 Task: For heading Use Comfortaa with yellow colour & bold.  font size for heading22,  'Change the font style of data to'Comfortaa and font size to 14,  Change the alignment of both headline & data to Align center.  In the sheet   ExpReportsheetbook
Action: Mouse moved to (59, 168)
Screenshot: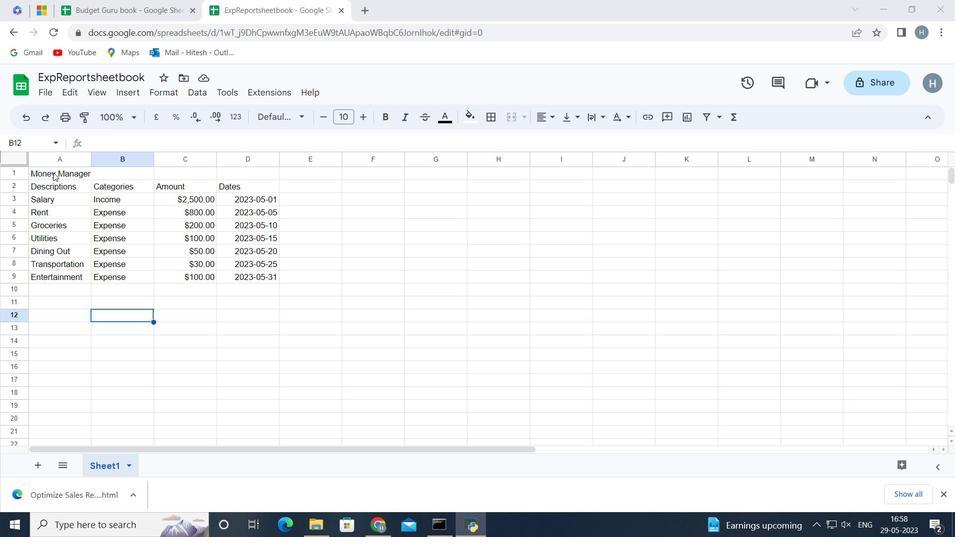
Action: Mouse pressed left at (59, 168)
Screenshot: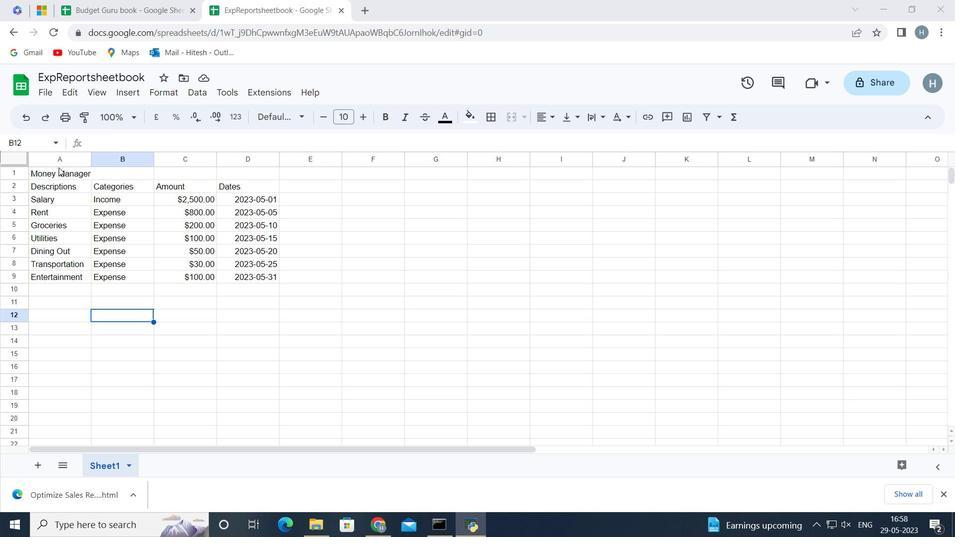 
Action: Mouse moved to (104, 170)
Screenshot: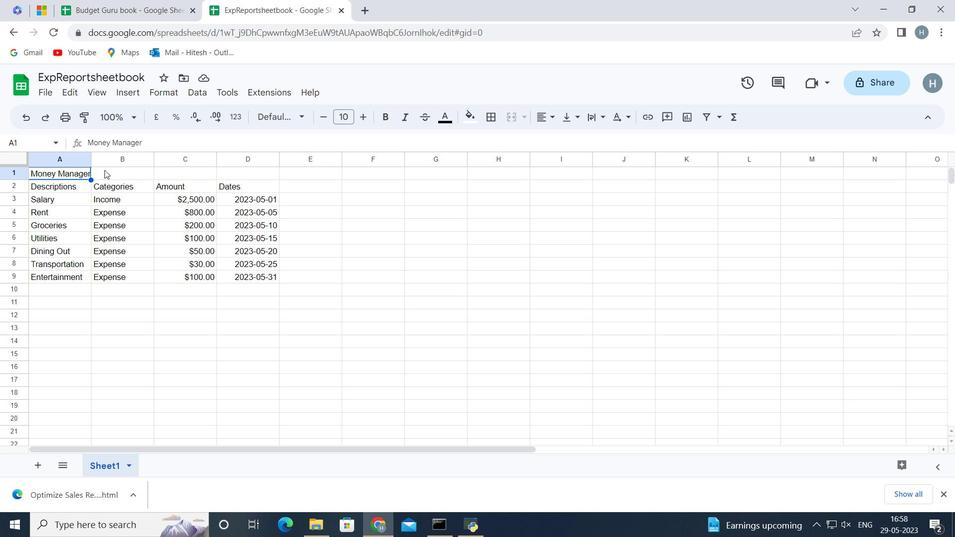 
Action: Key pressed <Key.shift><Key.right><Key.right><Key.right>
Screenshot: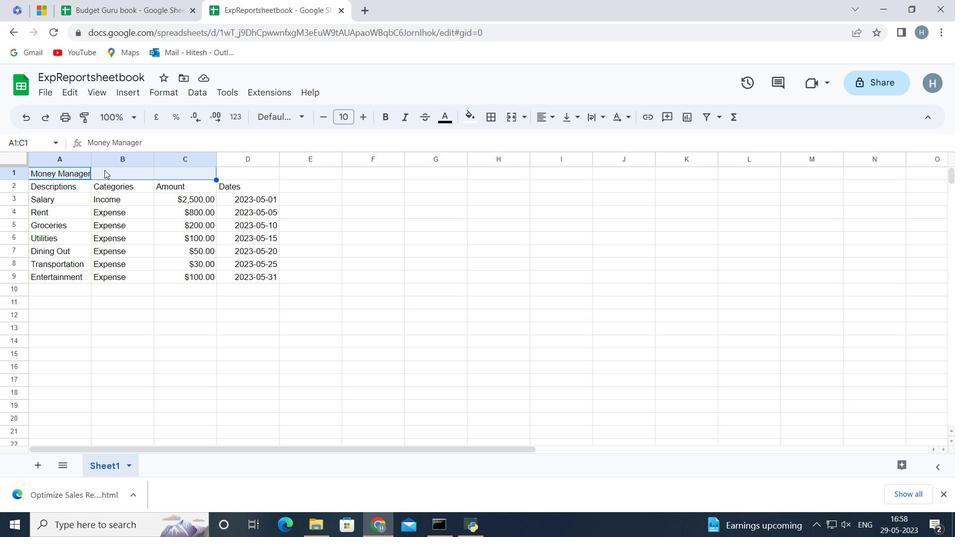 
Action: Mouse moved to (509, 118)
Screenshot: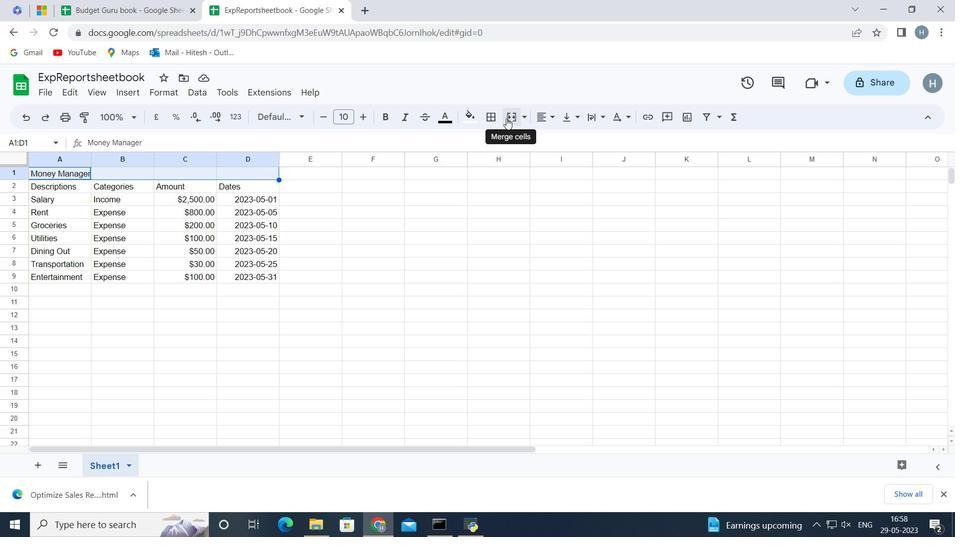 
Action: Mouse pressed left at (509, 118)
Screenshot: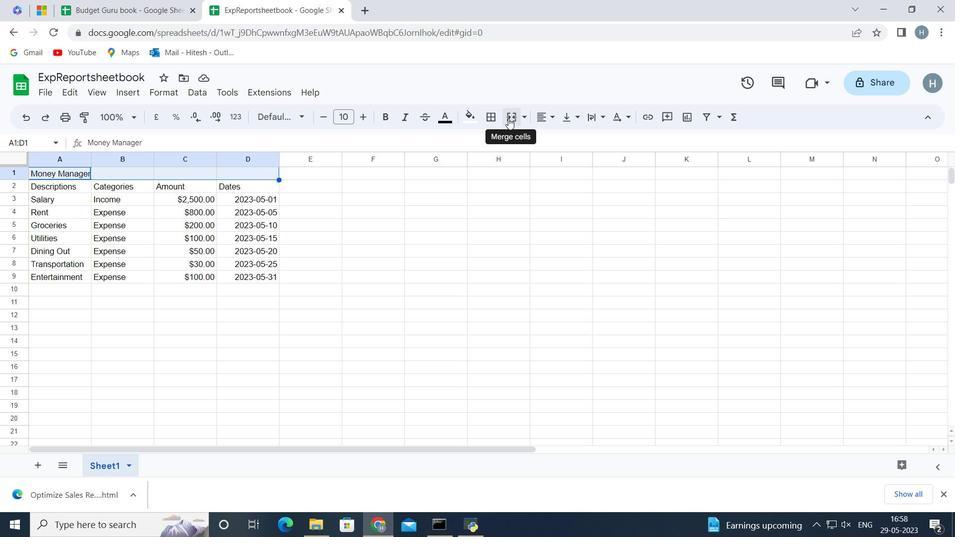 
Action: Mouse moved to (299, 117)
Screenshot: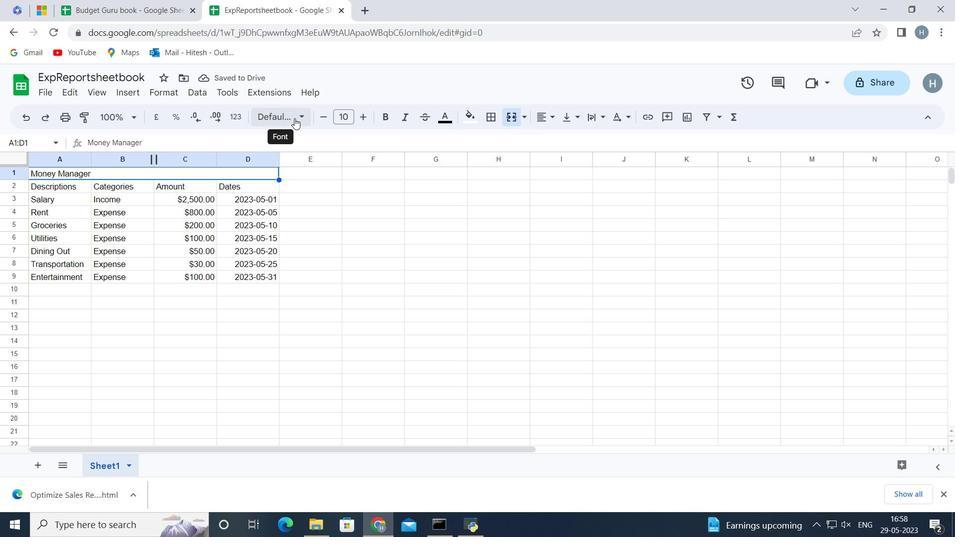 
Action: Mouse pressed left at (299, 117)
Screenshot: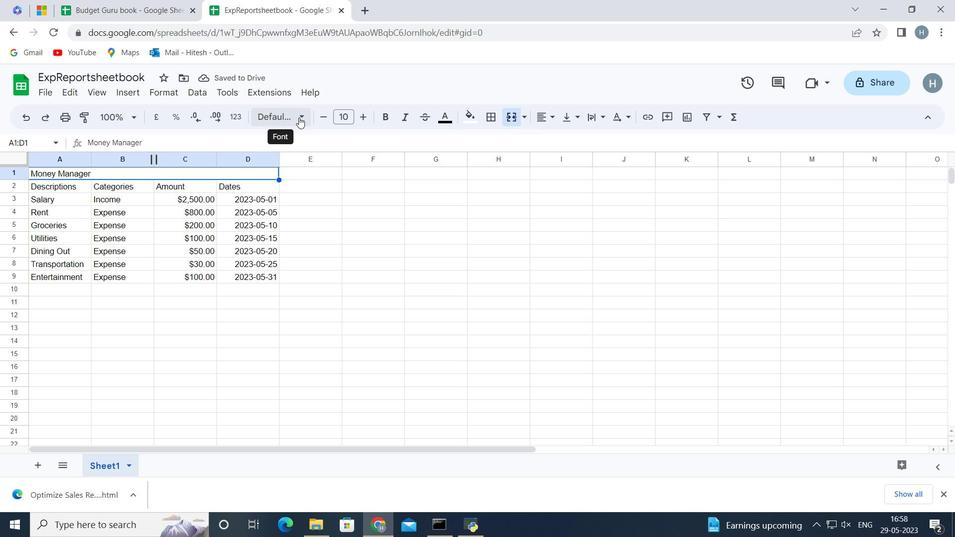 
Action: Mouse moved to (333, 406)
Screenshot: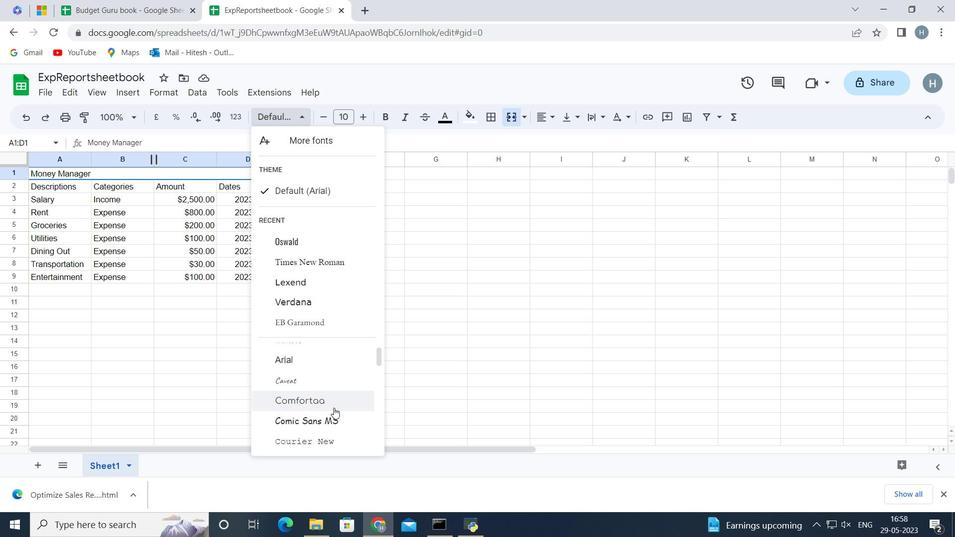 
Action: Mouse pressed left at (333, 406)
Screenshot: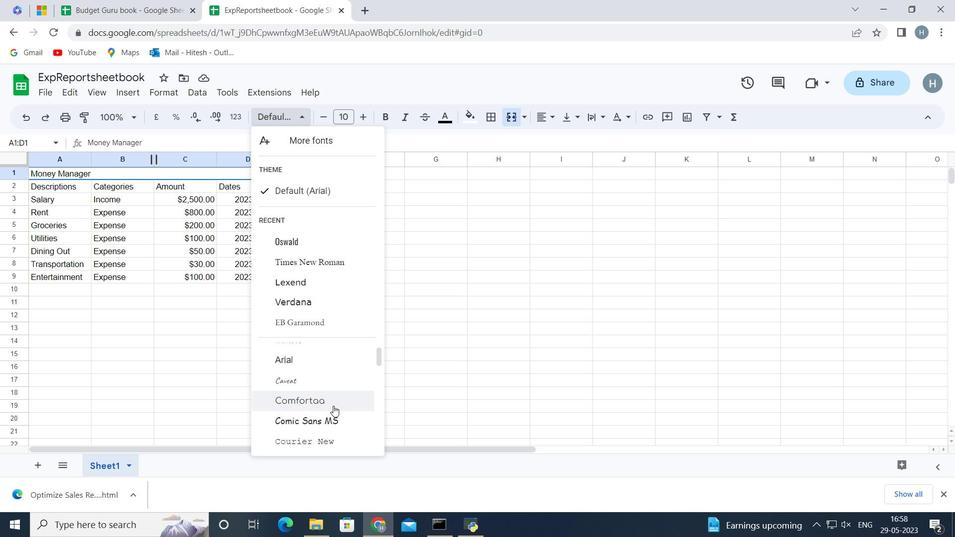 
Action: Mouse moved to (441, 118)
Screenshot: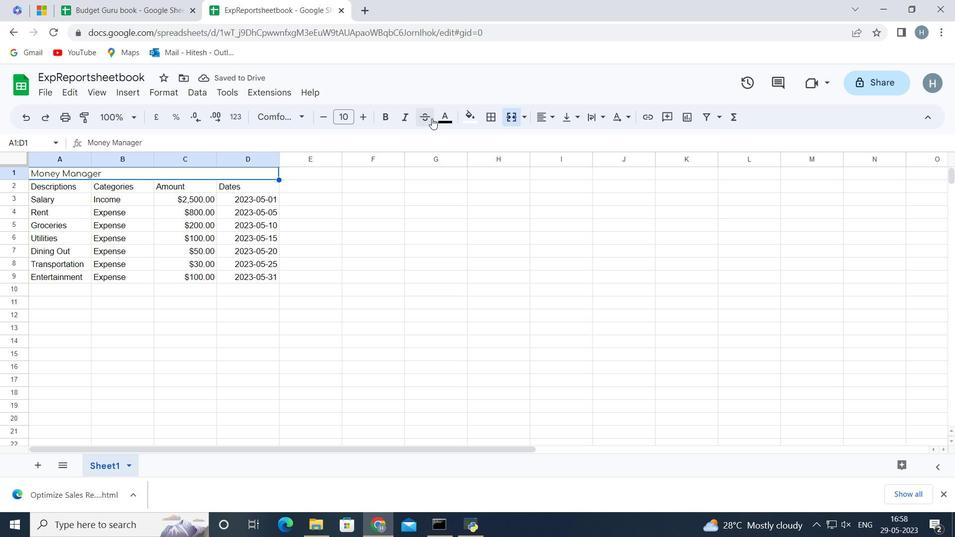 
Action: Mouse pressed left at (441, 118)
Screenshot: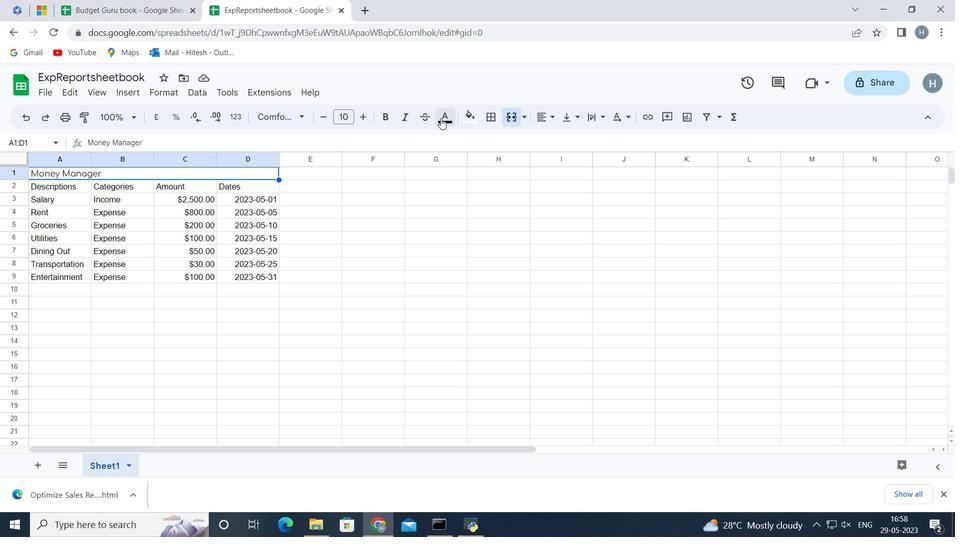 
Action: Mouse moved to (493, 174)
Screenshot: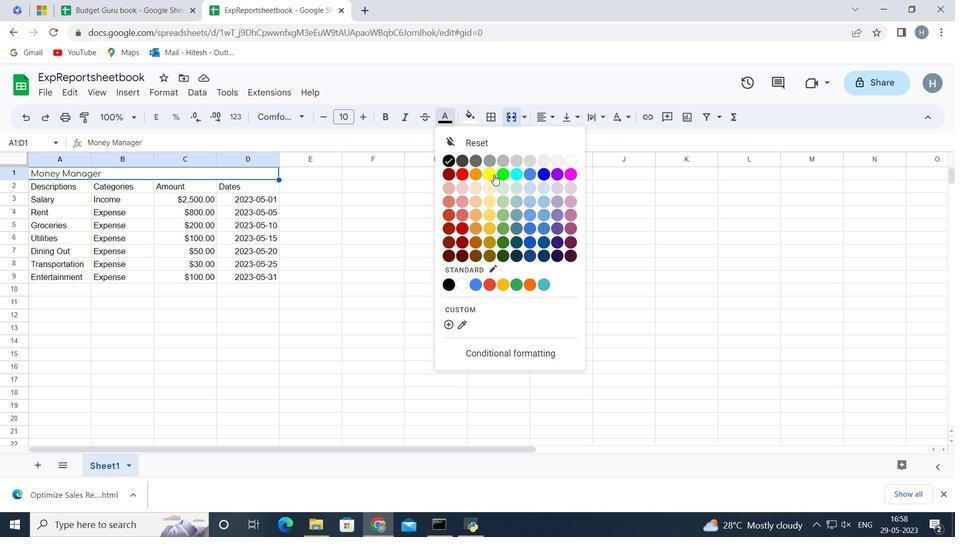 
Action: Mouse pressed left at (493, 174)
Screenshot: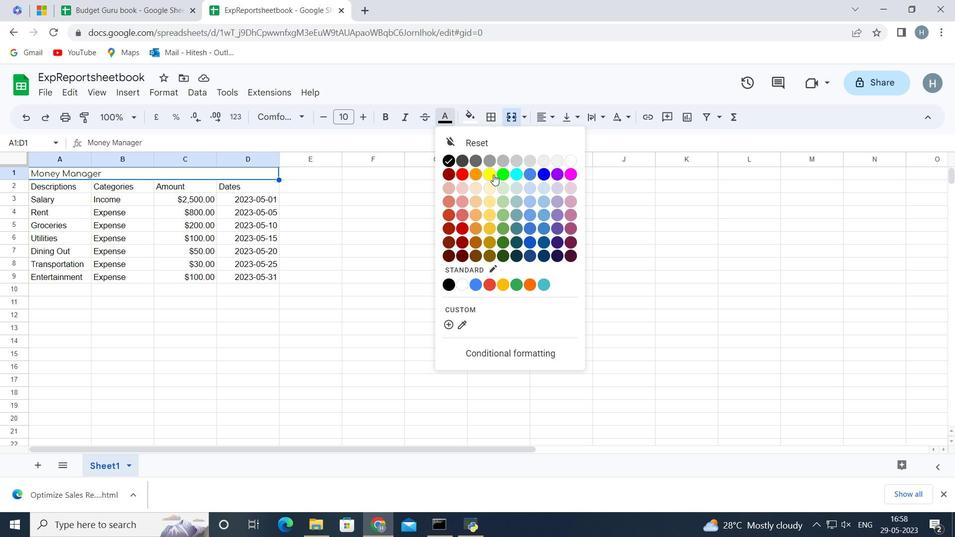 
Action: Mouse moved to (383, 115)
Screenshot: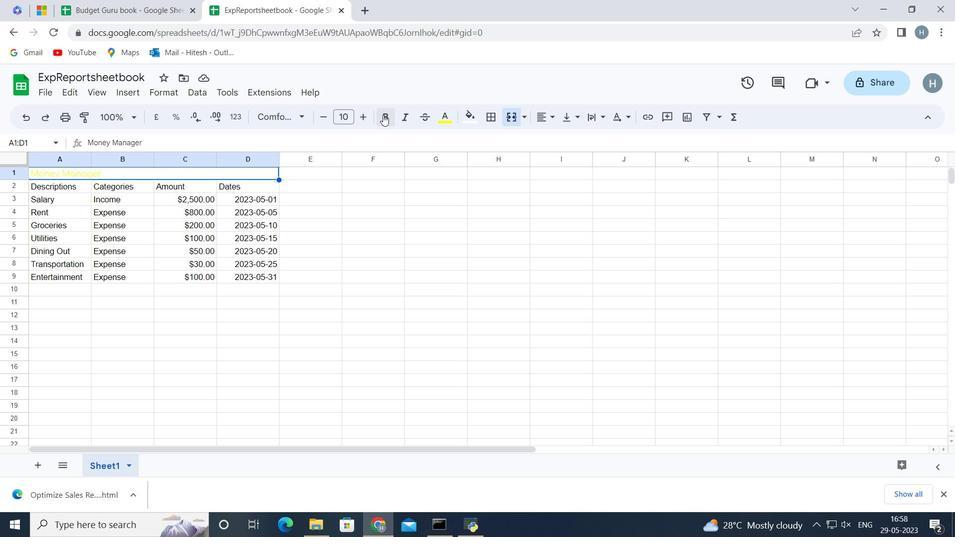 
Action: Mouse pressed left at (383, 115)
Screenshot: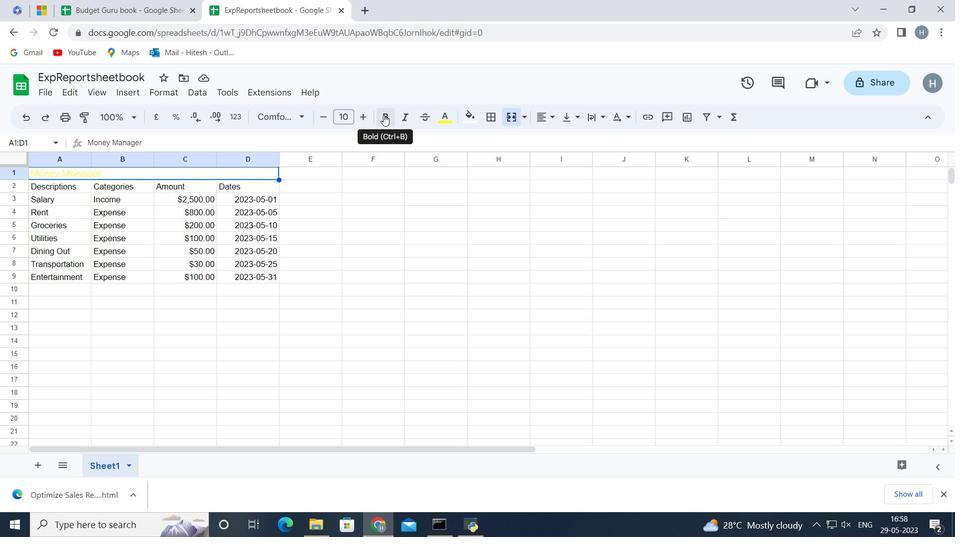 
Action: Mouse moved to (444, 118)
Screenshot: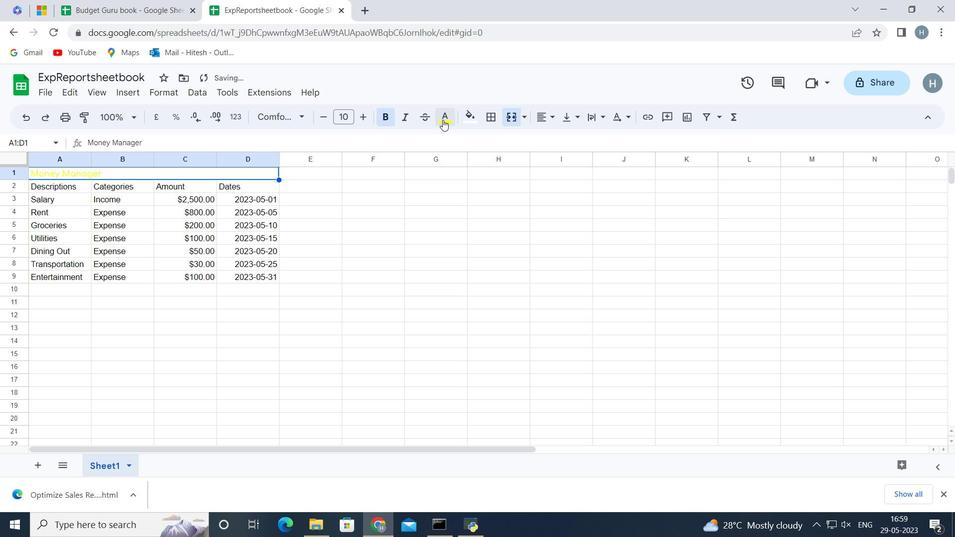 
Action: Mouse pressed left at (444, 118)
Screenshot: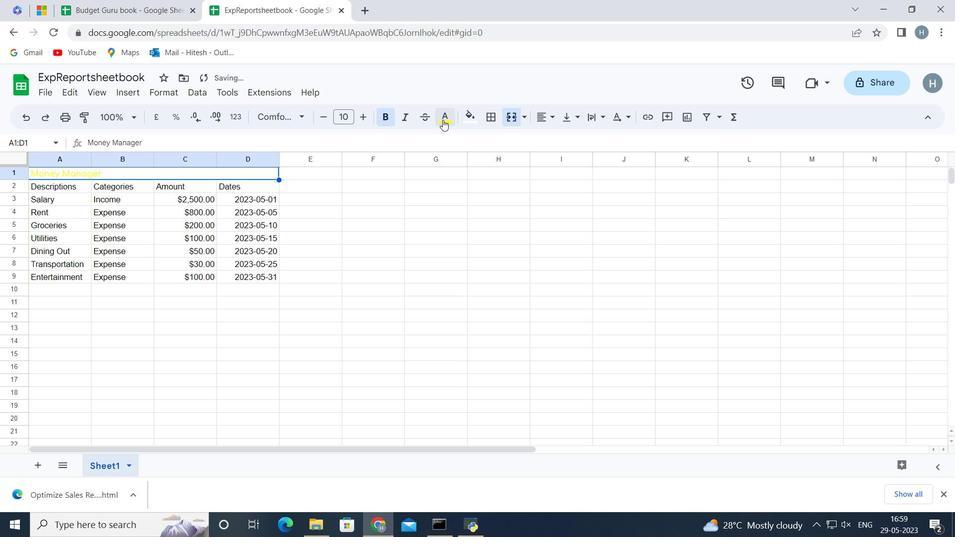 
Action: Mouse moved to (489, 199)
Screenshot: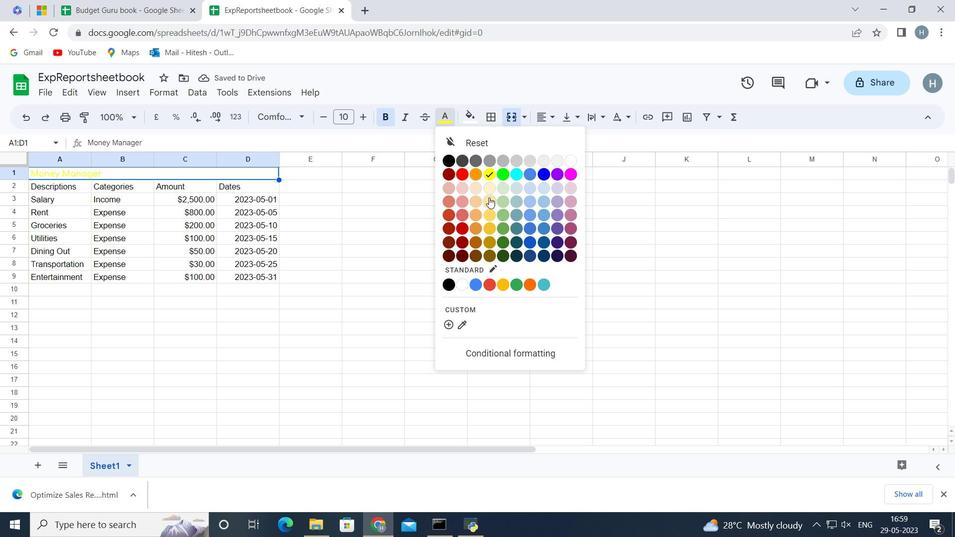 
Action: Mouse pressed left at (489, 199)
Screenshot: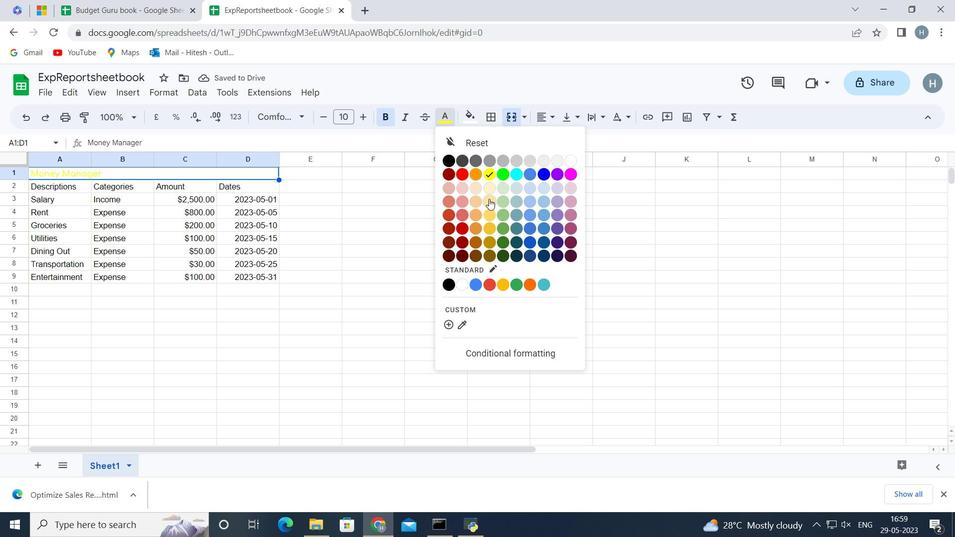 
Action: Mouse moved to (447, 123)
Screenshot: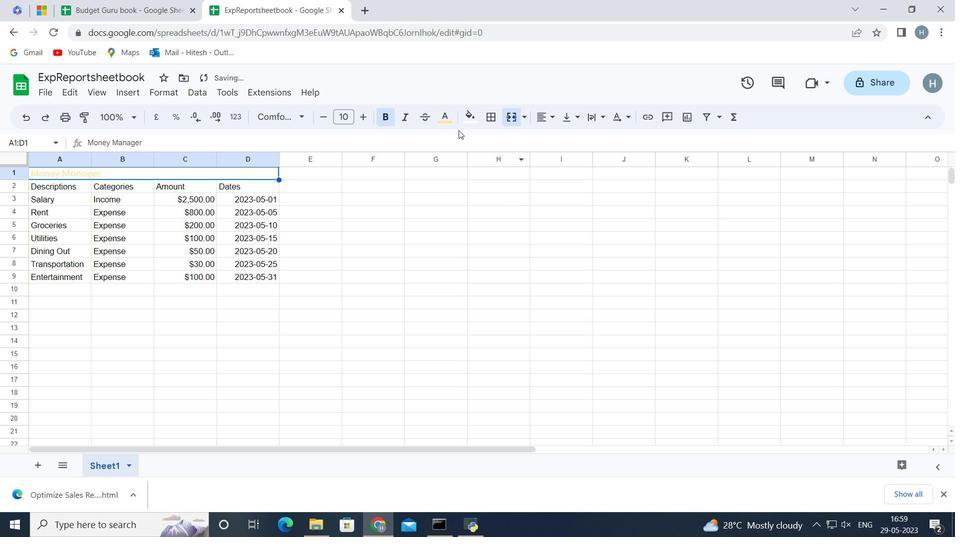 
Action: Mouse pressed left at (447, 123)
Screenshot: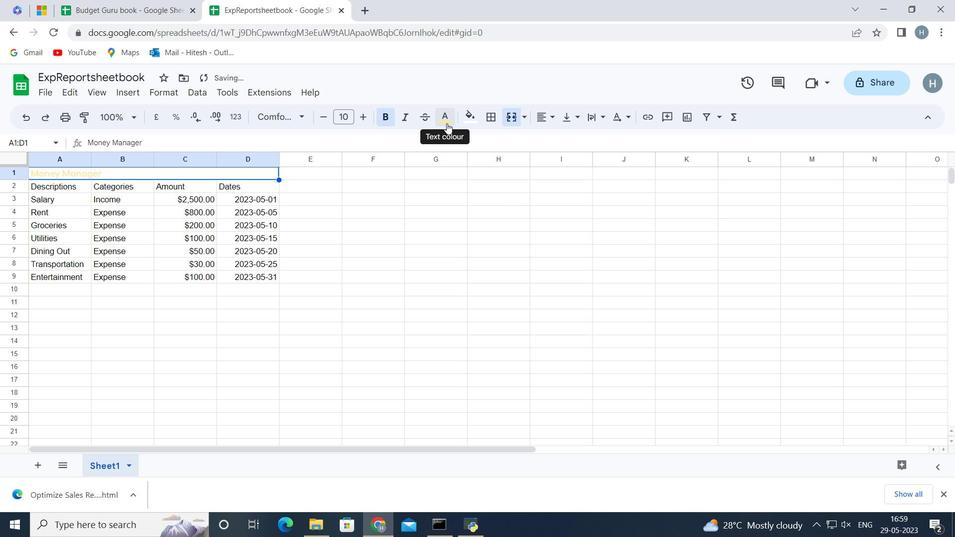 
Action: Mouse moved to (448, 116)
Screenshot: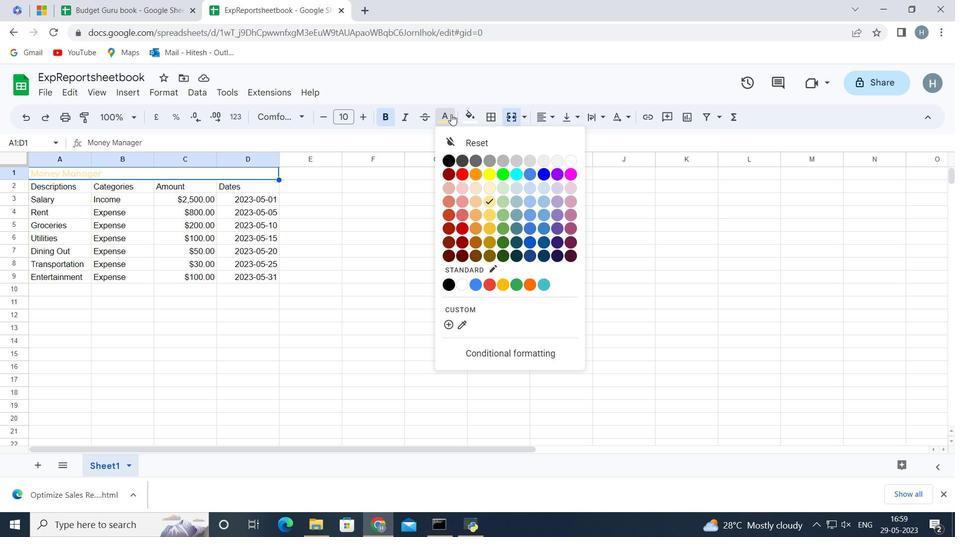 
Action: Mouse pressed left at (448, 116)
Screenshot: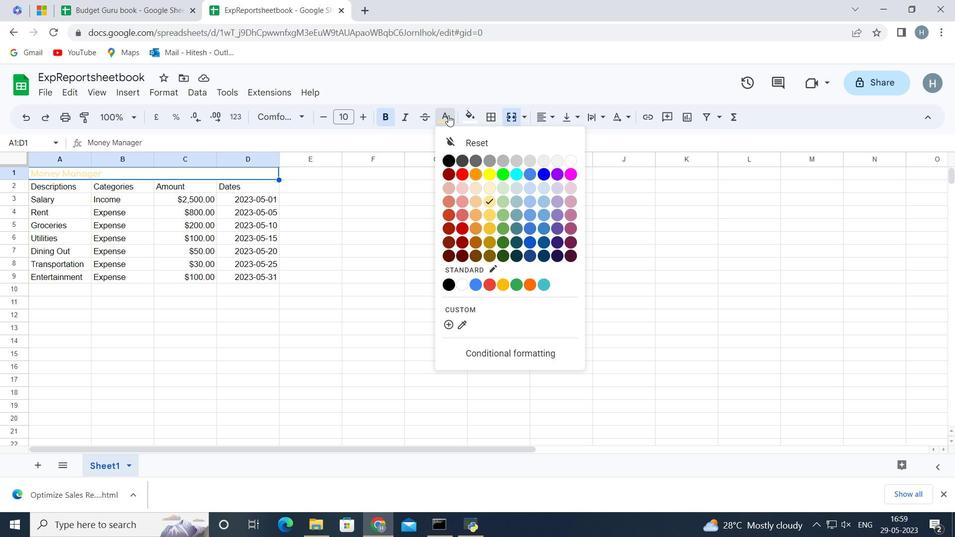 
Action: Mouse moved to (444, 113)
Screenshot: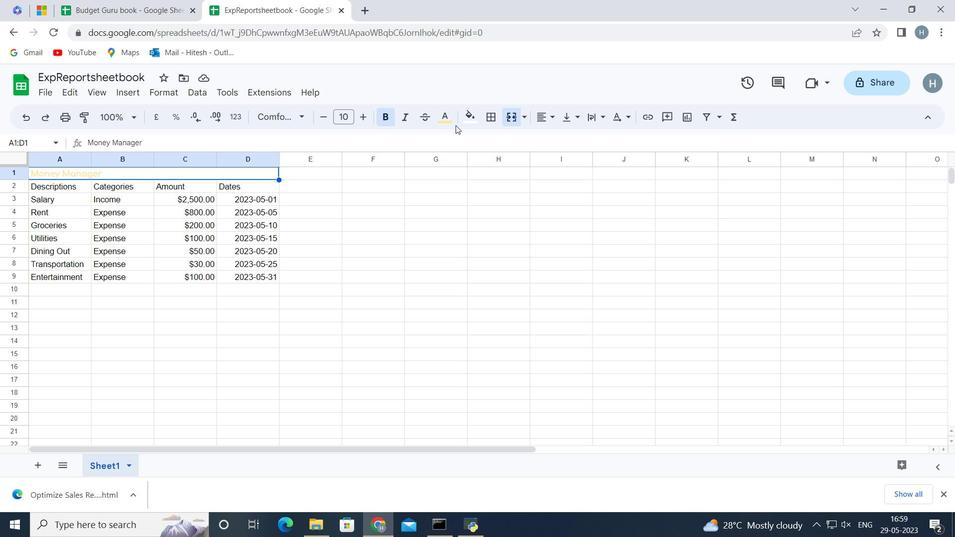 
Action: Mouse pressed left at (444, 113)
Screenshot: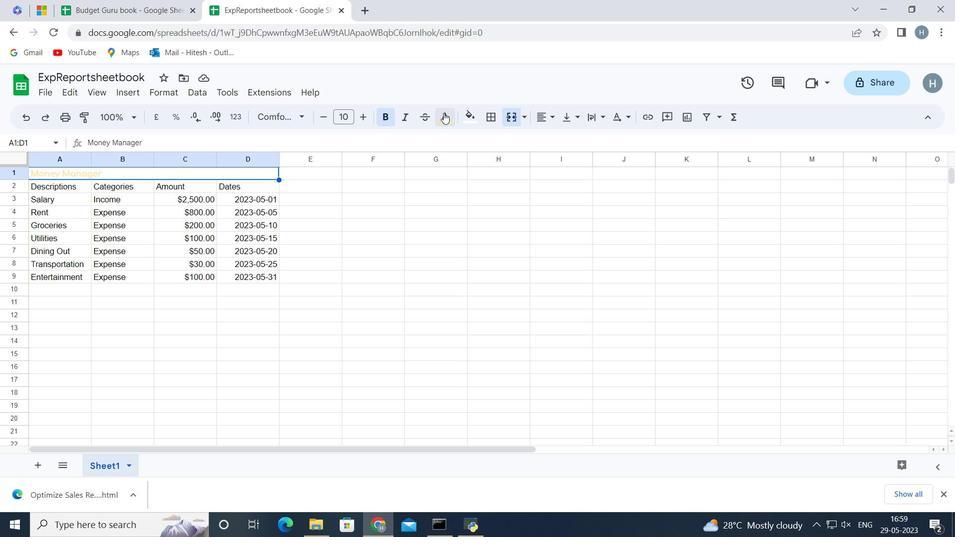 
Action: Mouse moved to (450, 159)
Screenshot: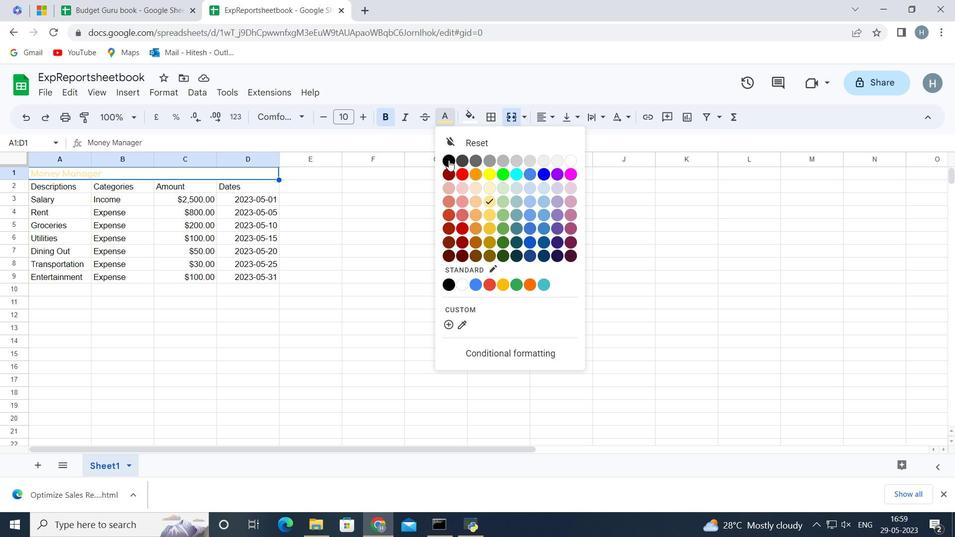 
Action: Mouse pressed left at (450, 159)
Screenshot: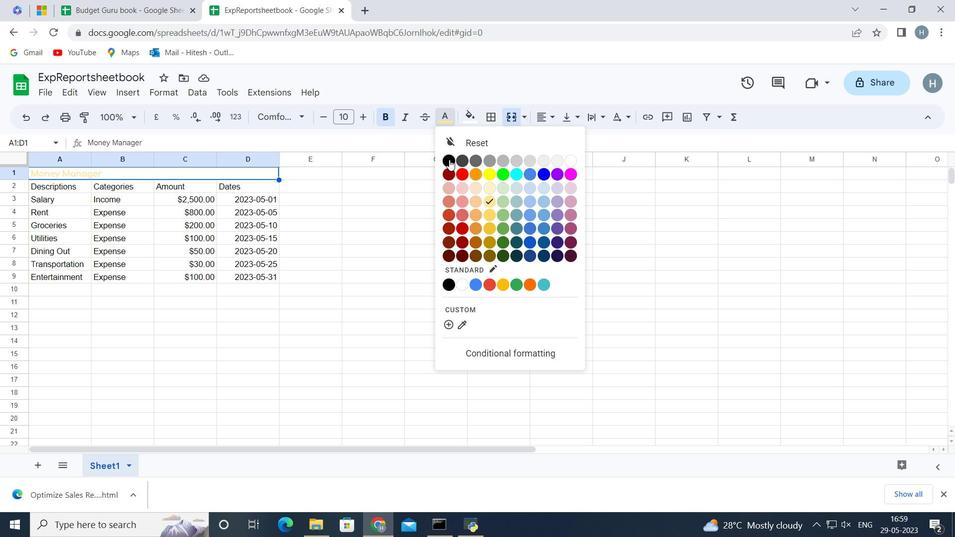 
Action: Mouse moved to (470, 123)
Screenshot: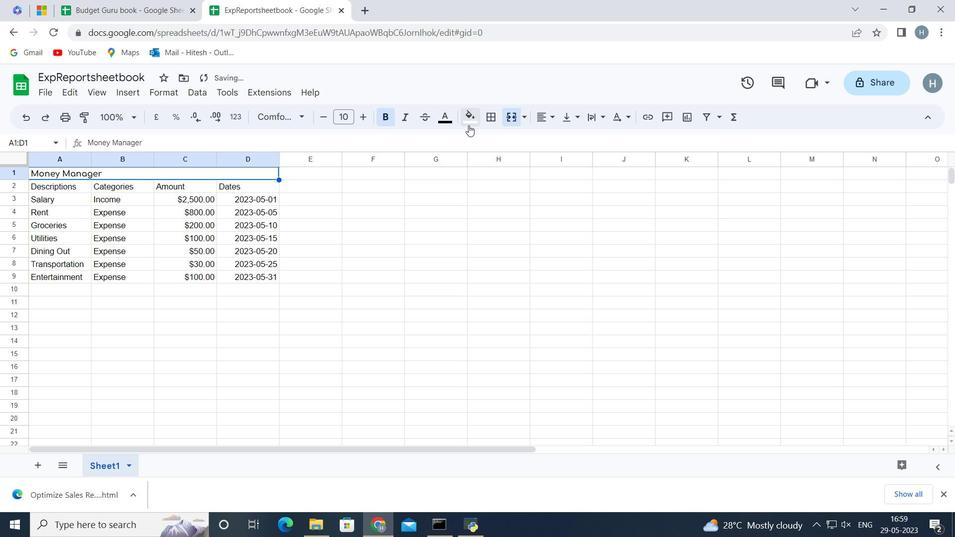 
Action: Mouse pressed left at (470, 123)
Screenshot: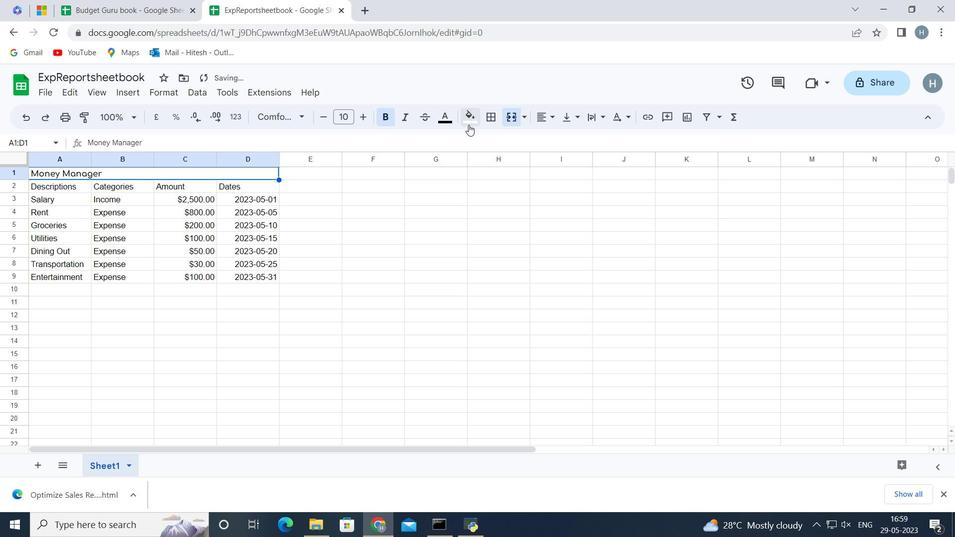 
Action: Mouse moved to (514, 176)
Screenshot: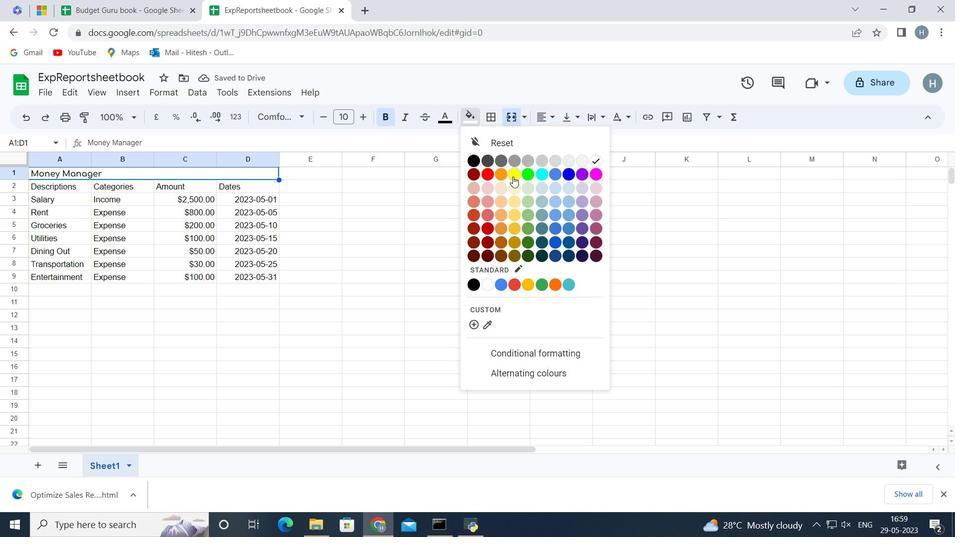 
Action: Mouse pressed left at (514, 176)
Screenshot: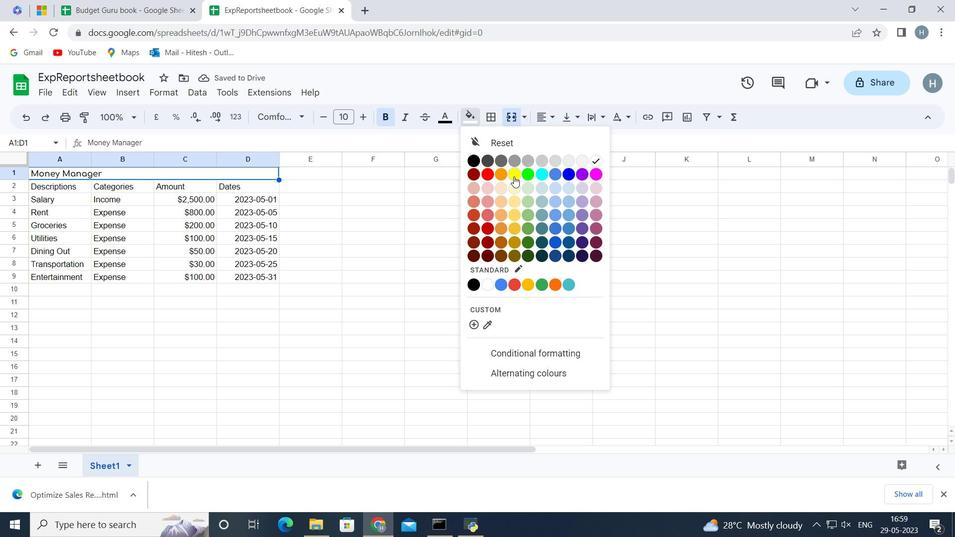 
Action: Mouse moved to (278, 301)
Screenshot: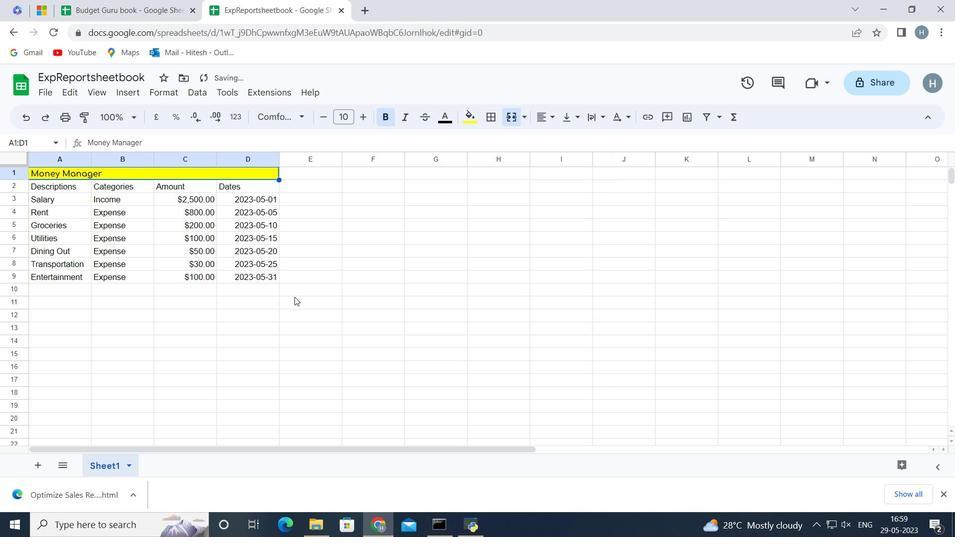 
Action: Mouse pressed left at (278, 301)
Screenshot: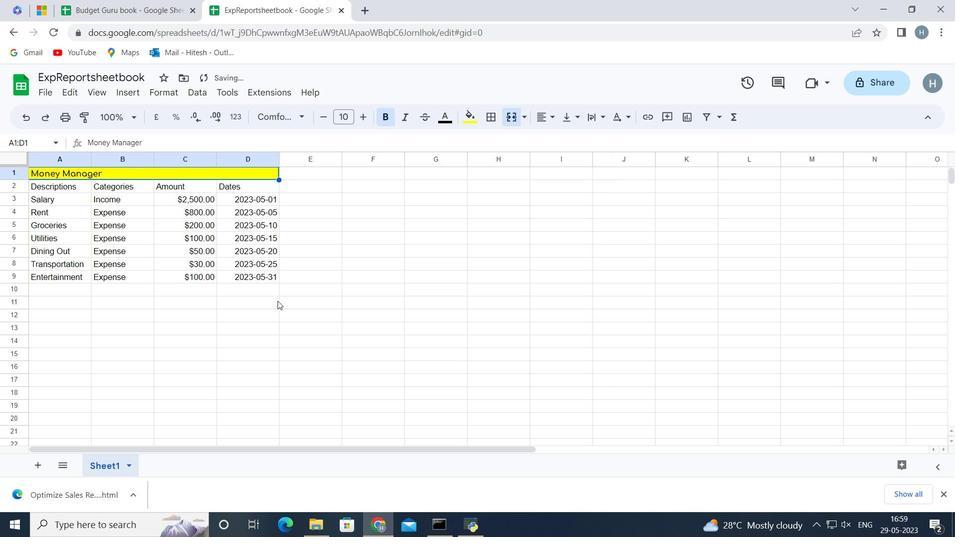 
Action: Mouse moved to (385, 121)
Screenshot: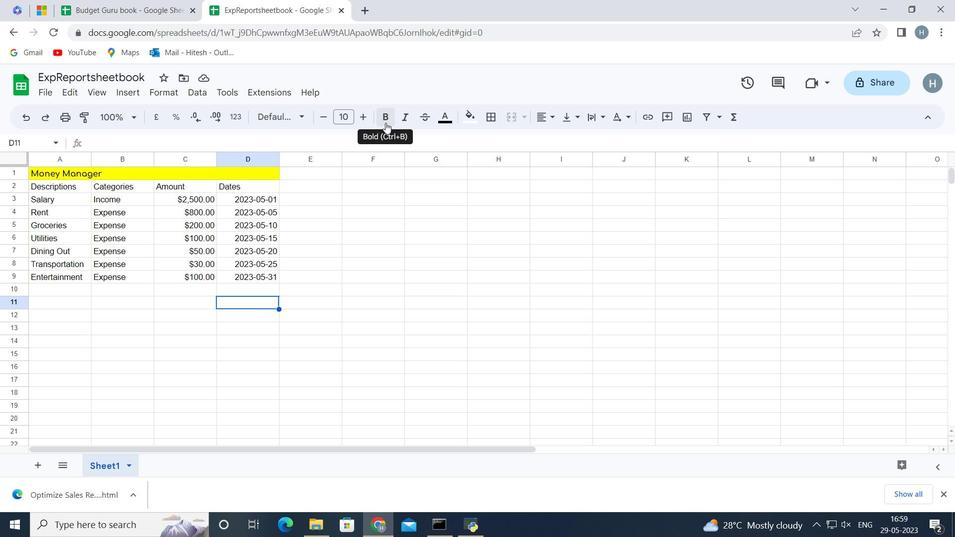 
Action: Mouse pressed left at (385, 121)
Screenshot: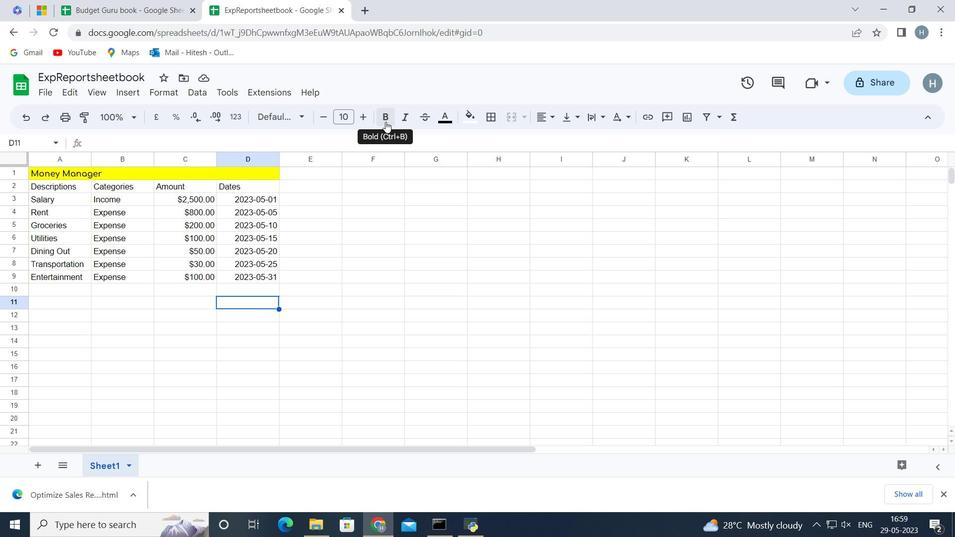 
Action: Mouse moved to (129, 165)
Screenshot: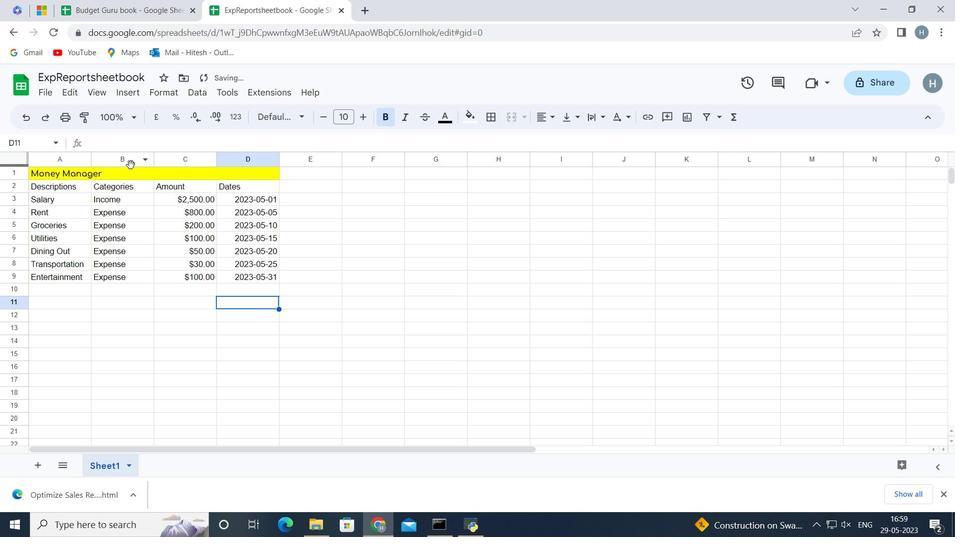 
Action: Mouse pressed left at (129, 165)
Screenshot: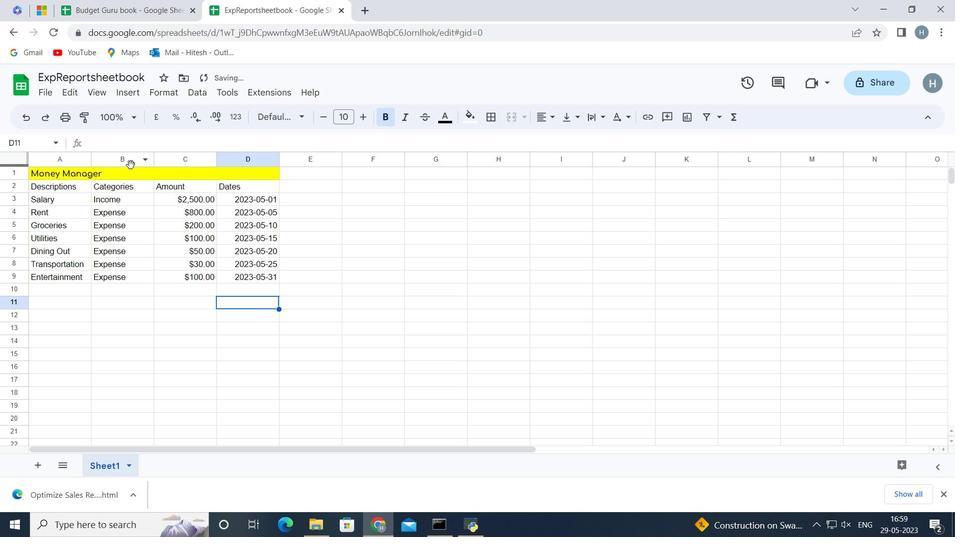 
Action: Mouse moved to (127, 171)
Screenshot: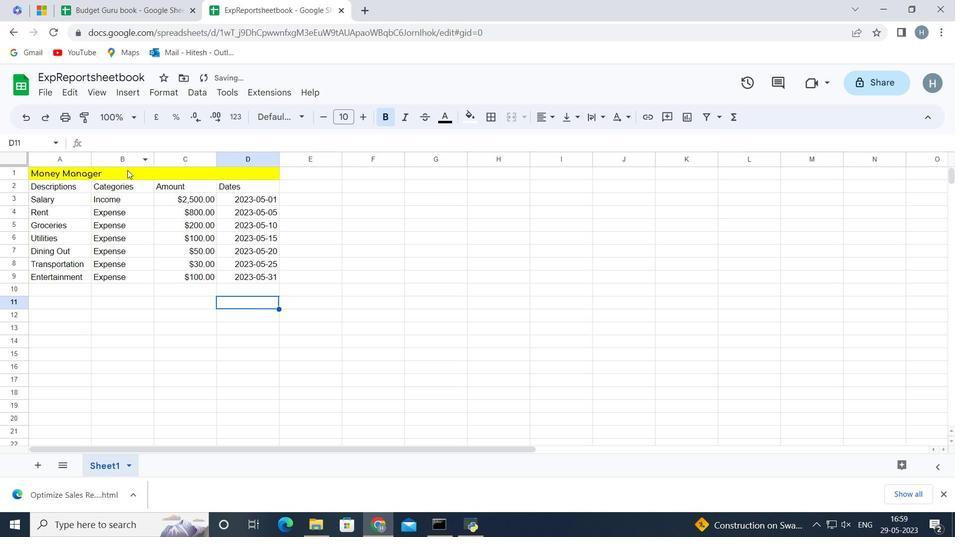 
Action: Mouse pressed left at (127, 171)
Screenshot: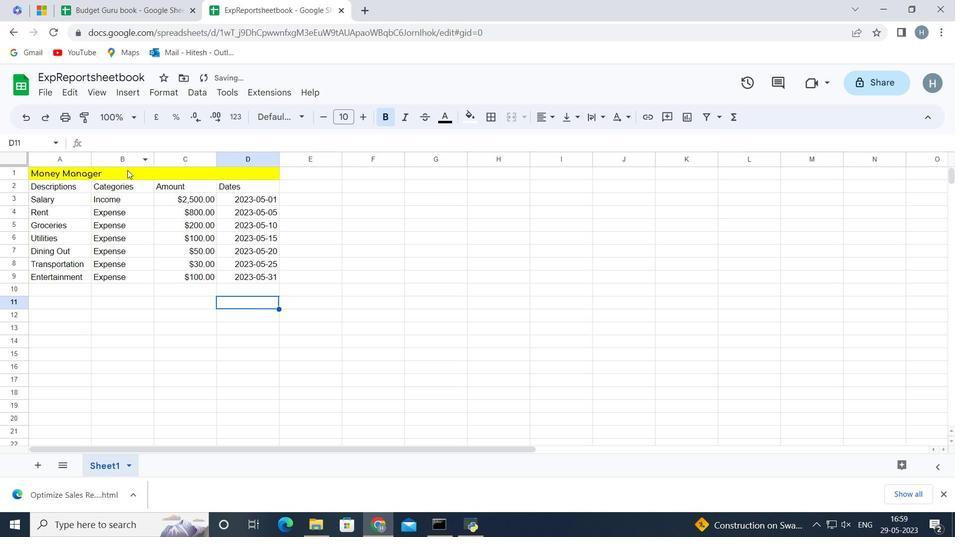 
Action: Mouse moved to (153, 141)
Screenshot: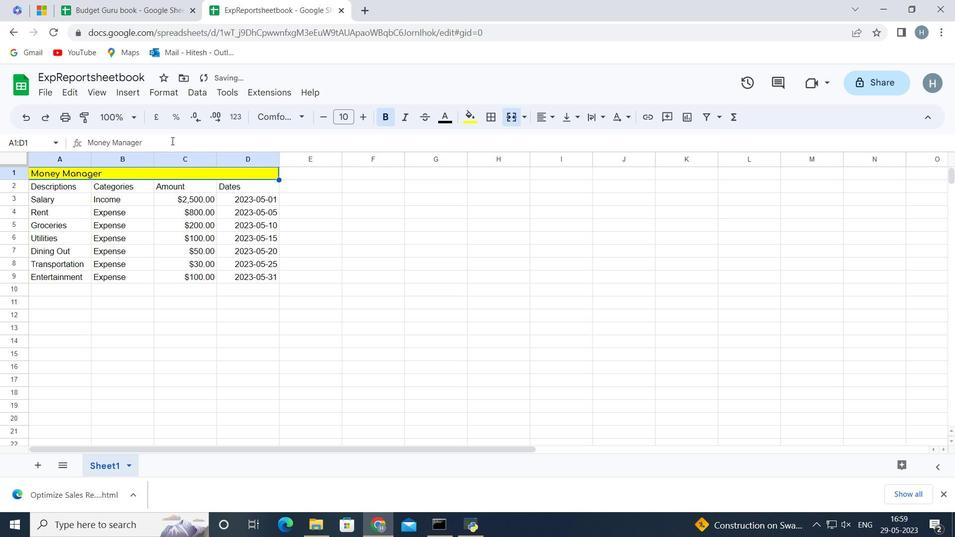 
Action: Mouse pressed left at (153, 141)
Screenshot: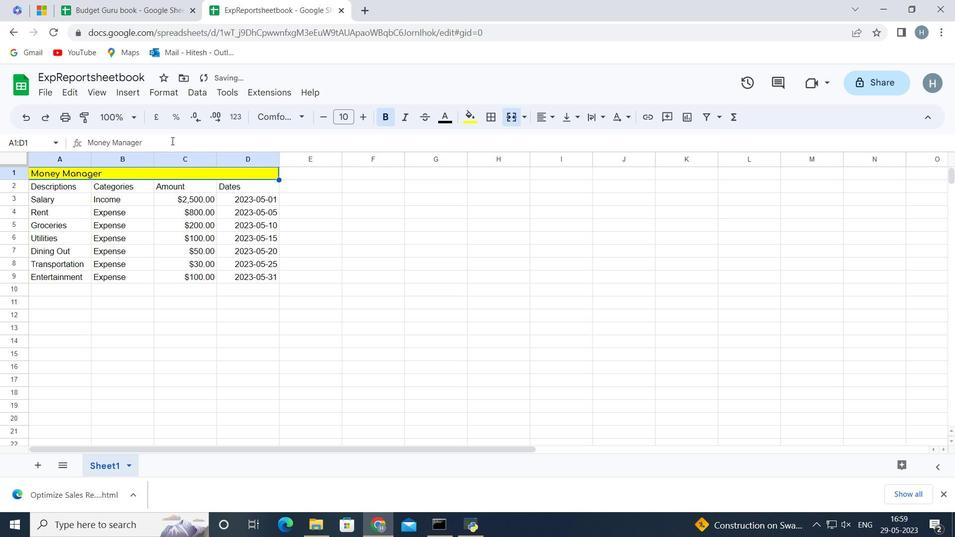 
Action: Mouse moved to (440, 121)
Screenshot: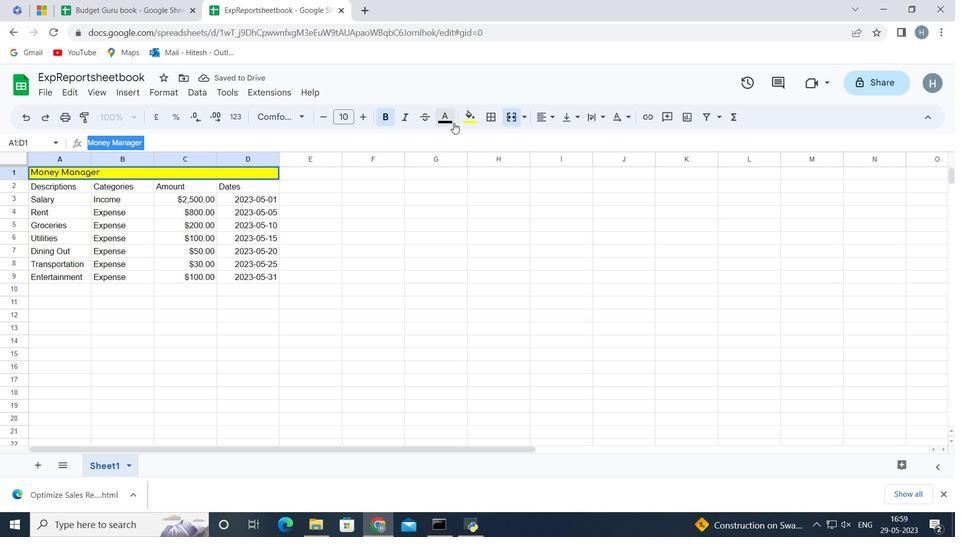 
Action: Mouse pressed left at (440, 121)
Screenshot: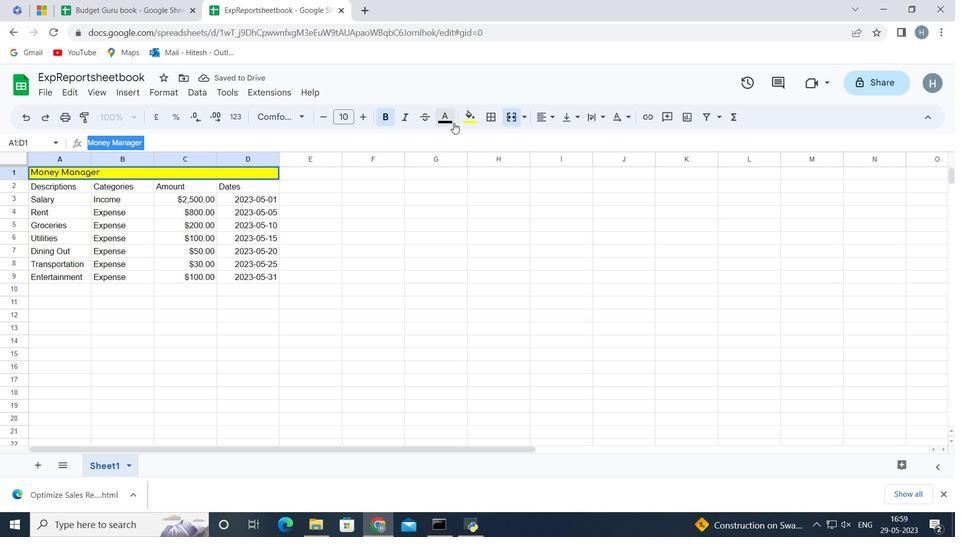 
Action: Mouse moved to (487, 171)
Screenshot: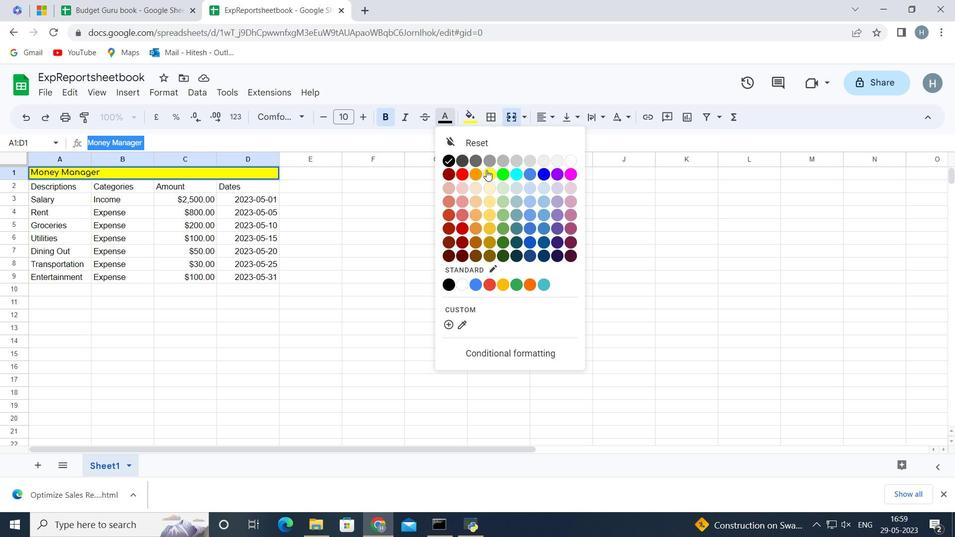 
Action: Mouse pressed left at (487, 171)
Screenshot: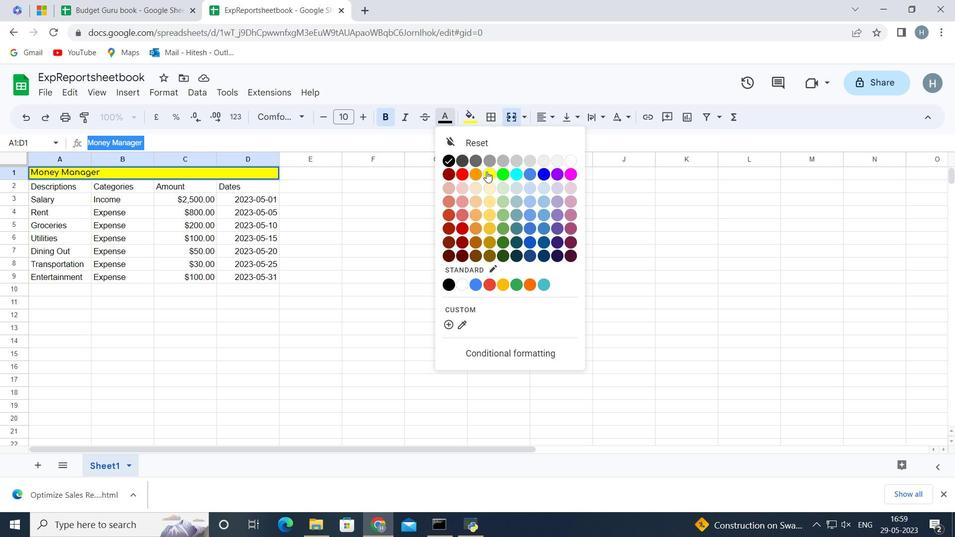 
Action: Mouse moved to (315, 318)
Screenshot: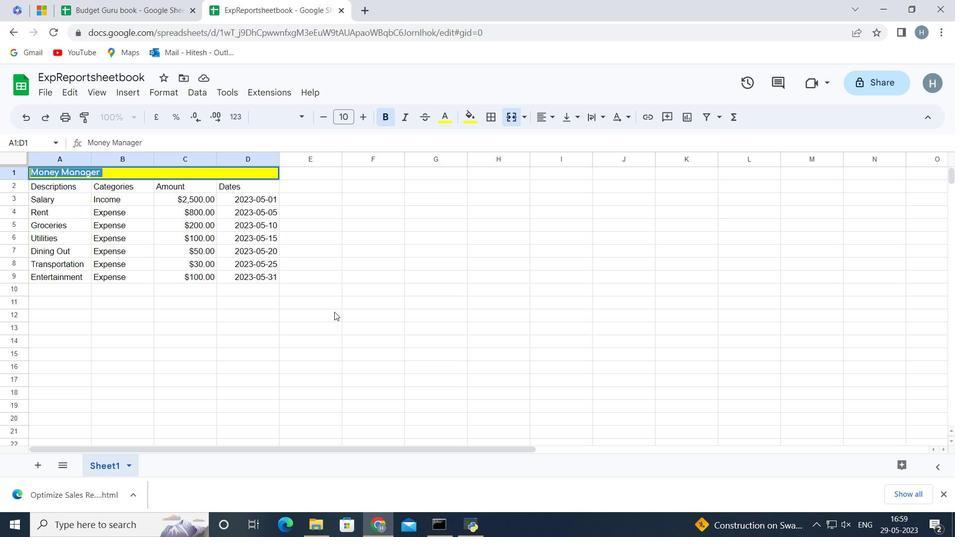 
Action: Mouse pressed left at (315, 318)
Screenshot: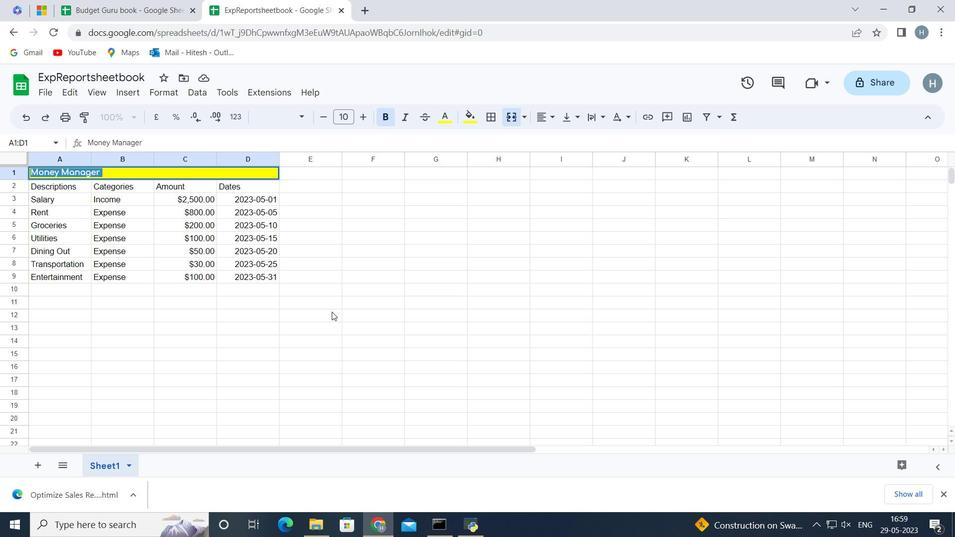 
Action: Mouse moved to (467, 124)
Screenshot: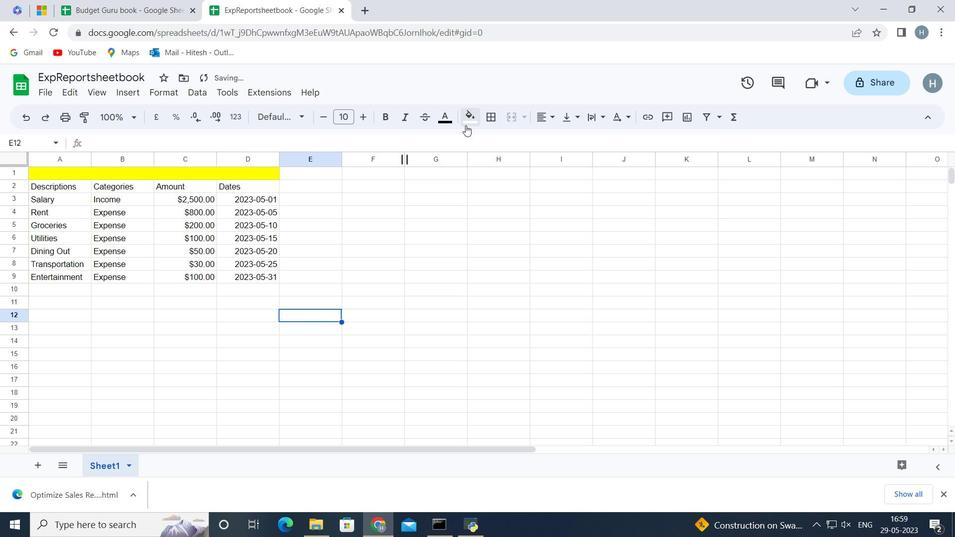 
Action: Mouse pressed left at (467, 124)
Screenshot: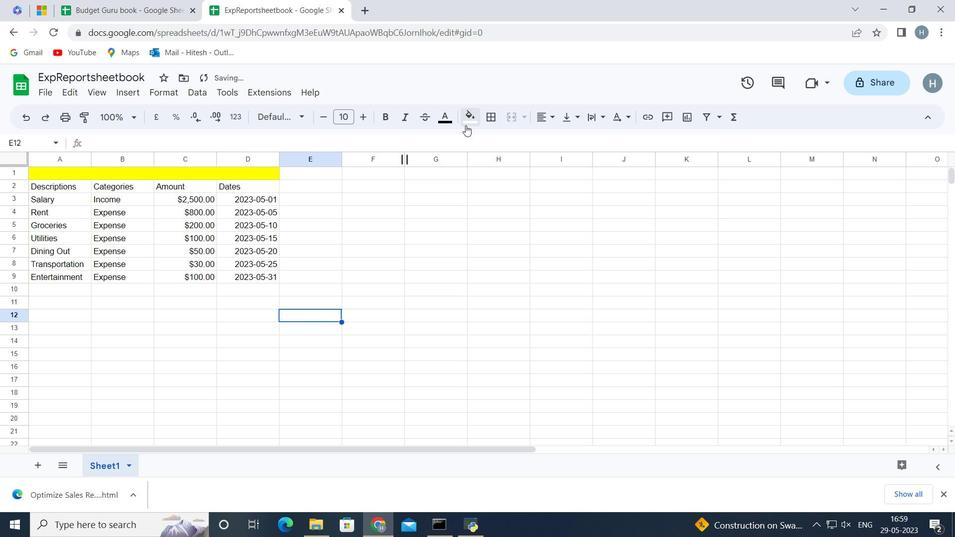 
Action: Mouse moved to (596, 162)
Screenshot: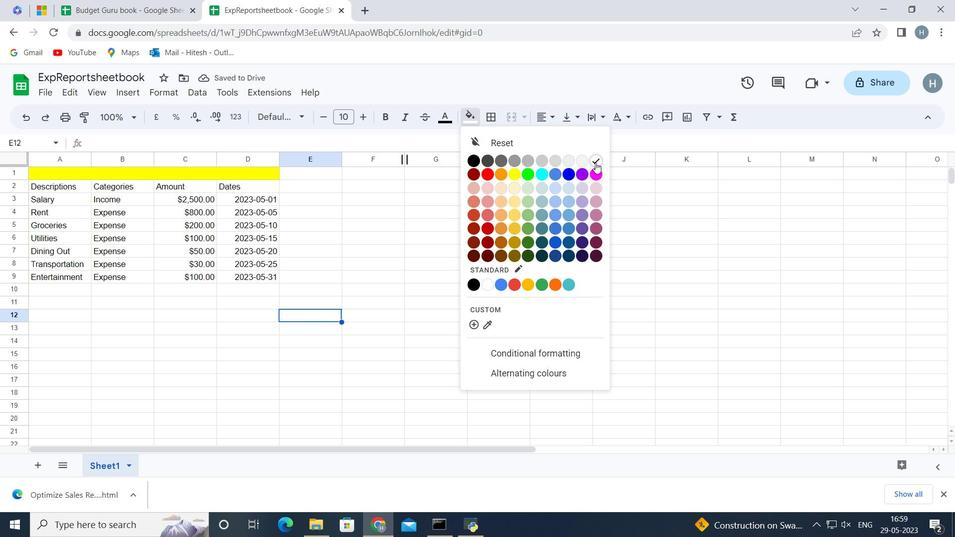 
Action: Mouse pressed left at (596, 162)
Screenshot: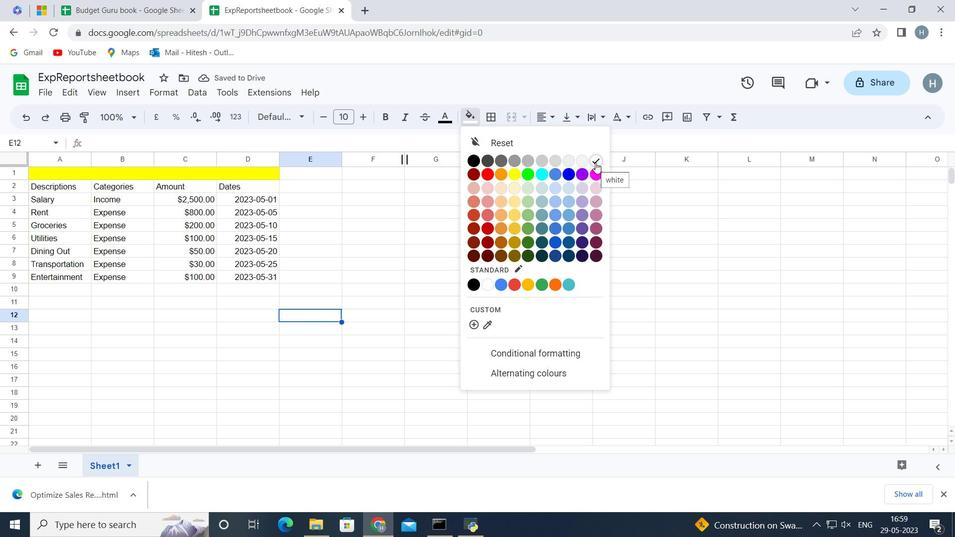 
Action: Mouse moved to (449, 118)
Screenshot: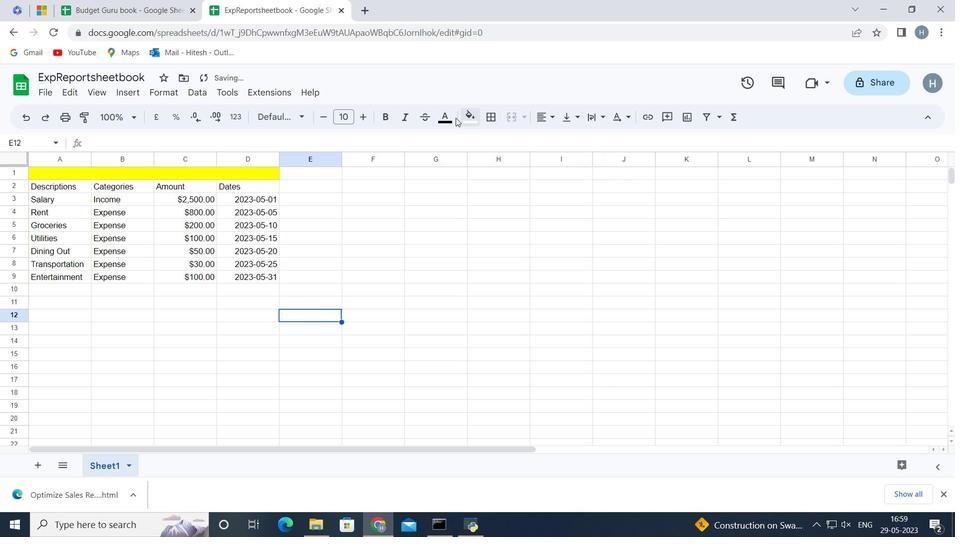 
Action: Mouse pressed left at (449, 118)
Screenshot: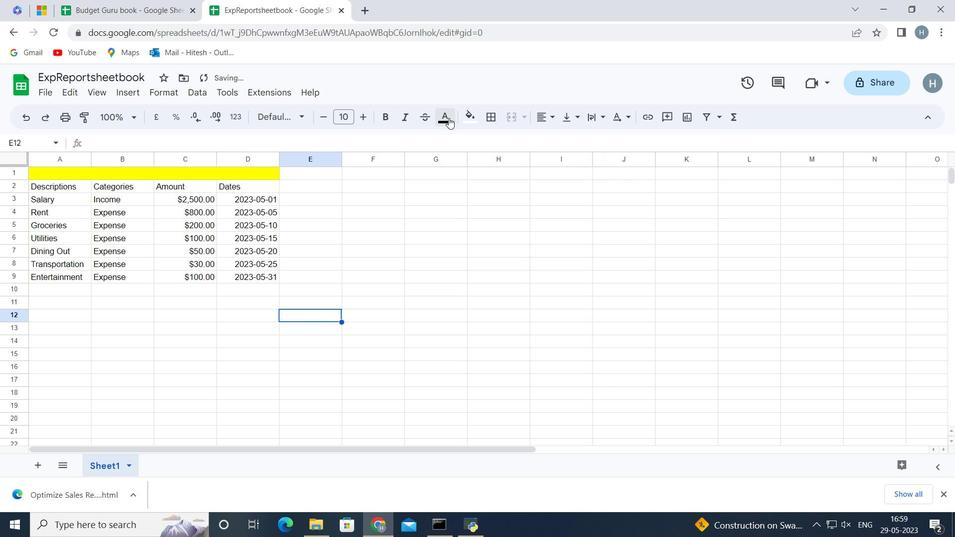 
Action: Mouse moved to (490, 172)
Screenshot: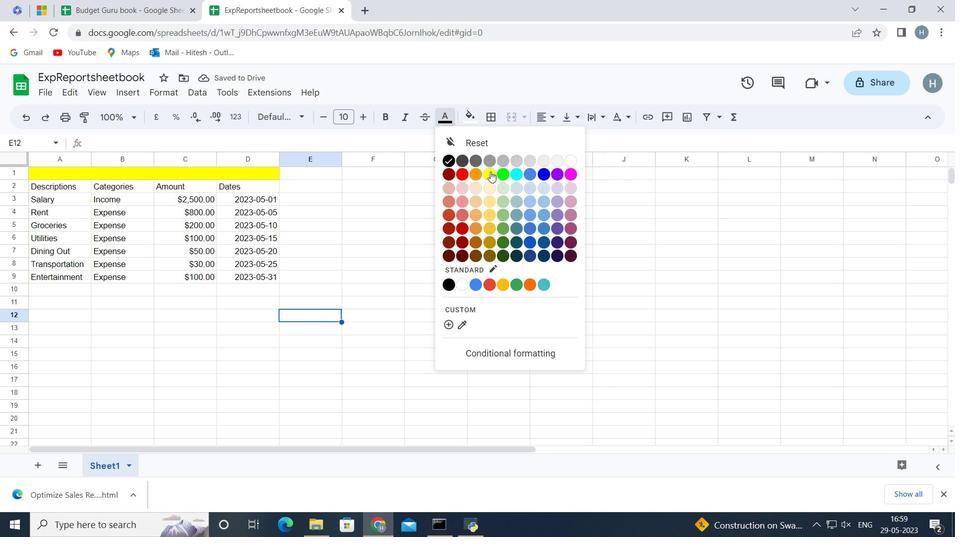 
Action: Mouse pressed left at (490, 172)
Screenshot: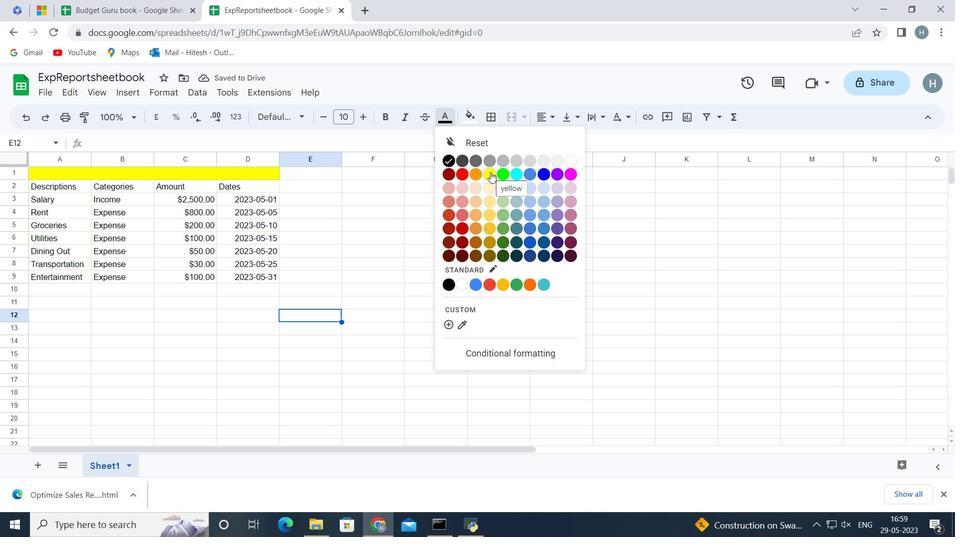 
Action: Mouse moved to (474, 123)
Screenshot: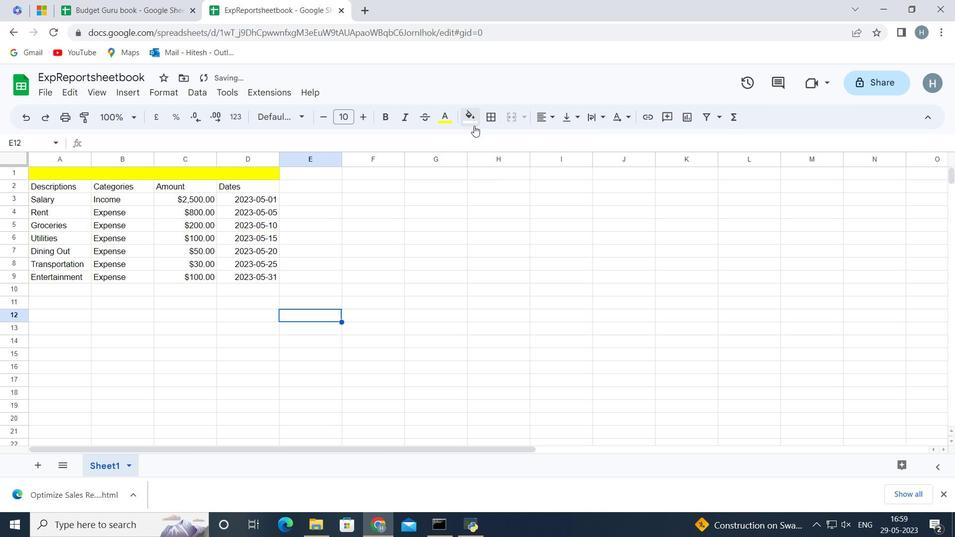 
Action: Mouse pressed left at (474, 123)
Screenshot: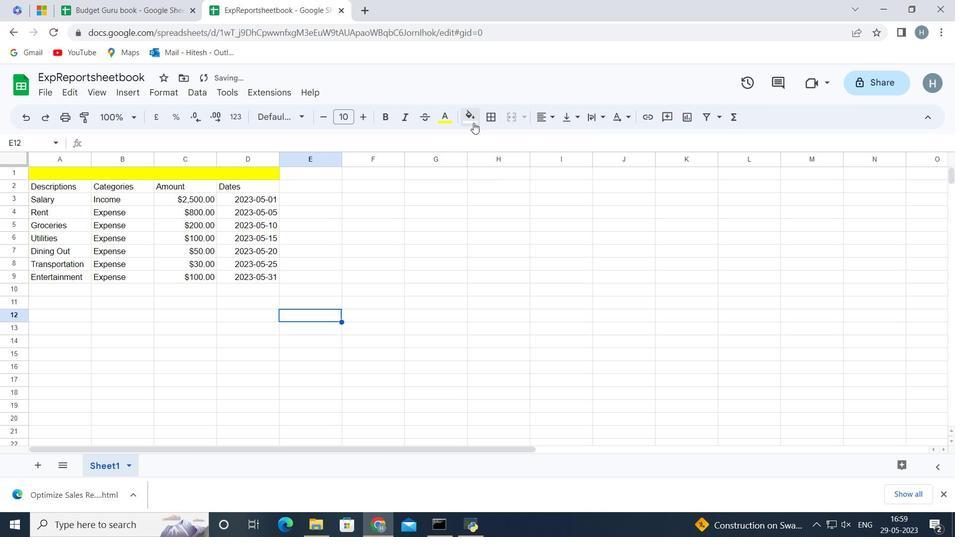 
Action: Mouse moved to (475, 160)
Screenshot: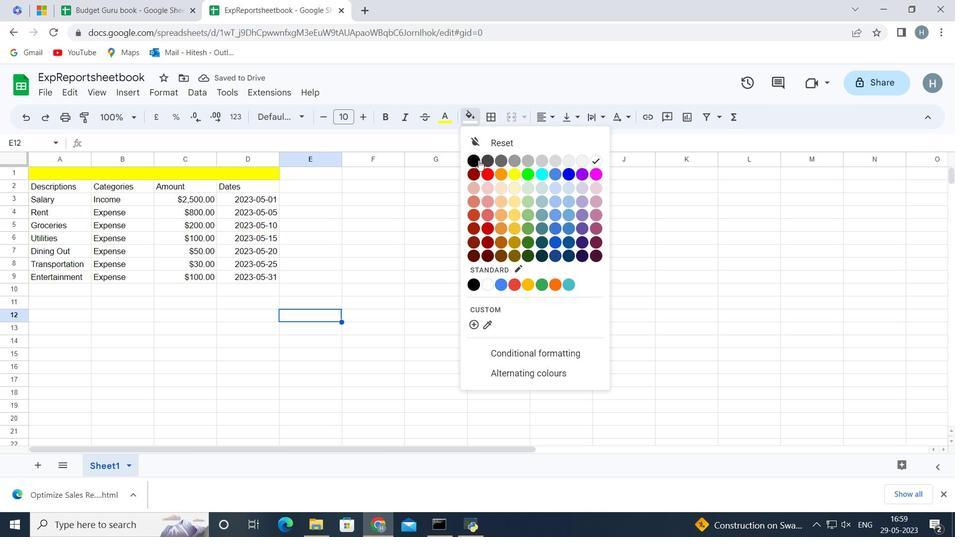 
Action: Mouse pressed left at (475, 160)
Screenshot: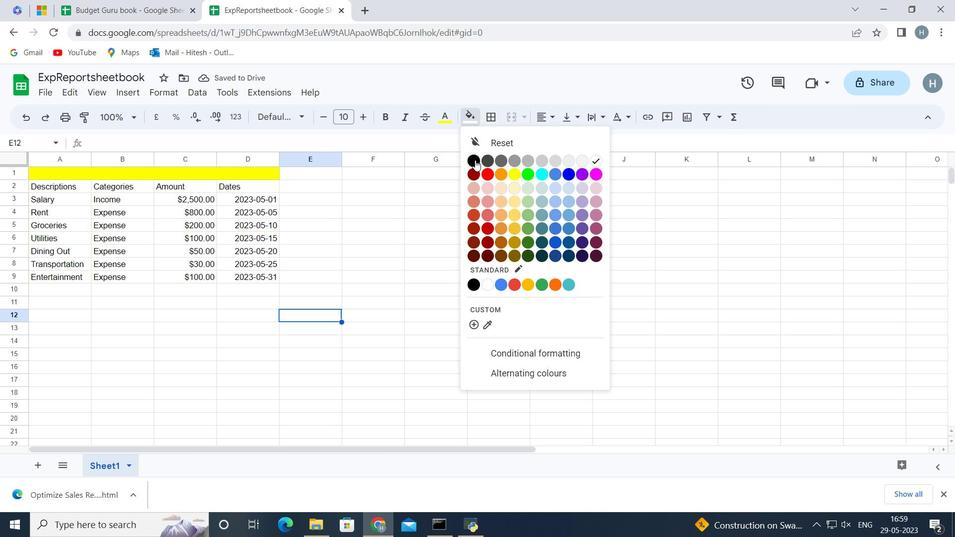 
Action: Mouse moved to (421, 259)
Screenshot: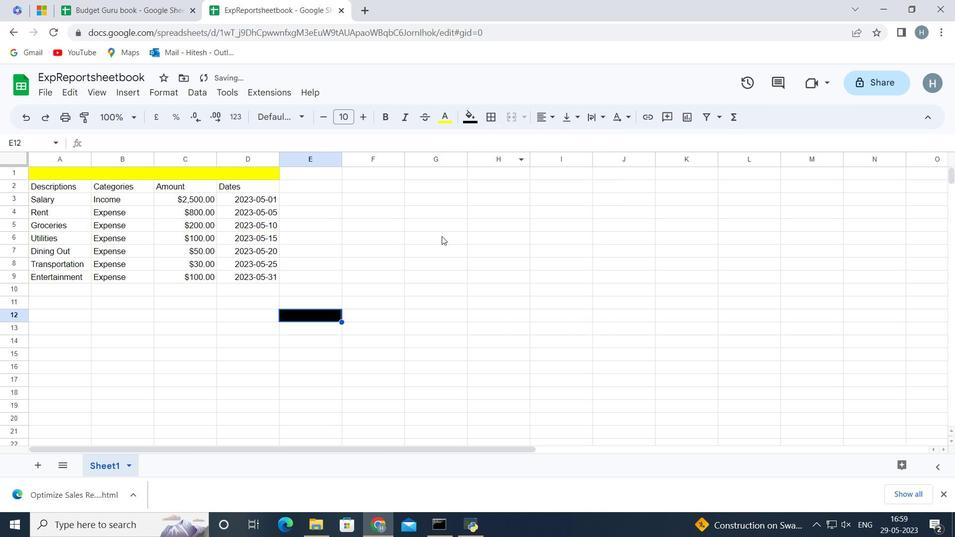 
Action: Mouse pressed left at (421, 259)
Screenshot: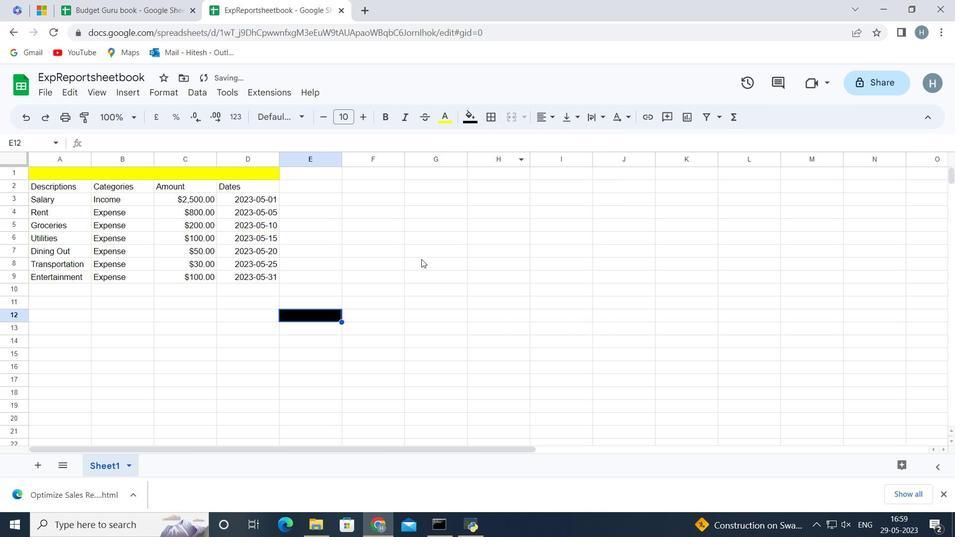 
Action: Mouse moved to (194, 163)
Screenshot: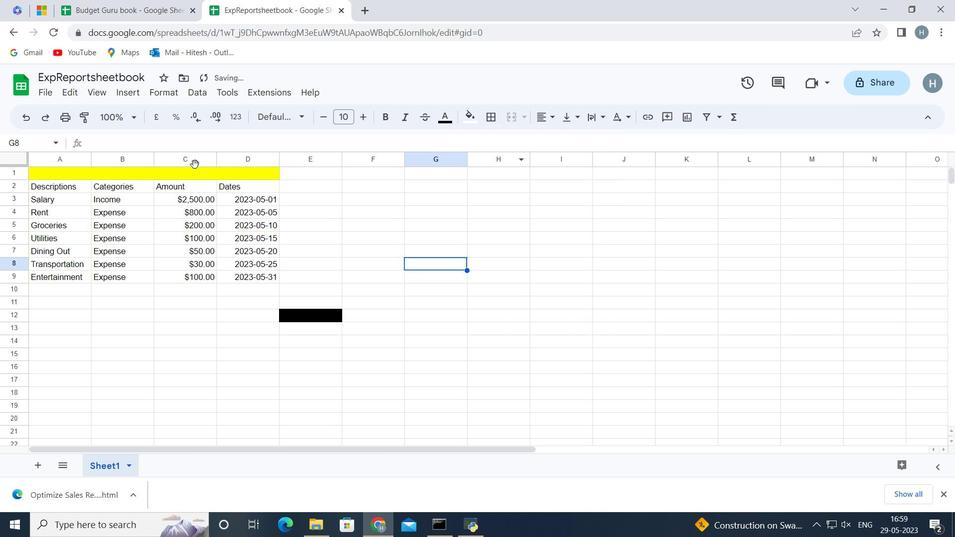 
Action: Mouse pressed left at (194, 163)
Screenshot: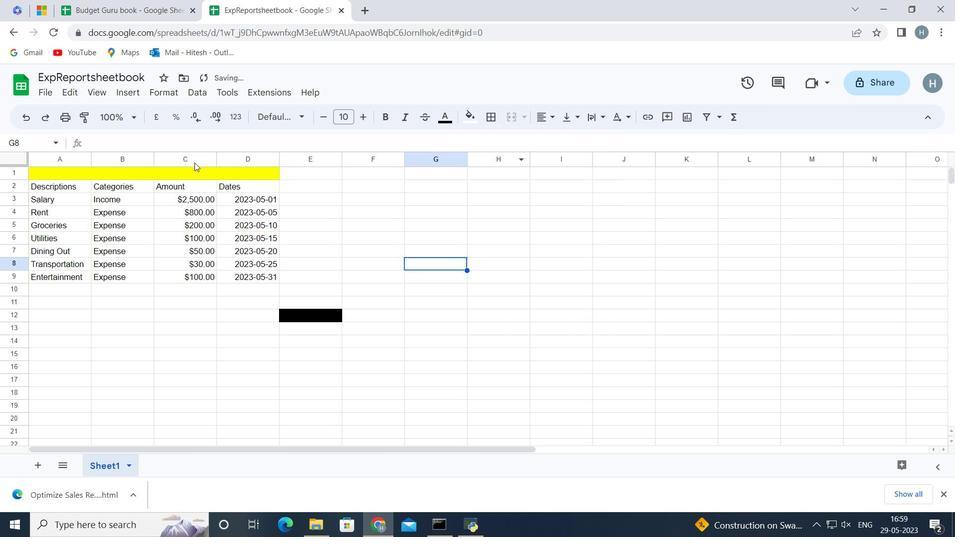 
Action: Mouse moved to (32, 174)
Screenshot: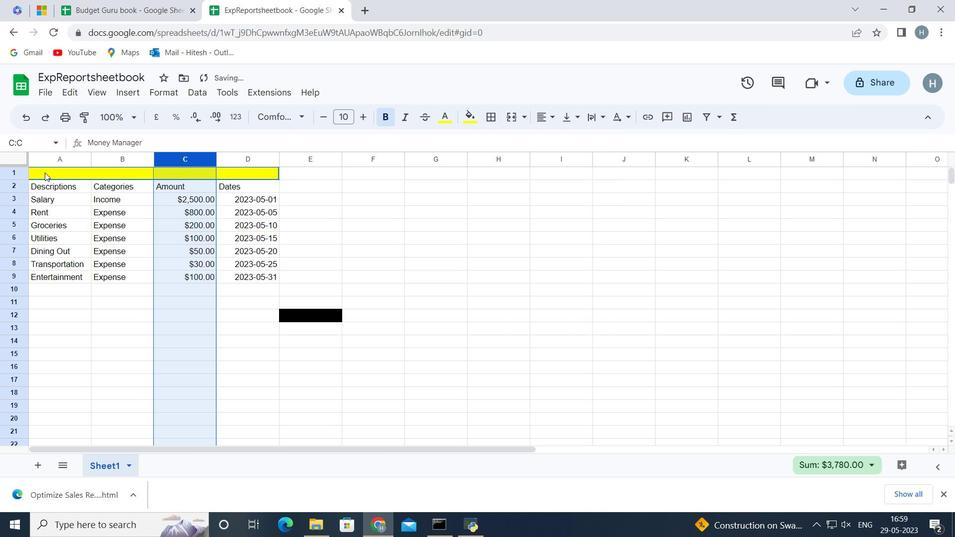 
Action: Mouse pressed left at (32, 174)
Screenshot: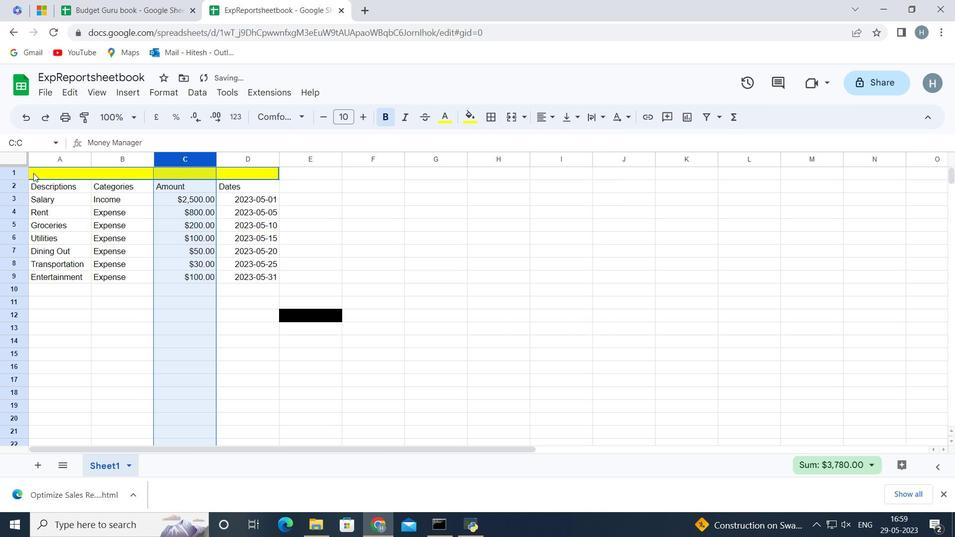 
Action: Mouse moved to (467, 123)
Screenshot: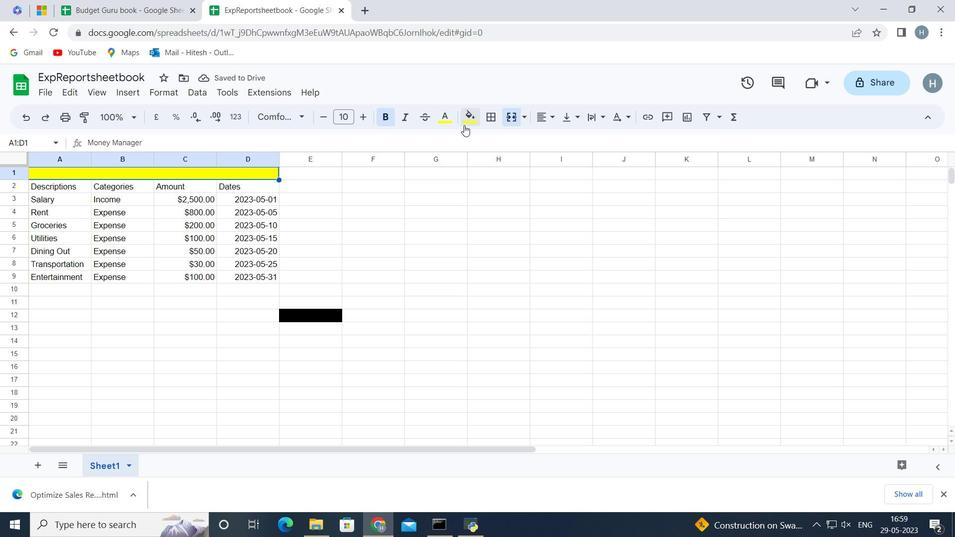 
Action: Mouse pressed left at (467, 123)
Screenshot: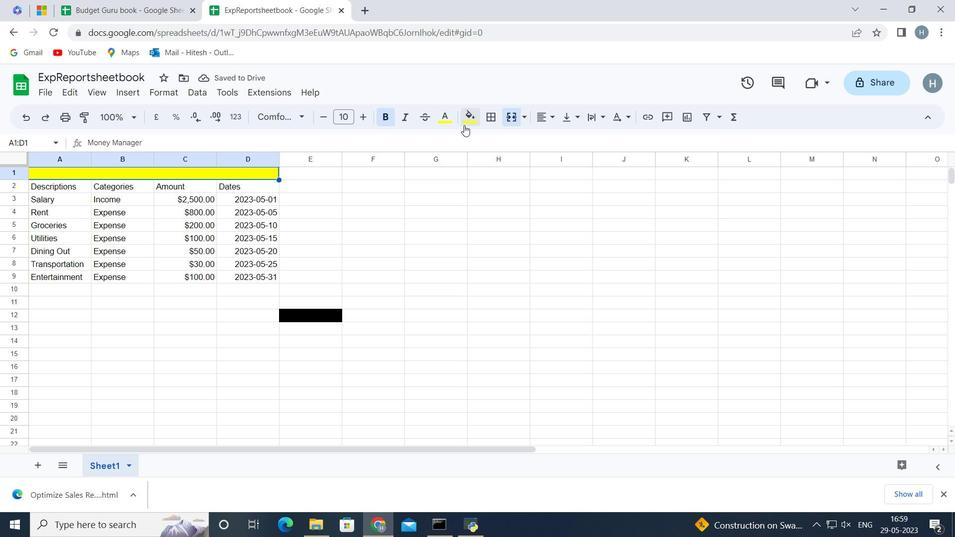 
Action: Mouse moved to (597, 158)
Screenshot: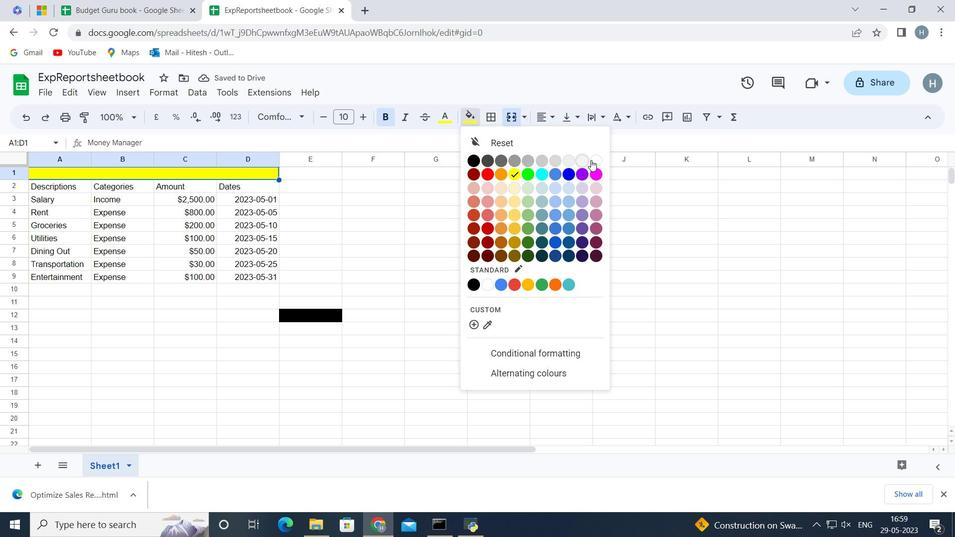 
Action: Mouse pressed left at (597, 158)
Screenshot: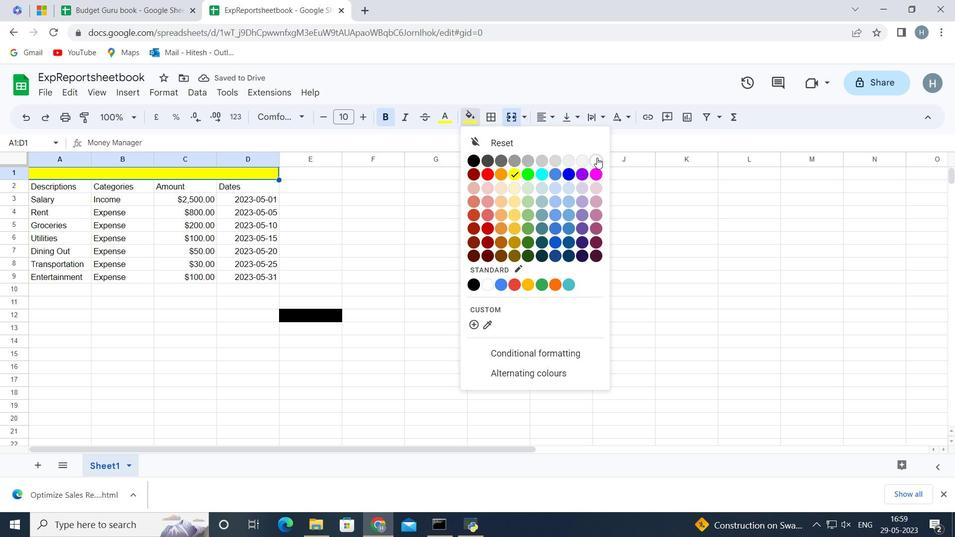 
Action: Mouse moved to (448, 119)
Screenshot: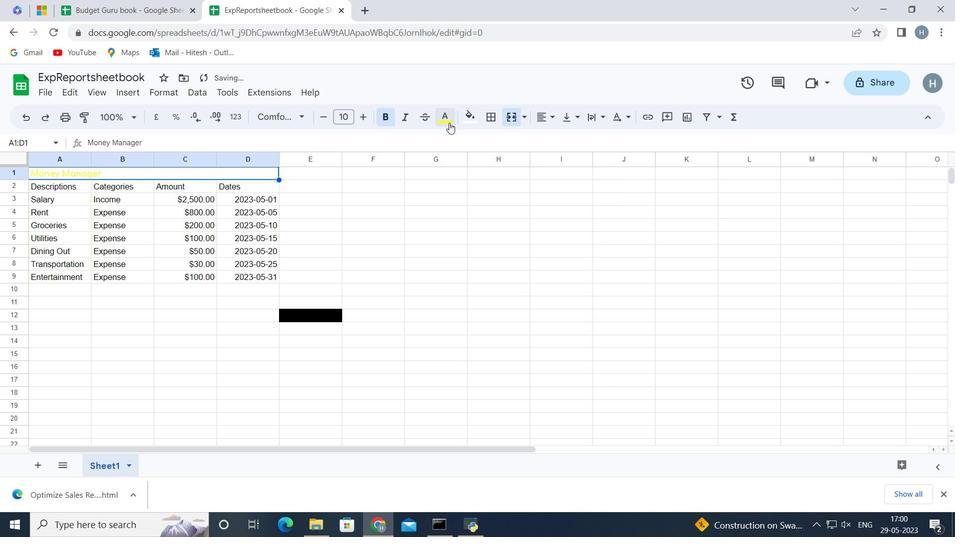 
Action: Mouse pressed left at (448, 119)
Screenshot: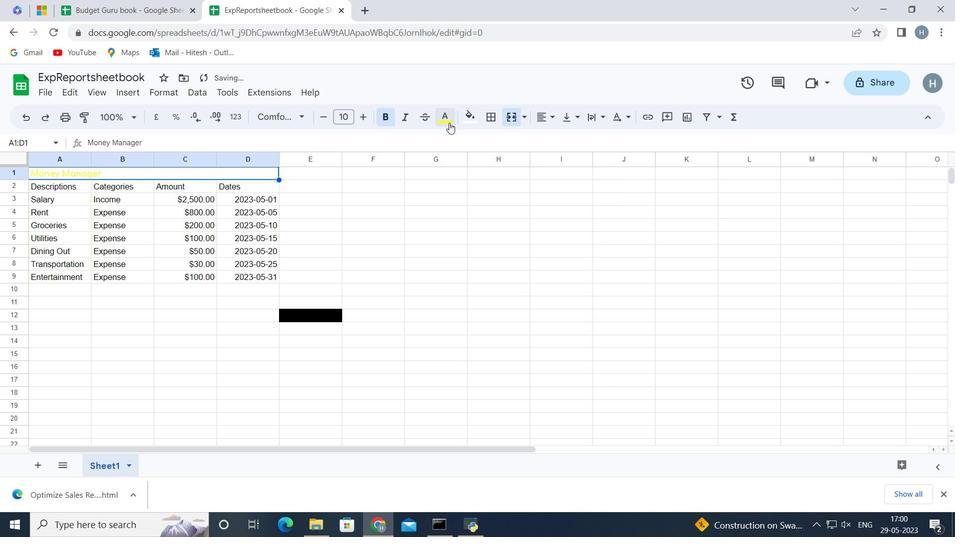 
Action: Mouse moved to (417, 189)
Screenshot: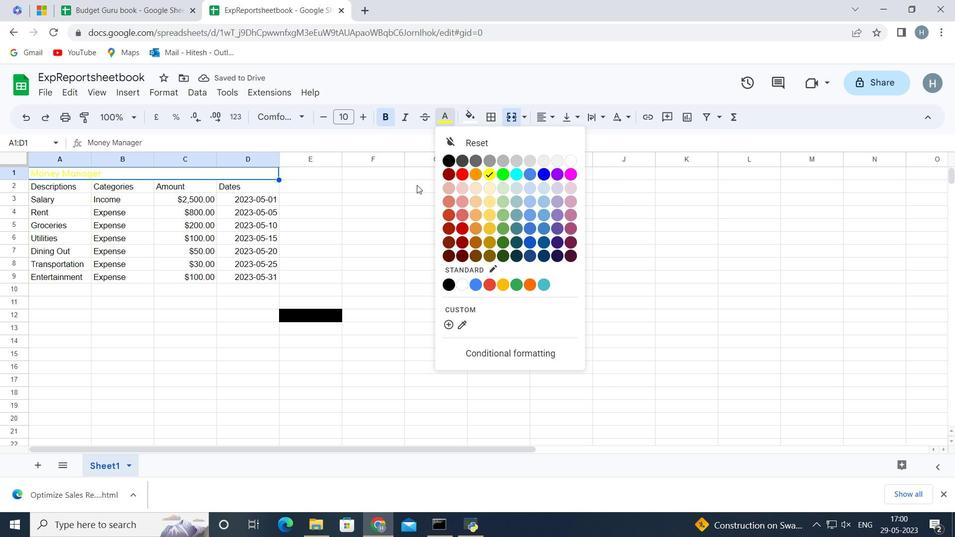 
Action: Mouse pressed left at (417, 189)
Screenshot: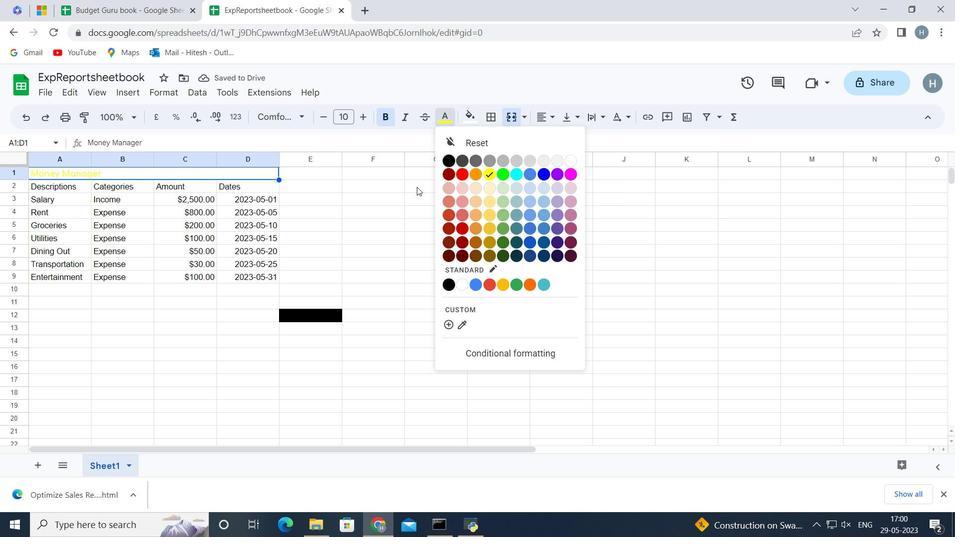 
Action: Mouse moved to (319, 312)
Screenshot: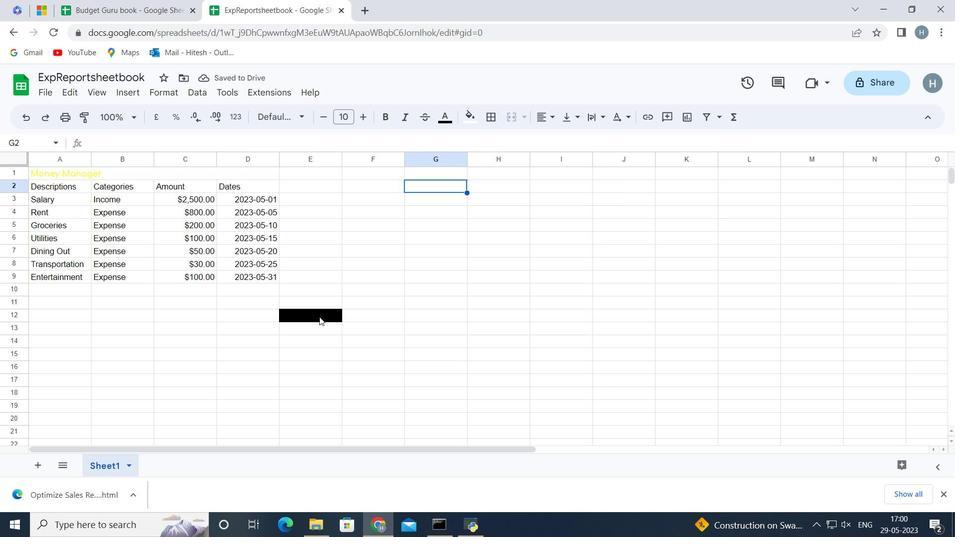 
Action: Mouse pressed left at (319, 312)
Screenshot: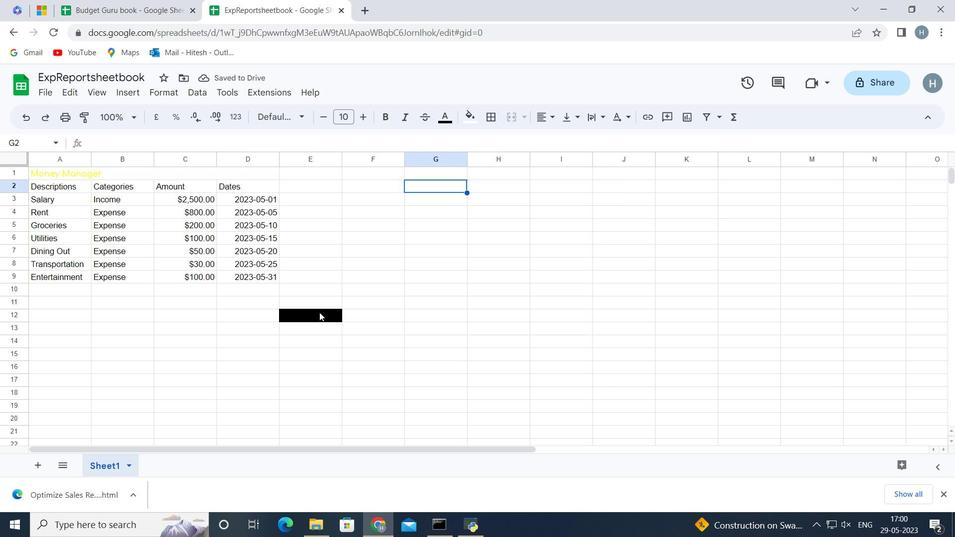 
Action: Mouse moved to (323, 298)
Screenshot: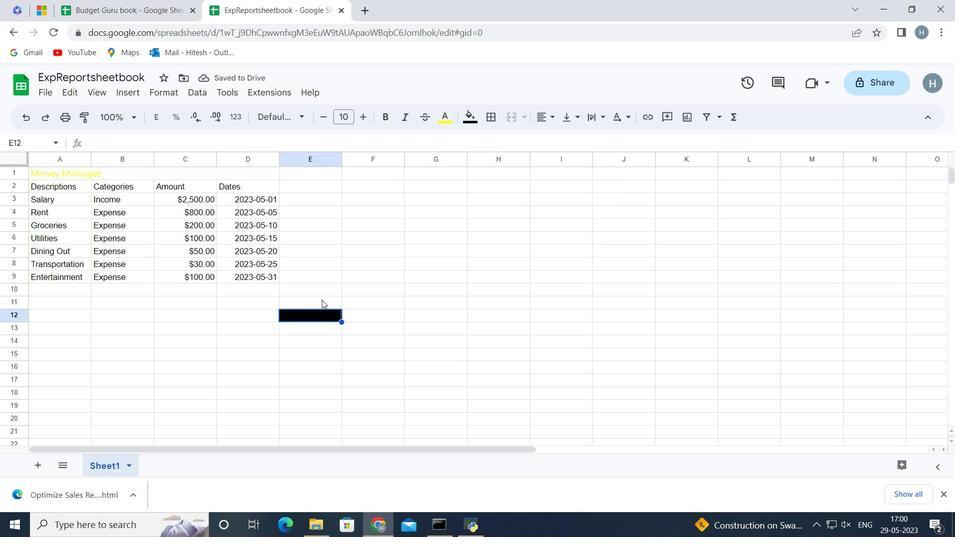
Action: Key pressed <Key.delete>
Screenshot: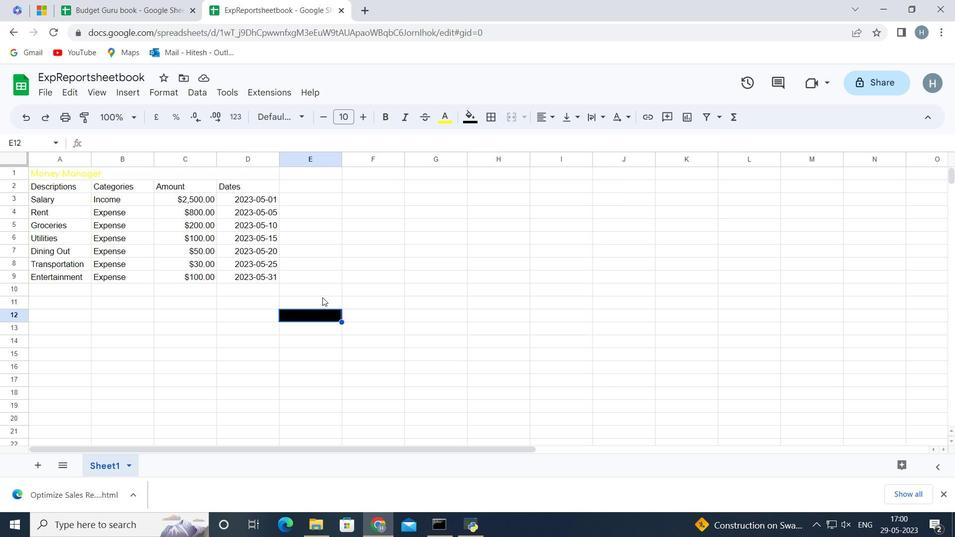 
Action: Mouse moved to (394, 350)
Screenshot: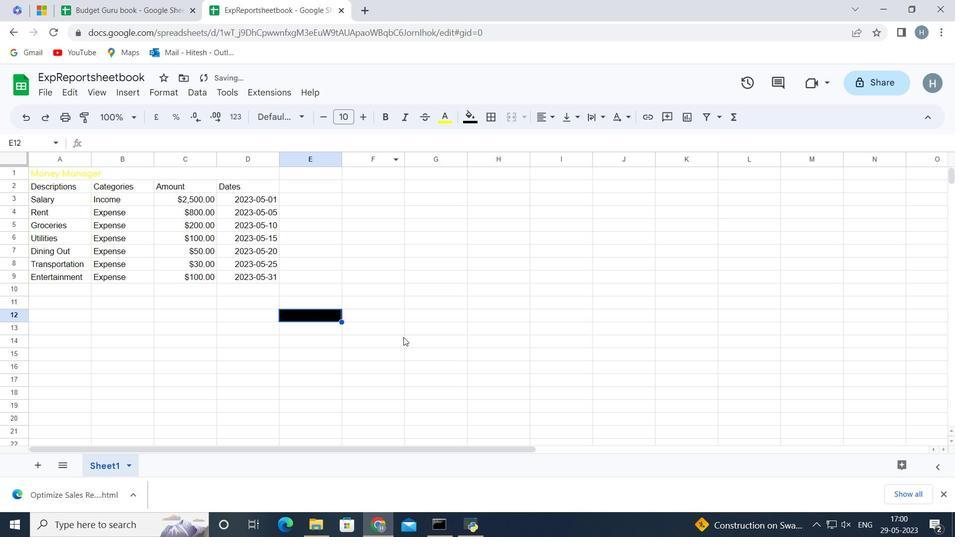 
Action: Key pressed <Key.delete>
Screenshot: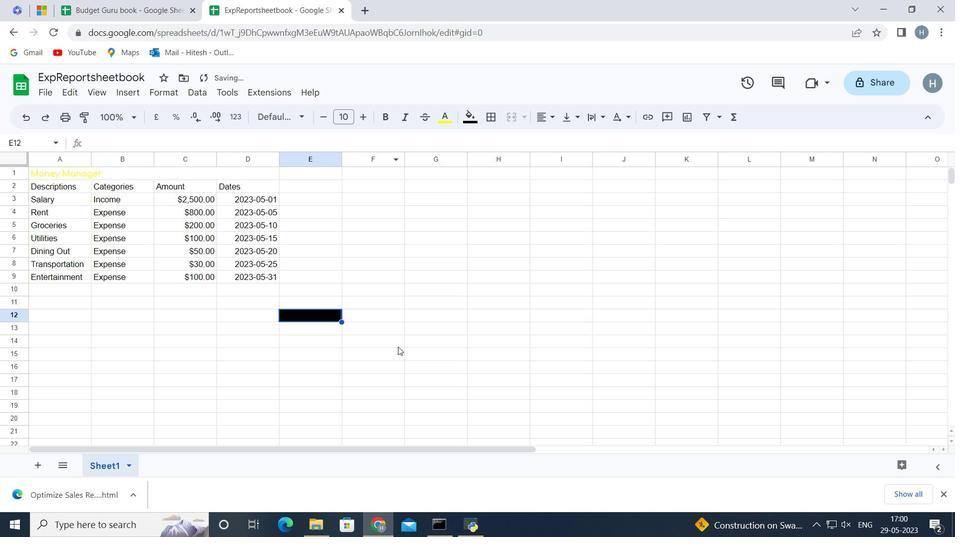 
Action: Mouse moved to (474, 119)
Screenshot: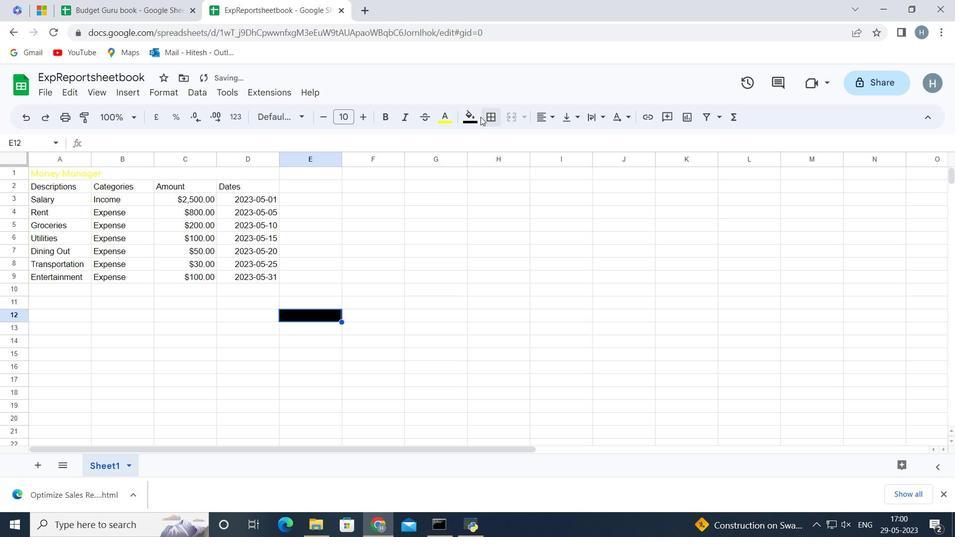 
Action: Mouse pressed left at (474, 119)
Screenshot: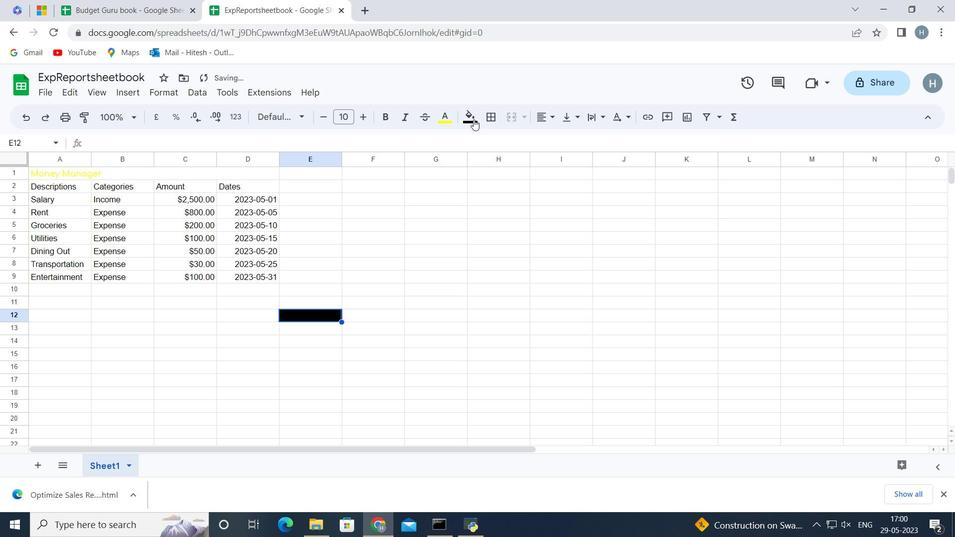 
Action: Mouse moved to (594, 161)
Screenshot: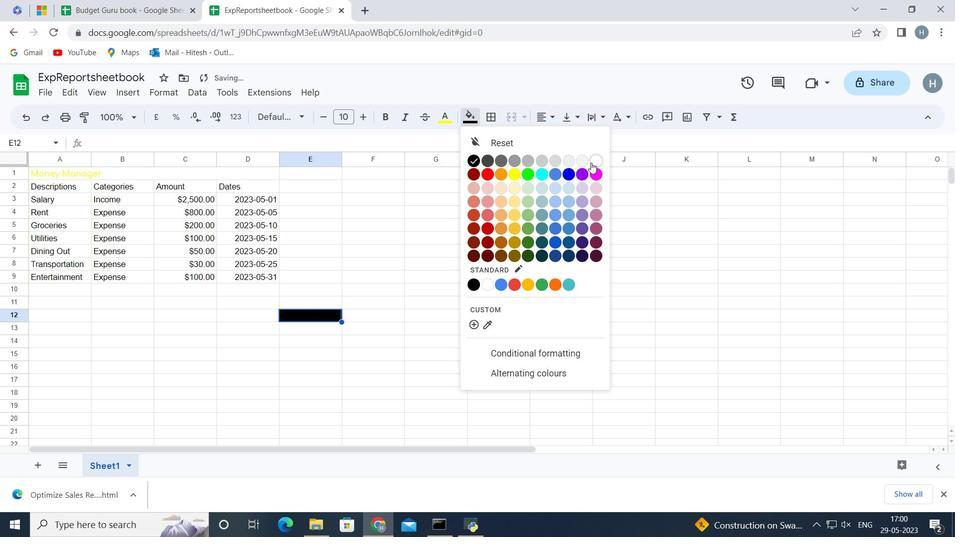 
Action: Mouse pressed left at (594, 161)
Screenshot: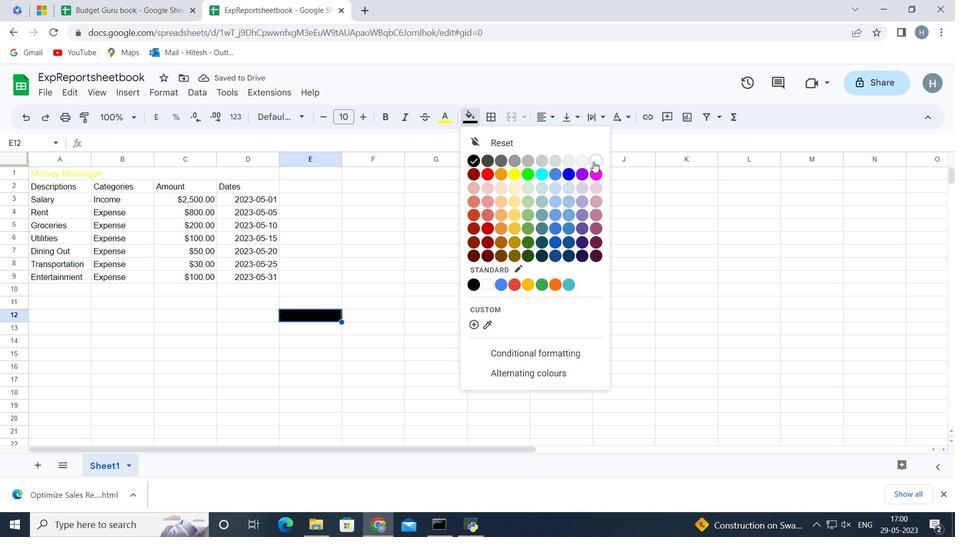 
Action: Mouse moved to (407, 394)
Screenshot: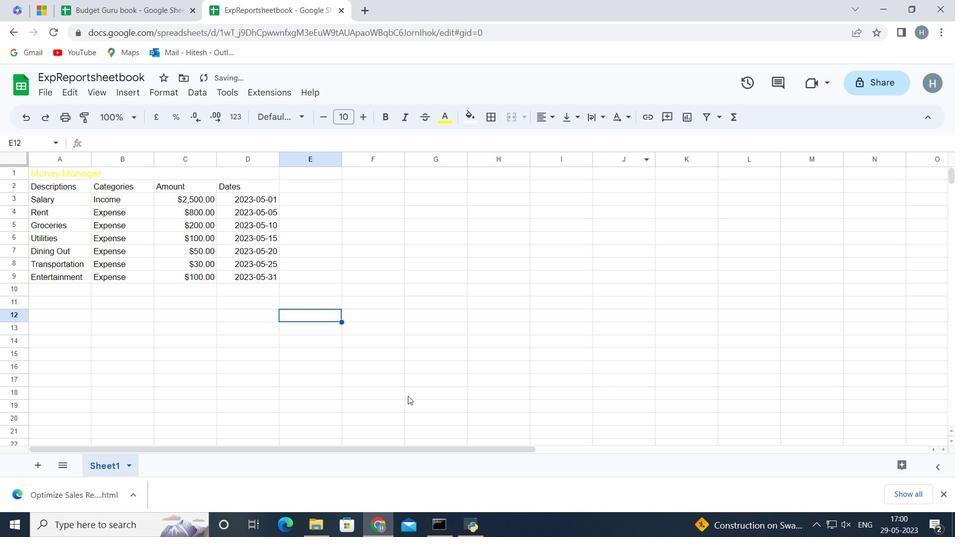 
Action: Mouse pressed left at (407, 394)
Screenshot: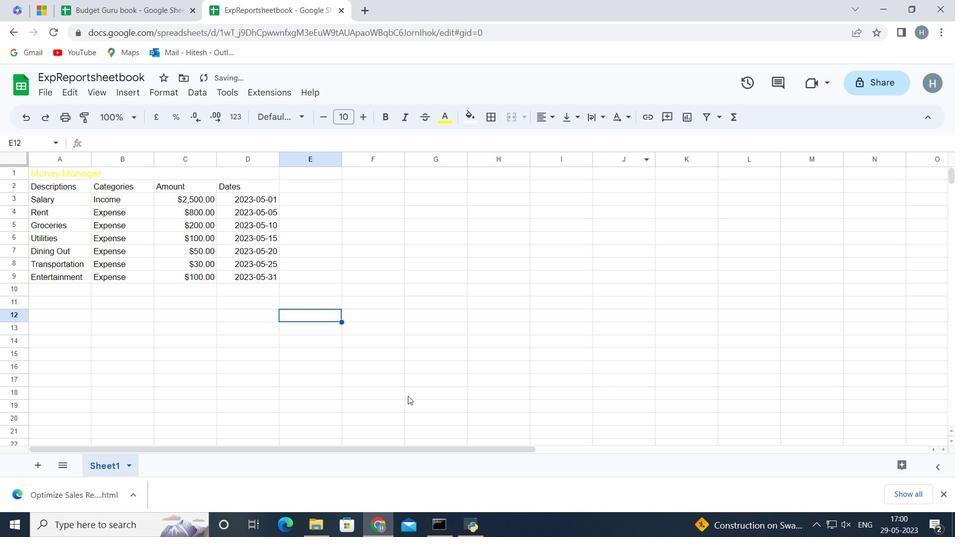 
Action: Mouse moved to (59, 168)
Screenshot: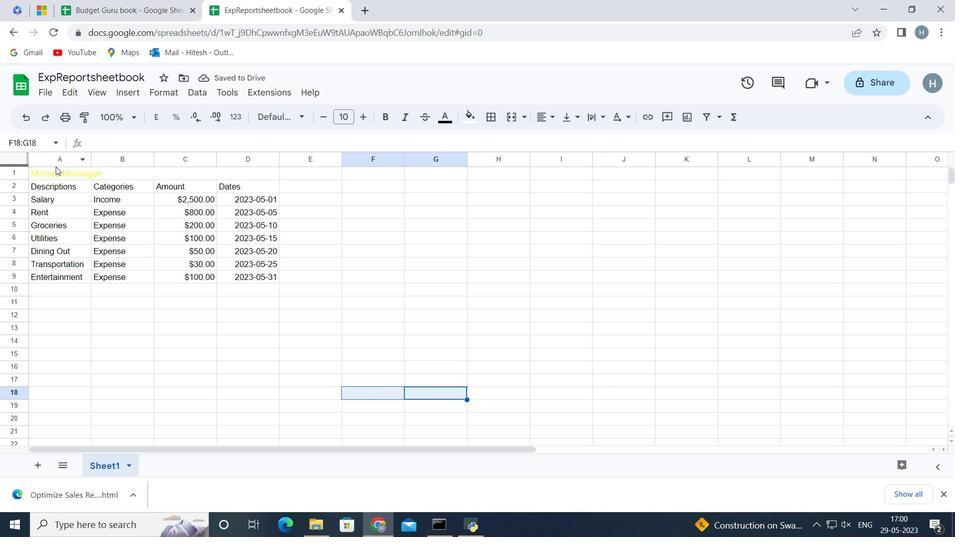 
Action: Mouse pressed left at (59, 168)
Screenshot: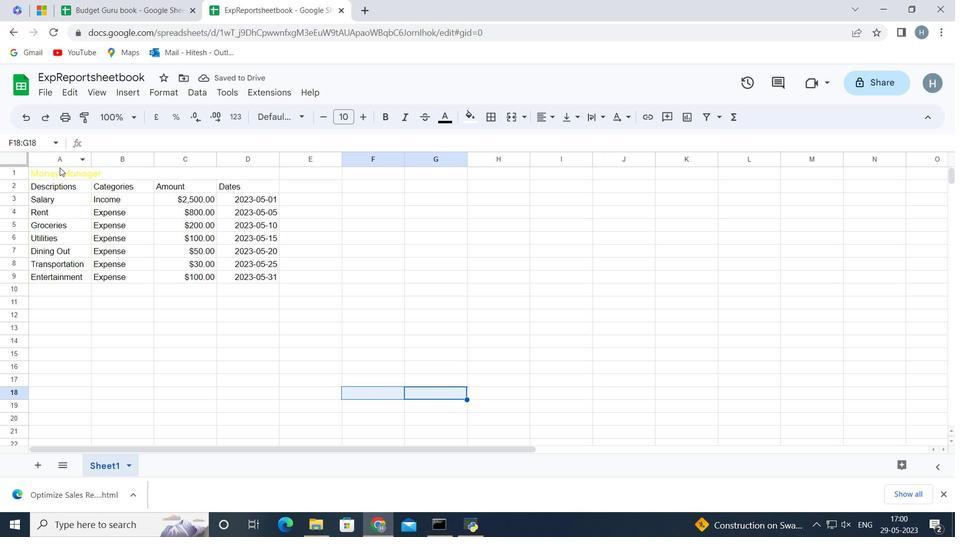 
Action: Mouse moved to (358, 117)
Screenshot: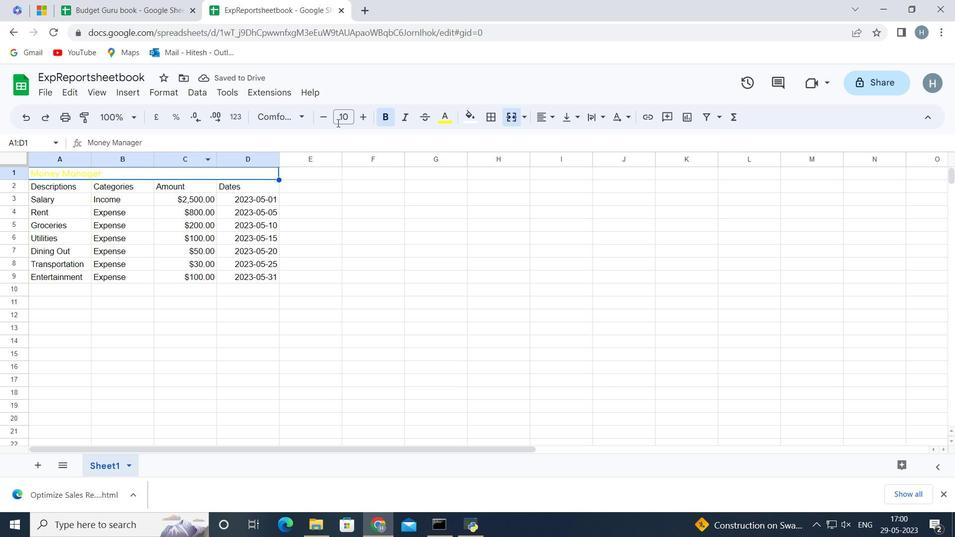 
Action: Mouse pressed left at (358, 117)
Screenshot: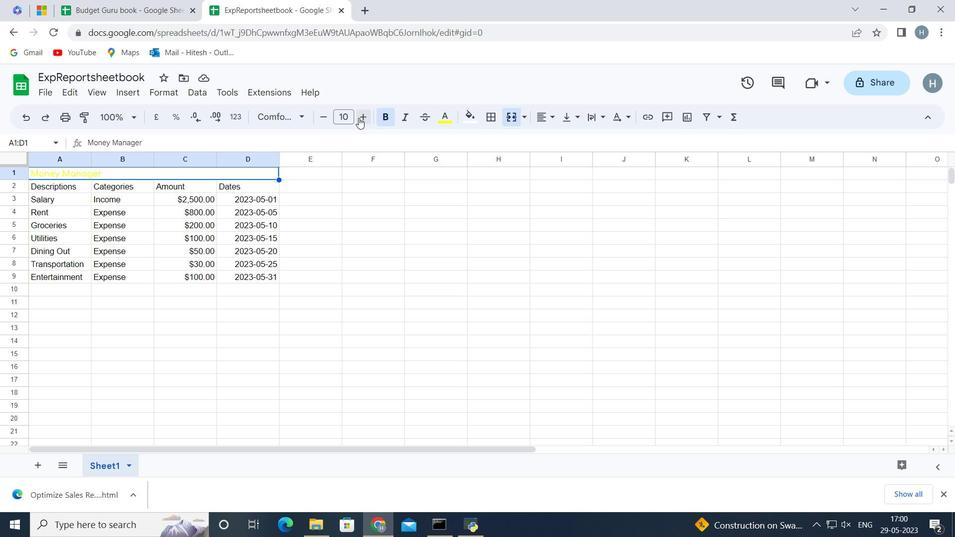 
Action: Mouse pressed left at (358, 117)
Screenshot: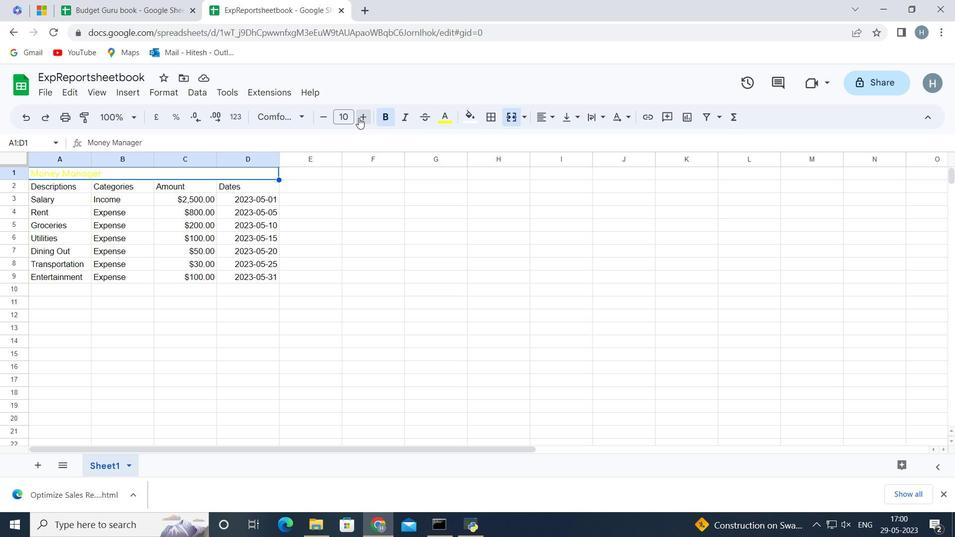 
Action: Mouse pressed left at (358, 117)
Screenshot: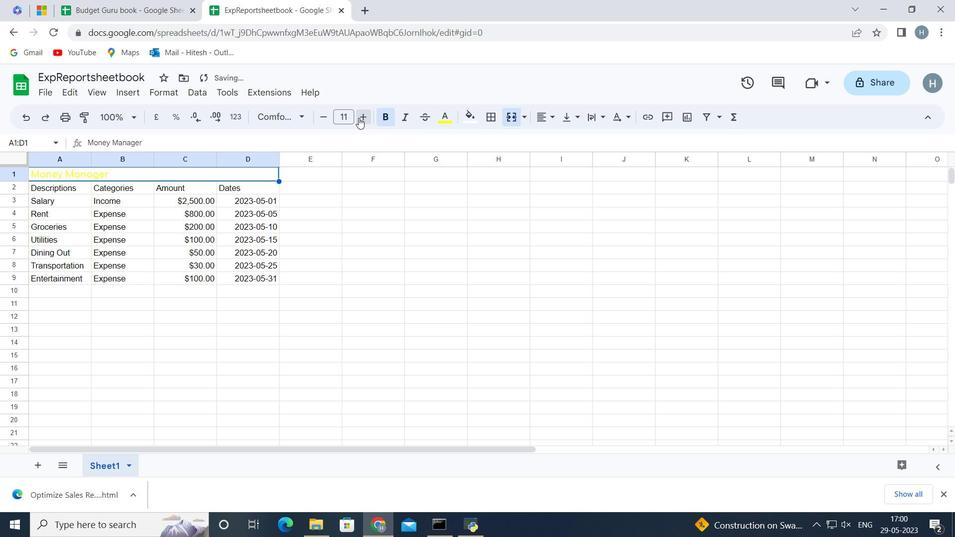 
Action: Mouse pressed left at (358, 117)
Screenshot: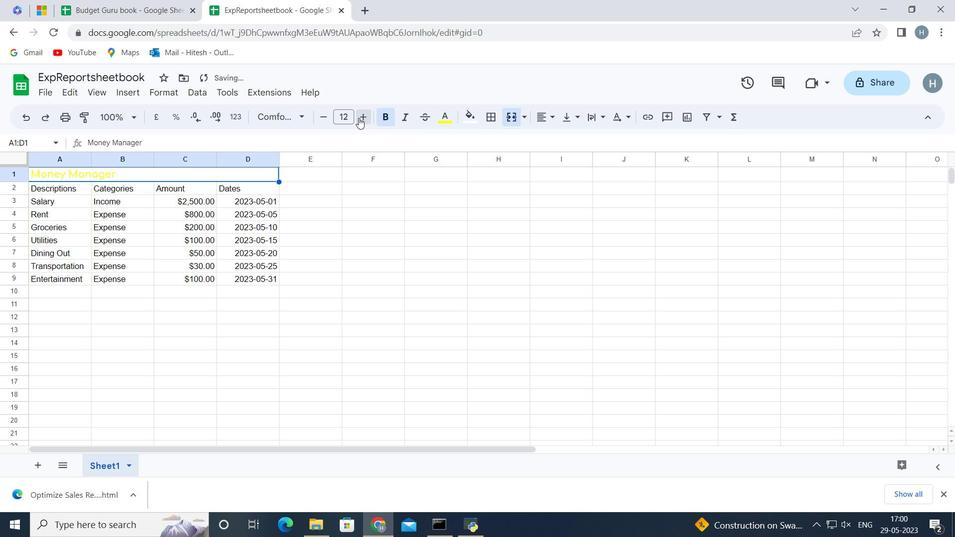 
Action: Mouse pressed left at (358, 117)
Screenshot: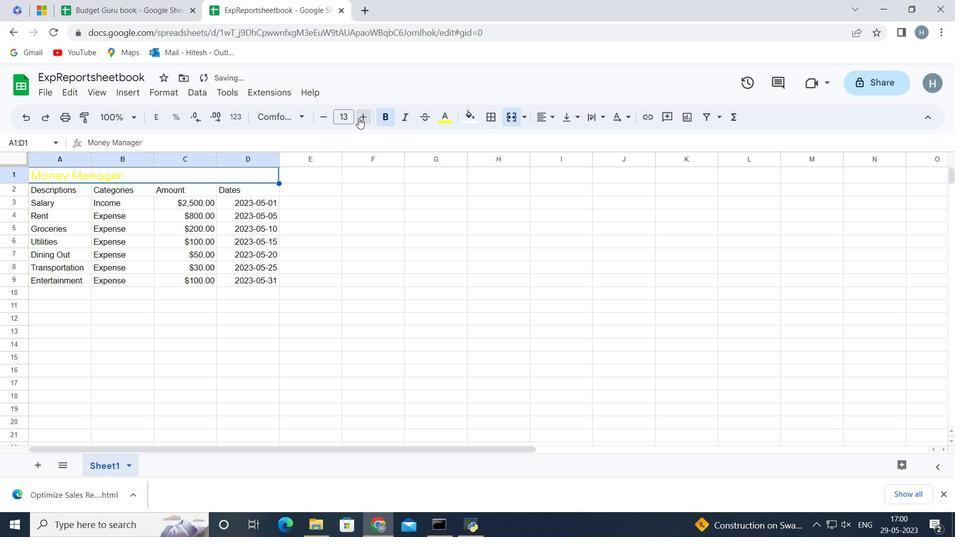 
Action: Mouse pressed left at (358, 117)
Screenshot: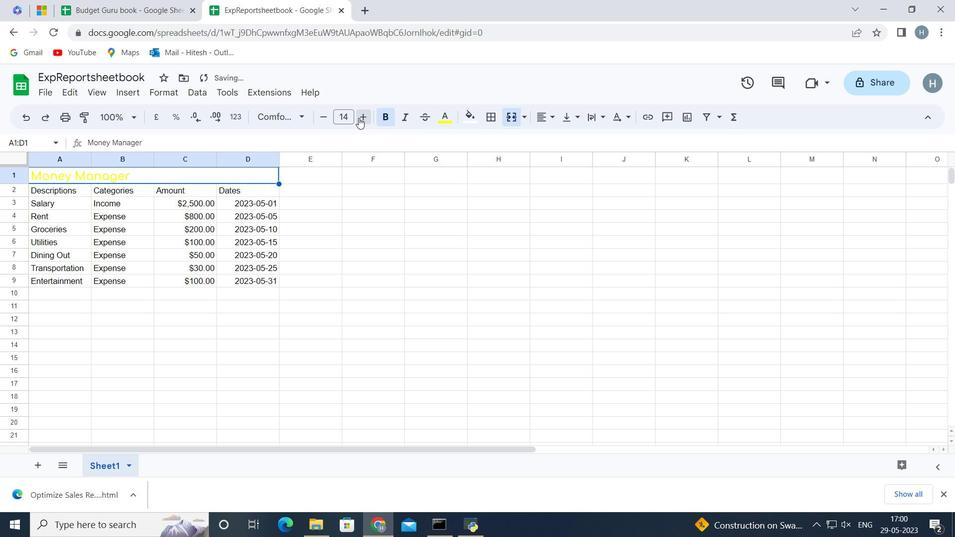 
Action: Mouse pressed left at (358, 117)
Screenshot: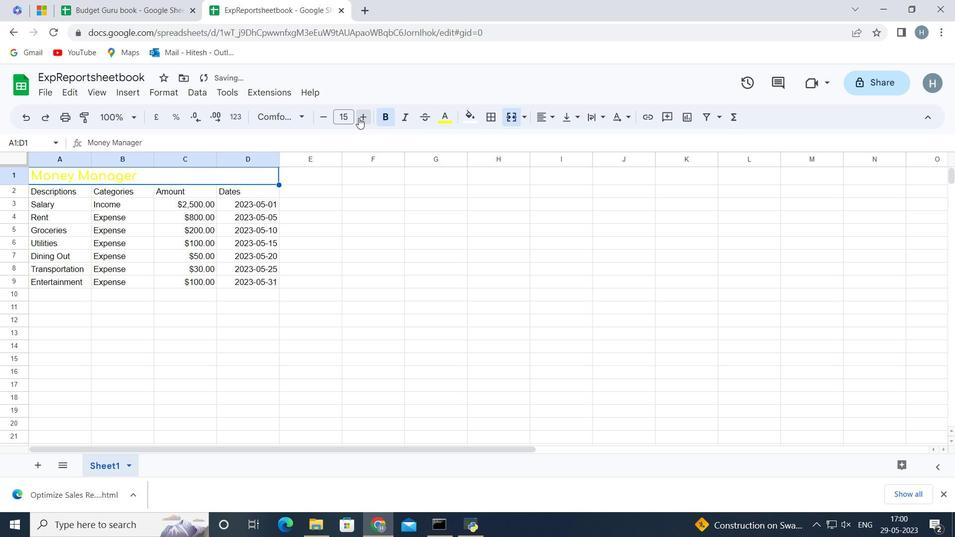 
Action: Mouse pressed left at (358, 117)
Screenshot: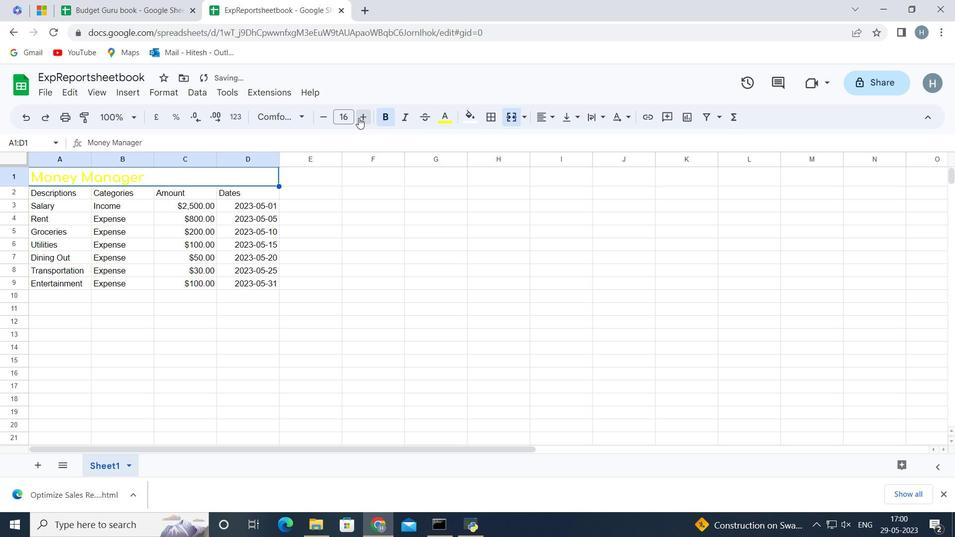 
Action: Mouse pressed left at (358, 117)
Screenshot: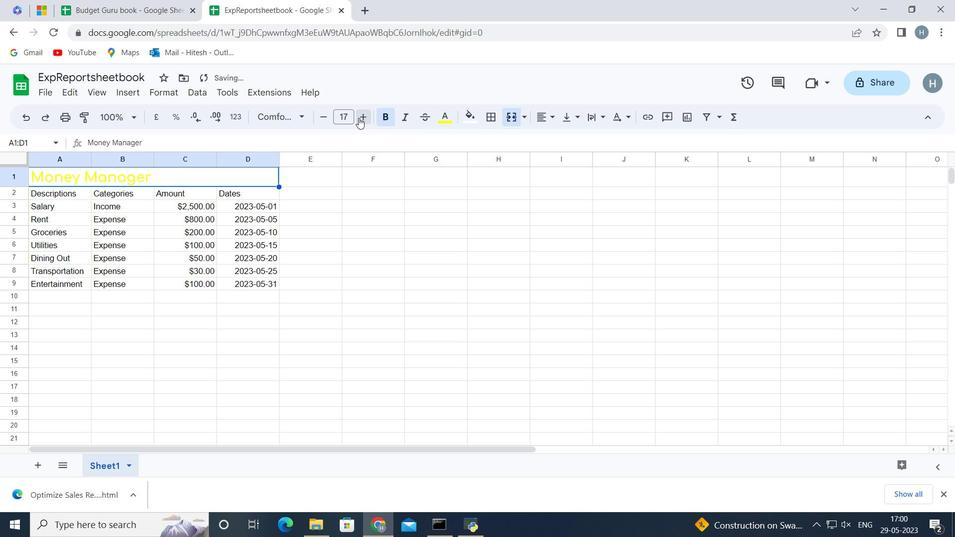 
Action: Mouse pressed left at (358, 117)
Screenshot: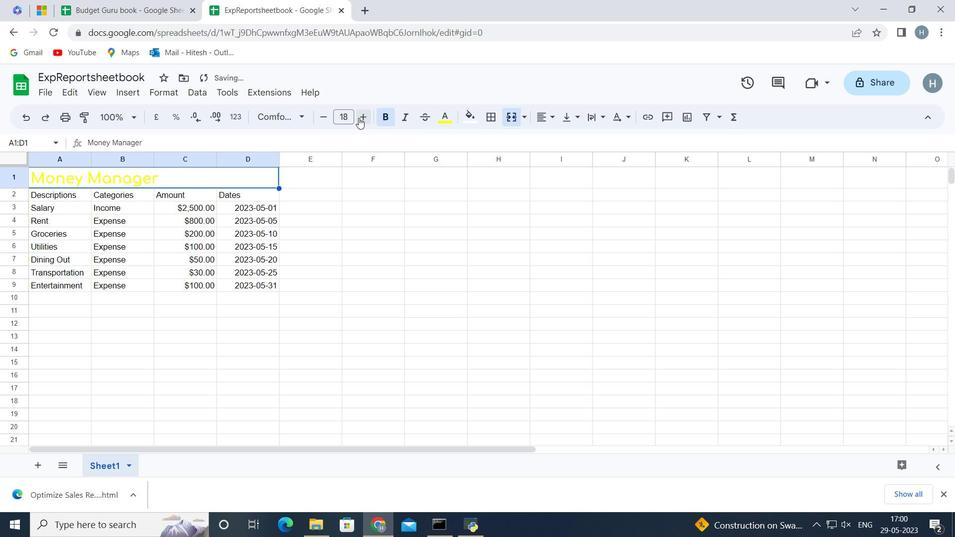 
Action: Mouse pressed left at (358, 117)
Screenshot: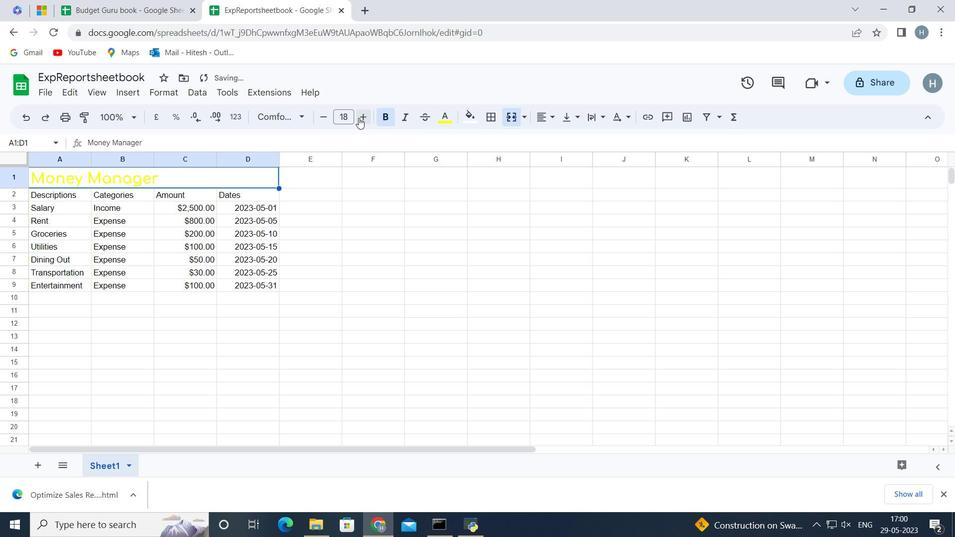 
Action: Mouse pressed left at (358, 117)
Screenshot: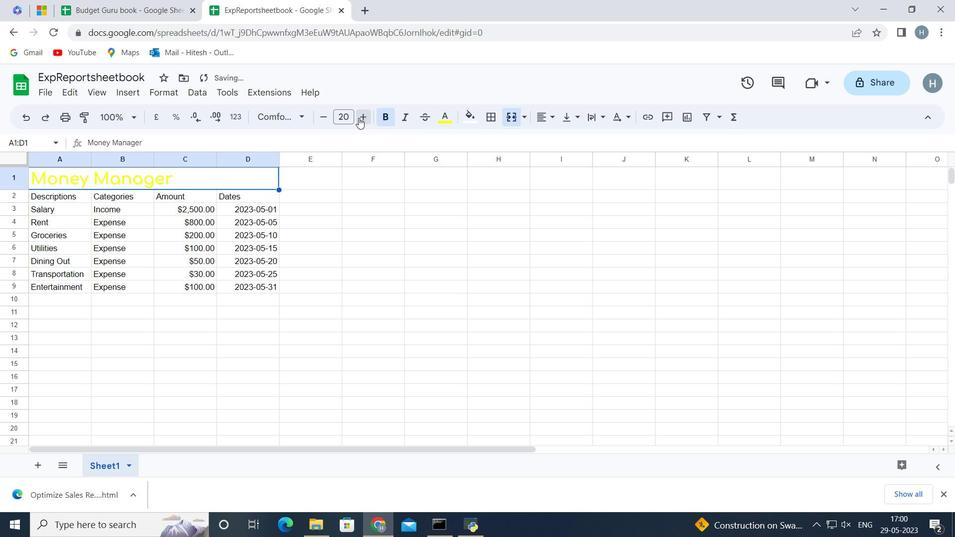 
Action: Mouse pressed left at (358, 117)
Screenshot: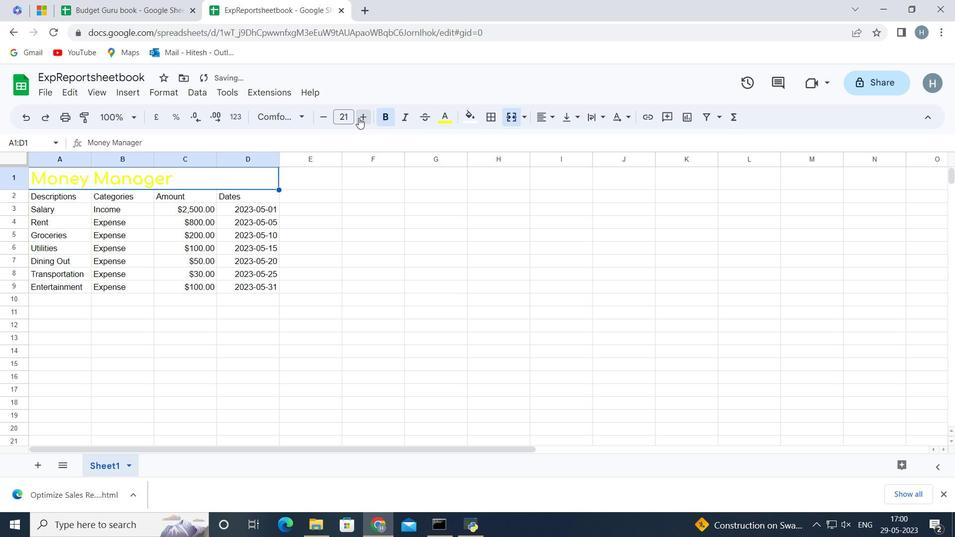
Action: Mouse moved to (325, 121)
Screenshot: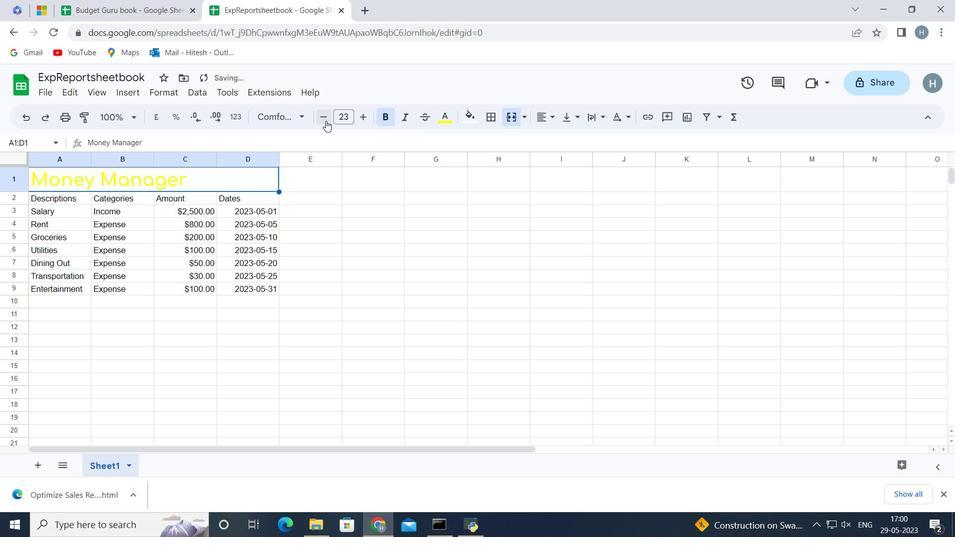 
Action: Mouse pressed left at (325, 121)
Screenshot: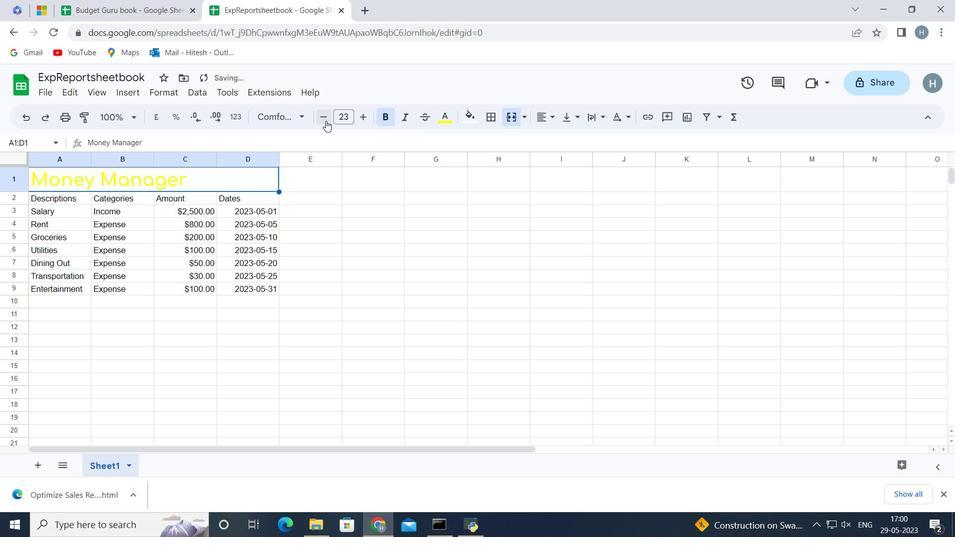
Action: Mouse moved to (209, 350)
Screenshot: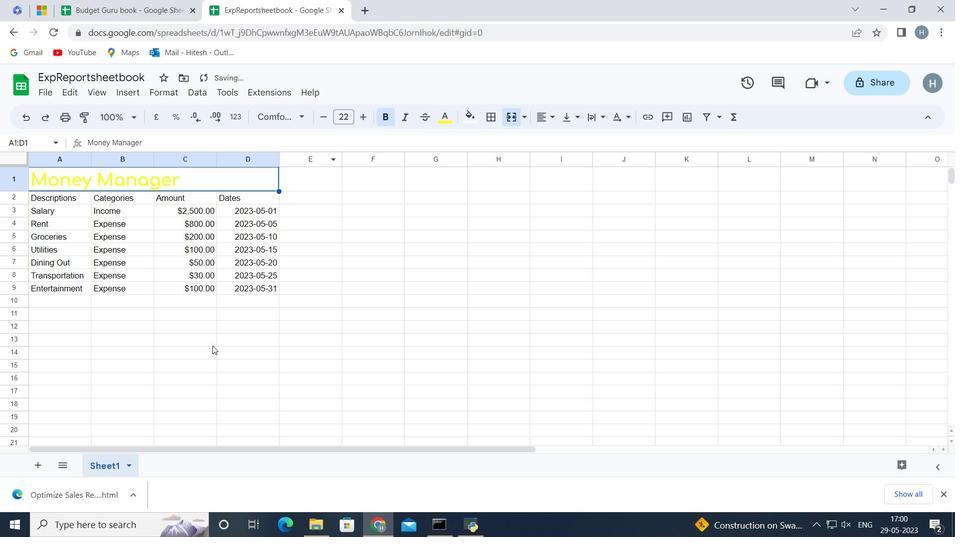 
Action: Mouse pressed left at (209, 350)
Screenshot: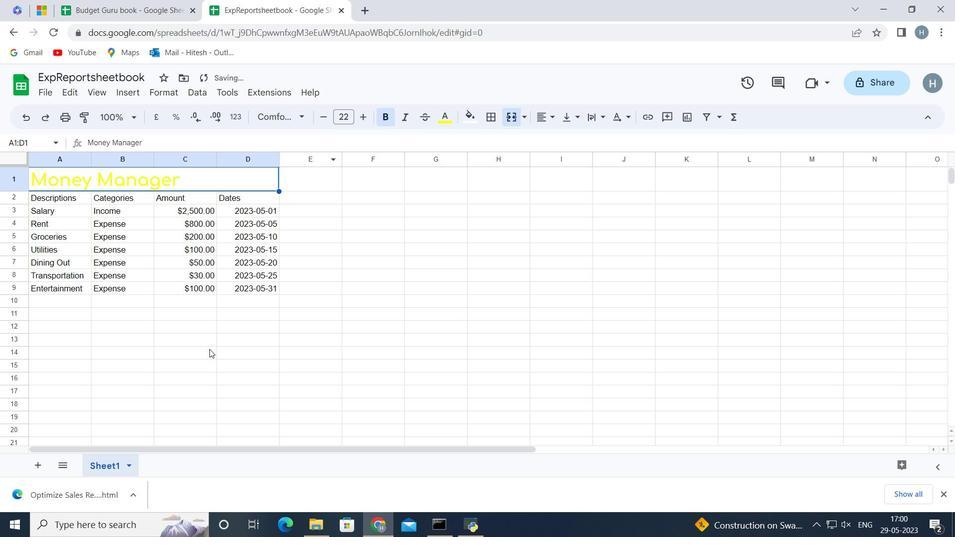 
Action: Mouse moved to (40, 198)
Screenshot: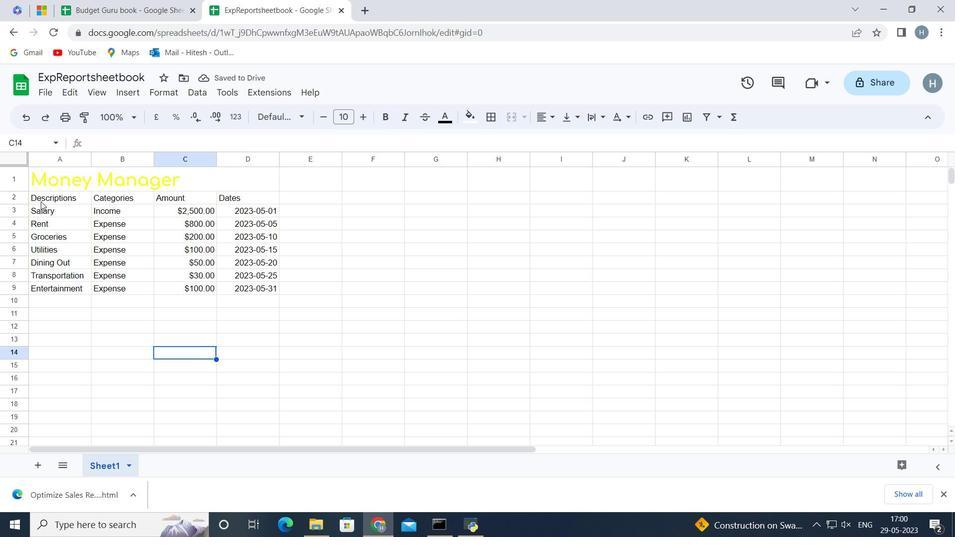 
Action: Mouse pressed left at (40, 198)
Screenshot: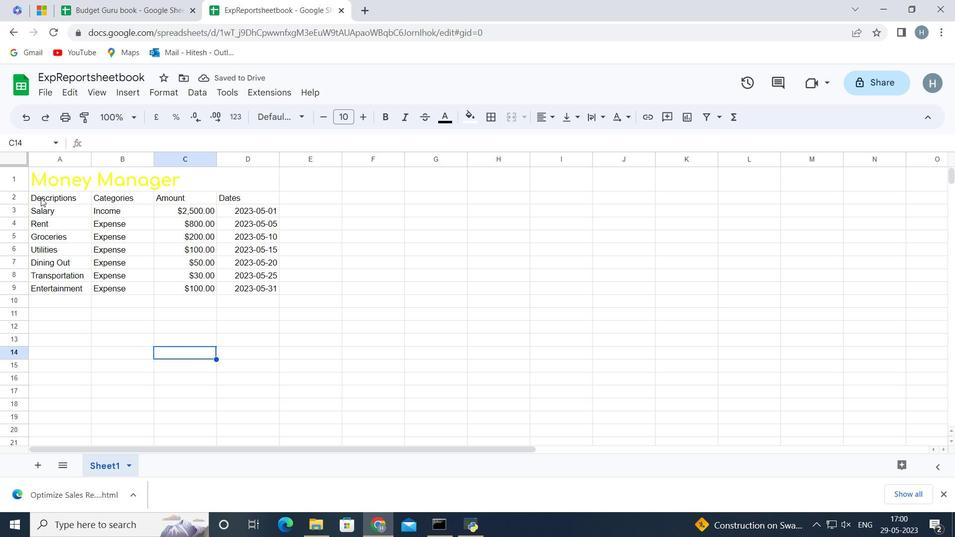 
Action: Key pressed <Key.shift><Key.right><Key.right><Key.right><Key.down><Key.down><Key.down><Key.down><Key.down><Key.down><Key.down>
Screenshot: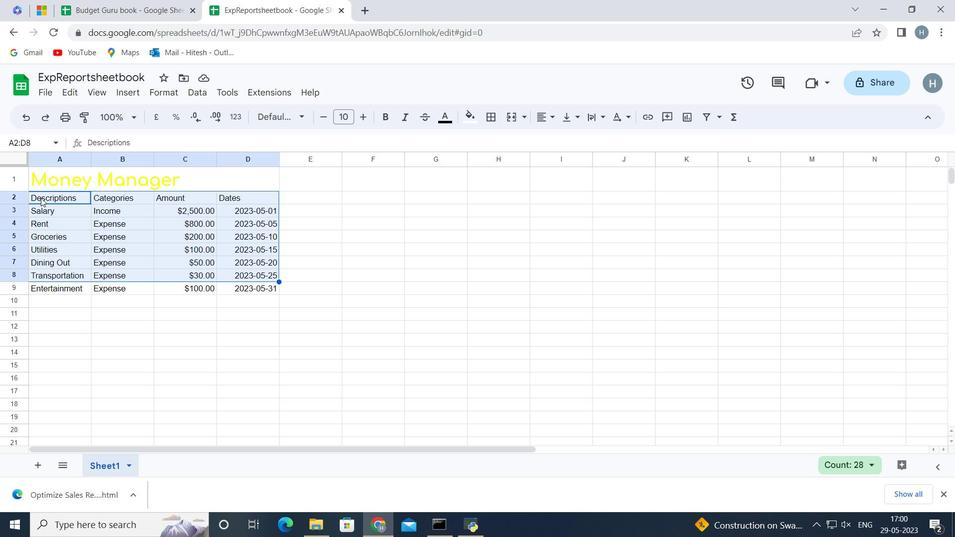 
Action: Mouse moved to (296, 118)
Screenshot: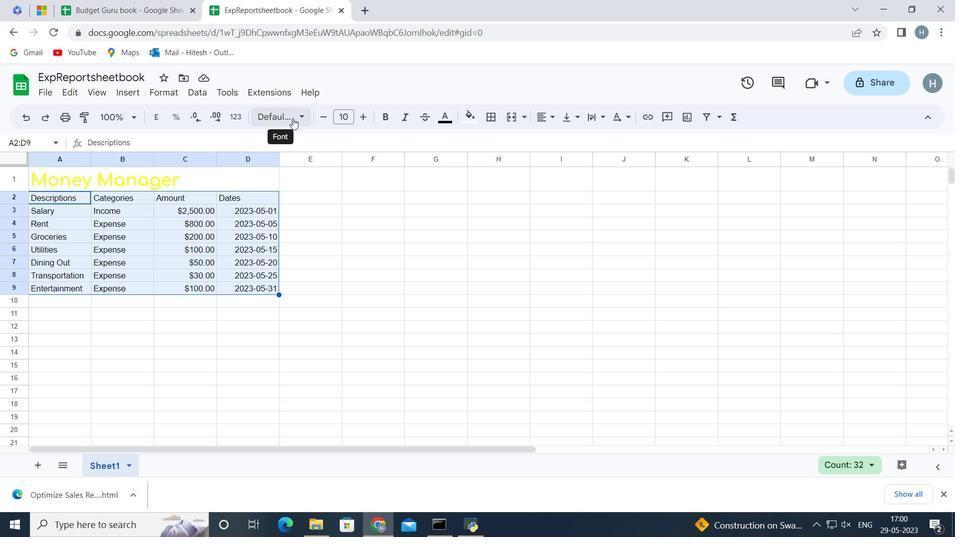 
Action: Mouse pressed left at (296, 118)
Screenshot: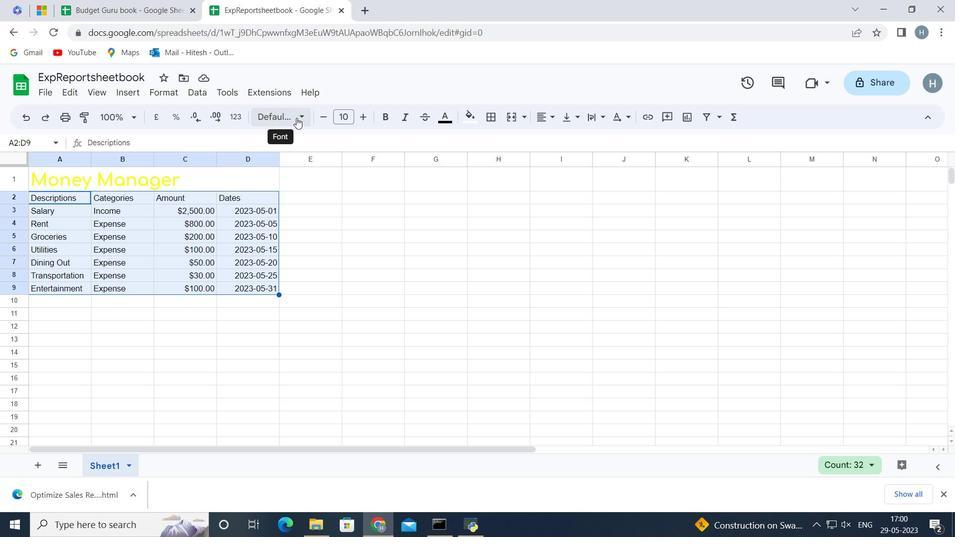 
Action: Mouse moved to (314, 238)
Screenshot: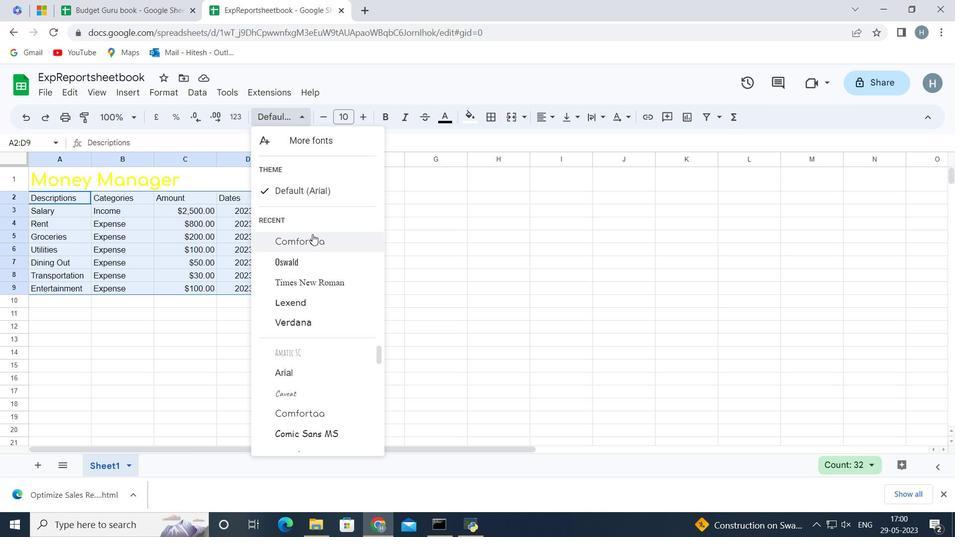 
Action: Mouse pressed left at (314, 238)
Screenshot: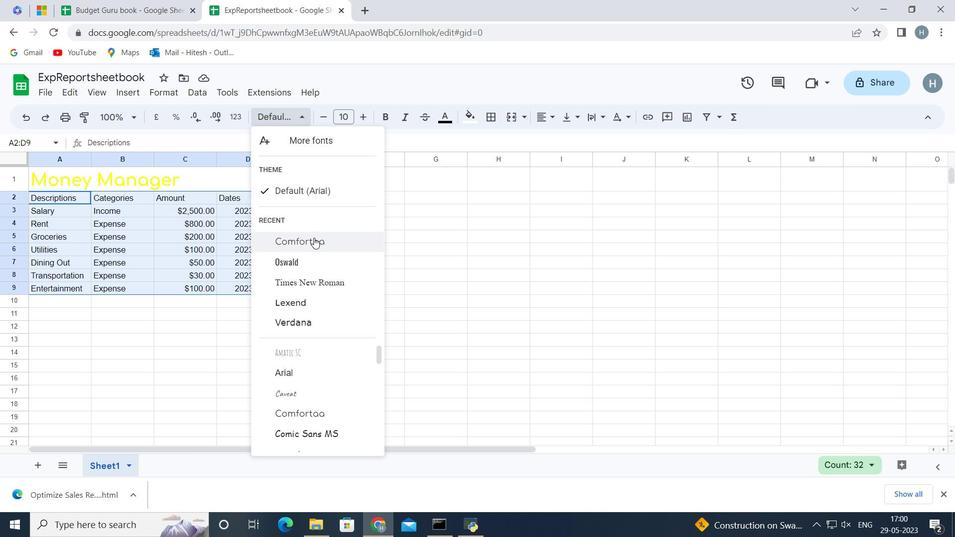 
Action: Mouse moved to (364, 119)
Screenshot: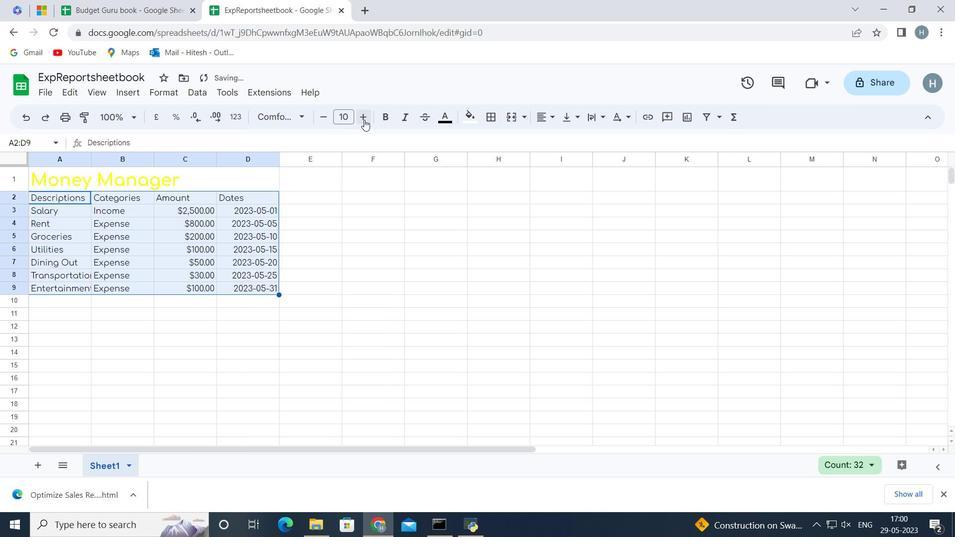 
Action: Mouse pressed left at (364, 119)
Screenshot: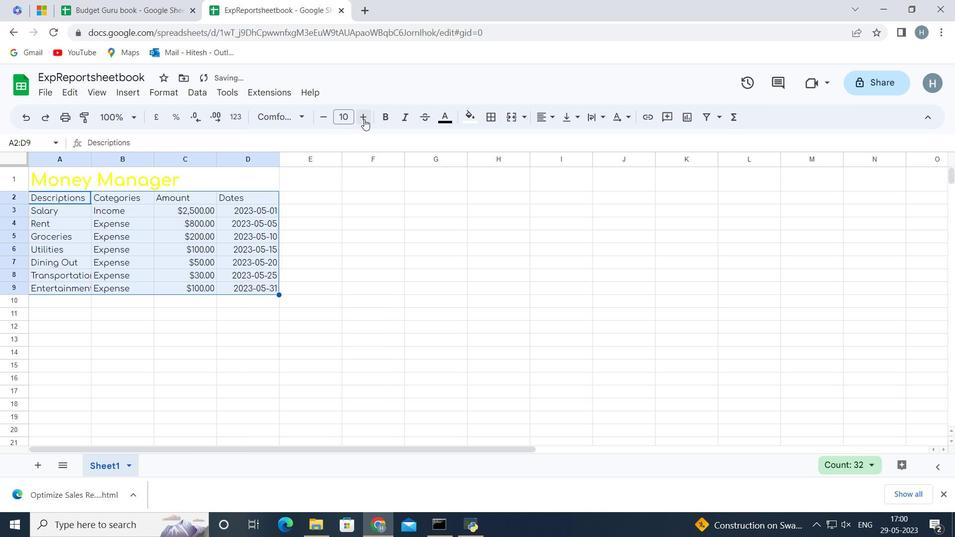
Action: Mouse pressed left at (364, 119)
Screenshot: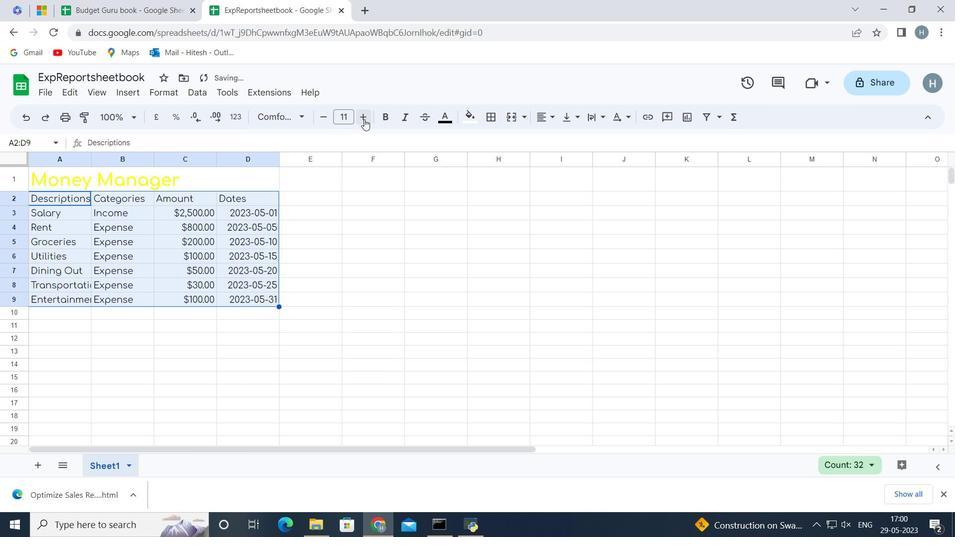 
Action: Mouse pressed left at (364, 119)
Screenshot: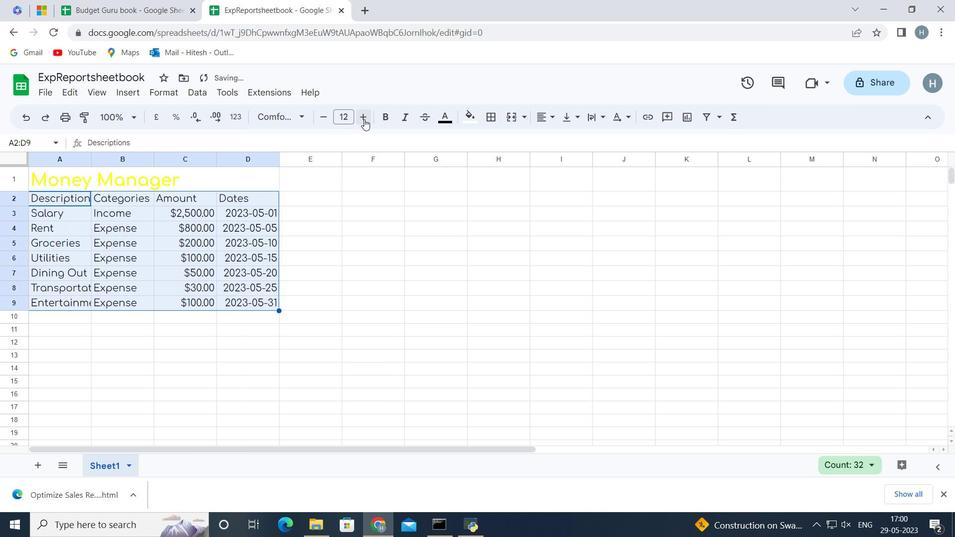 
Action: Mouse pressed left at (364, 119)
Screenshot: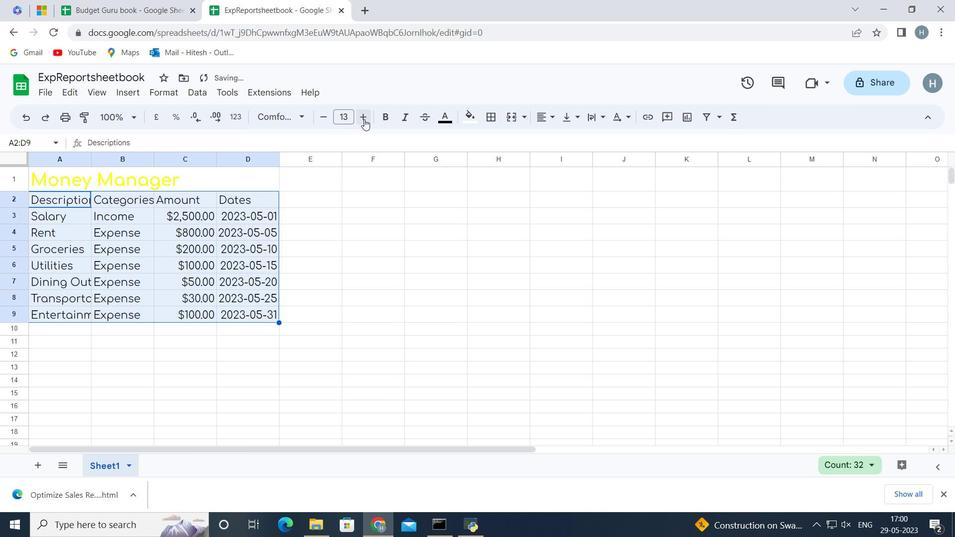 
Action: Mouse moved to (233, 367)
Screenshot: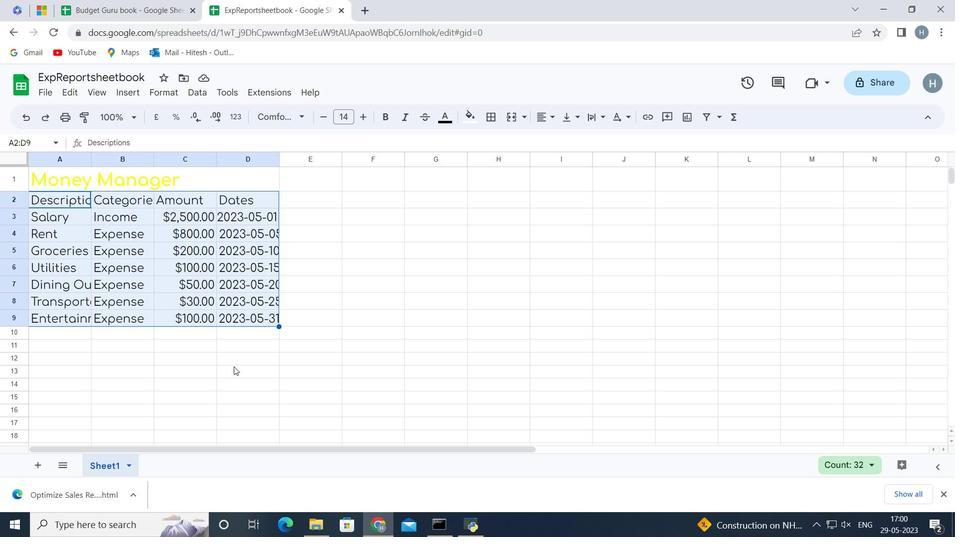 
Action: Mouse pressed left at (233, 367)
Screenshot: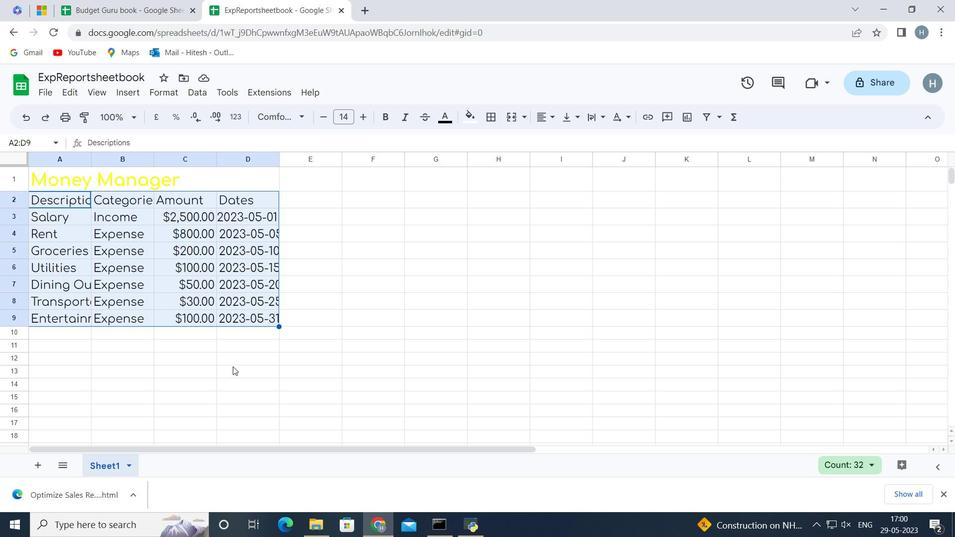 
Action: Mouse moved to (147, 372)
Screenshot: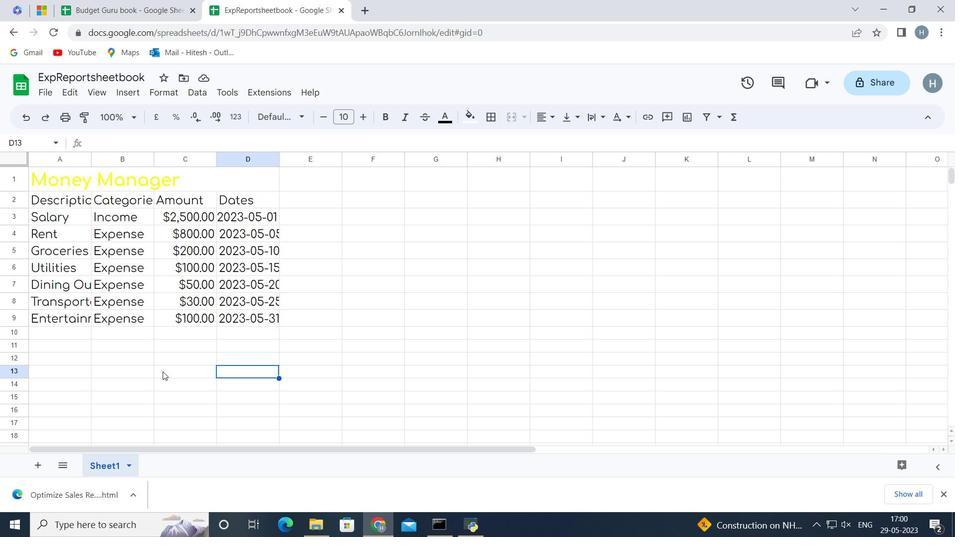 
Action: Mouse pressed left at (147, 372)
Screenshot: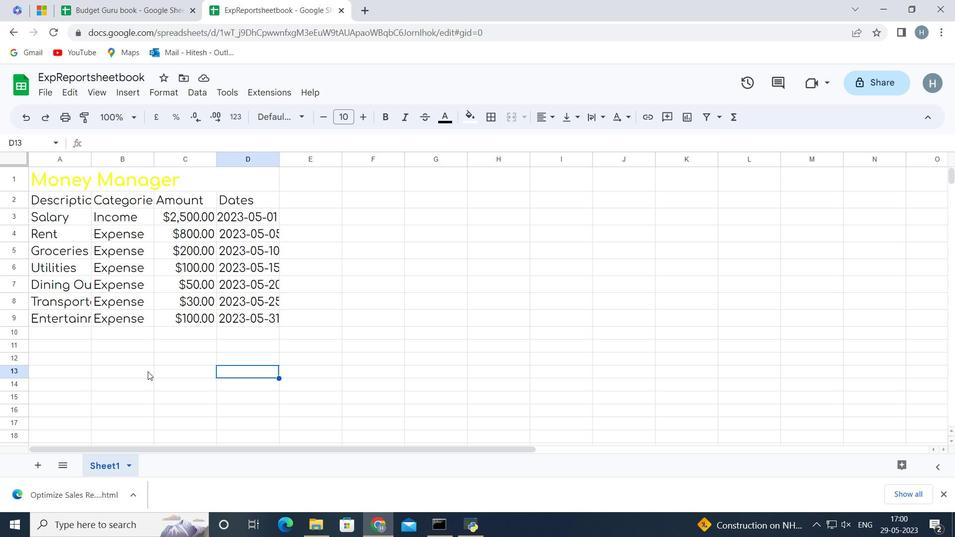 
Action: Mouse moved to (37, 169)
Screenshot: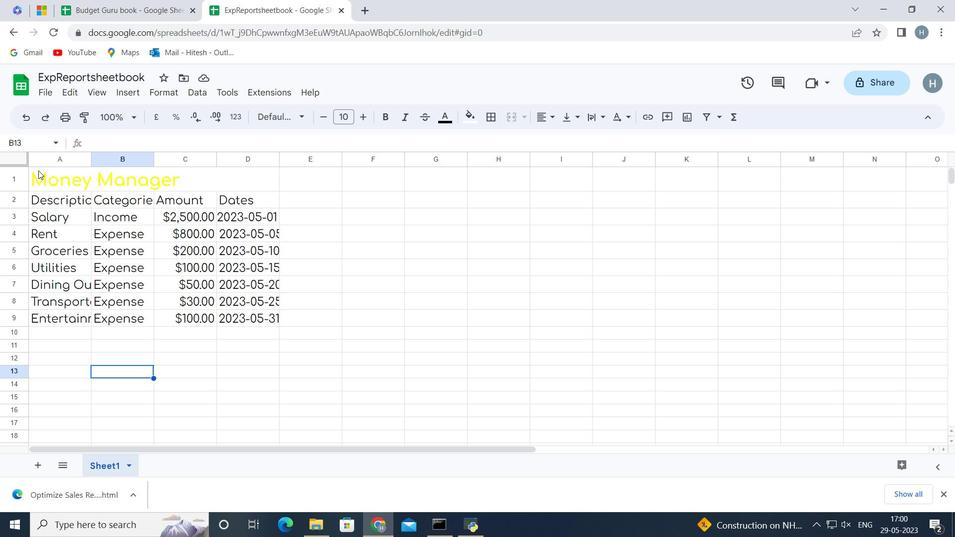 
Action: Mouse pressed left at (37, 169)
Screenshot: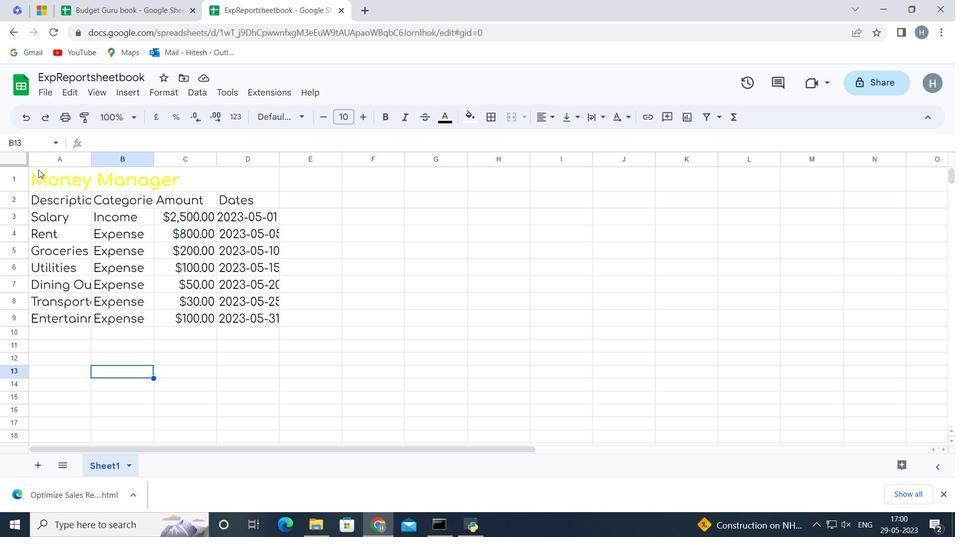 
Action: Mouse moved to (40, 181)
Screenshot: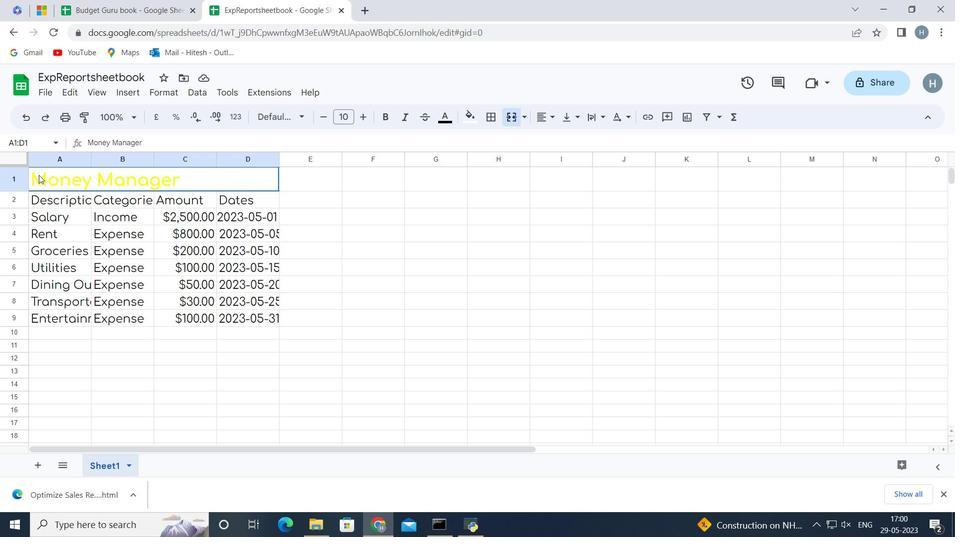 
Action: Key pressed <Key.shift><Key.down><Key.down><Key.down><Key.down><Key.down><Key.down><Key.down><Key.down>
Screenshot: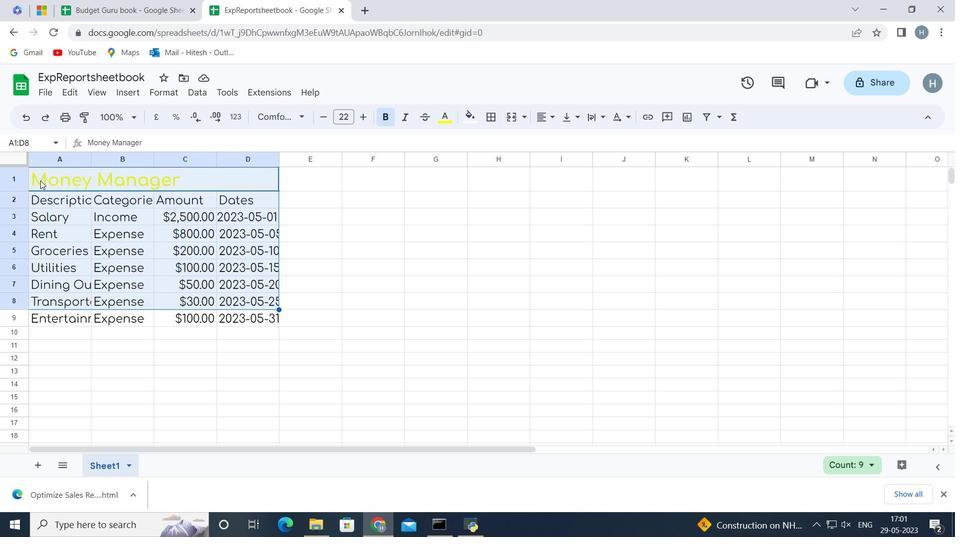 
Action: Mouse moved to (545, 120)
Screenshot: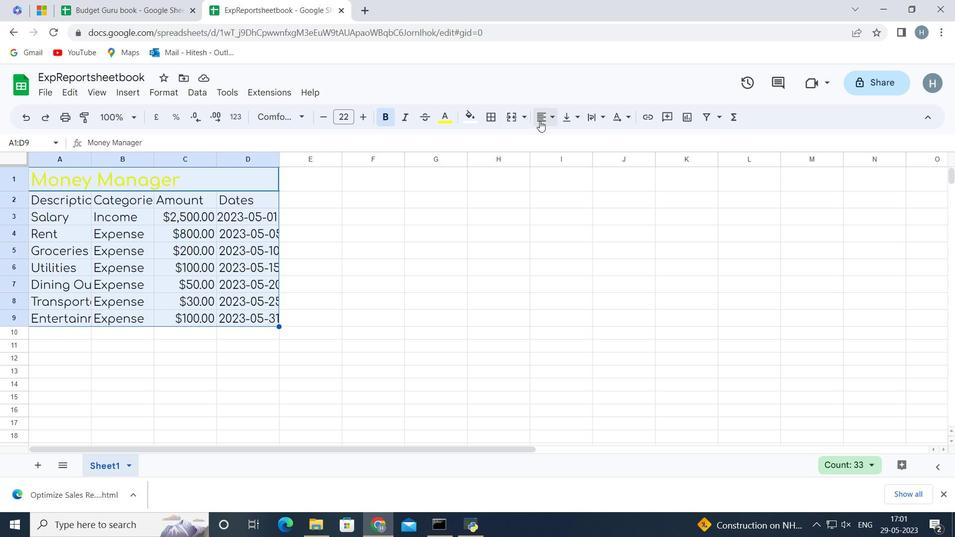 
Action: Mouse pressed left at (545, 120)
Screenshot: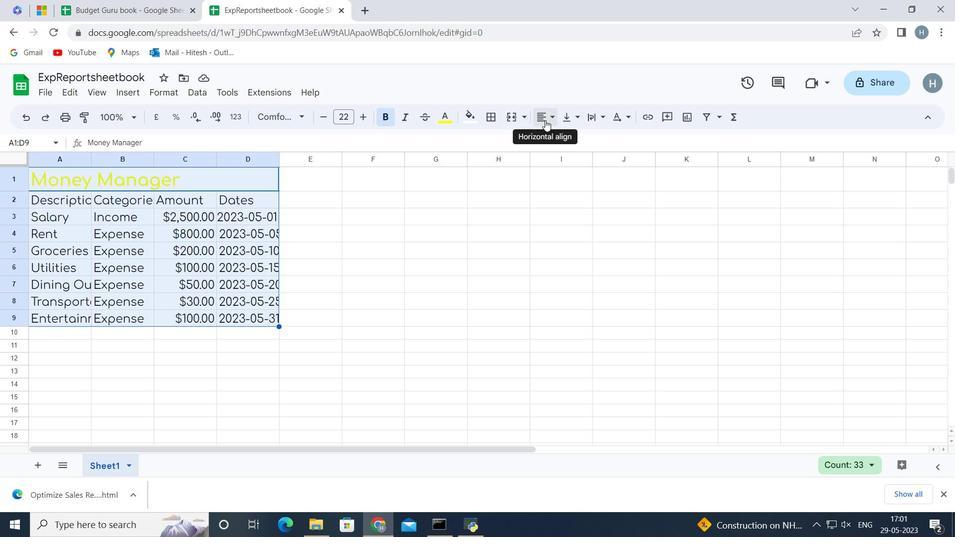 
Action: Mouse moved to (565, 144)
Screenshot: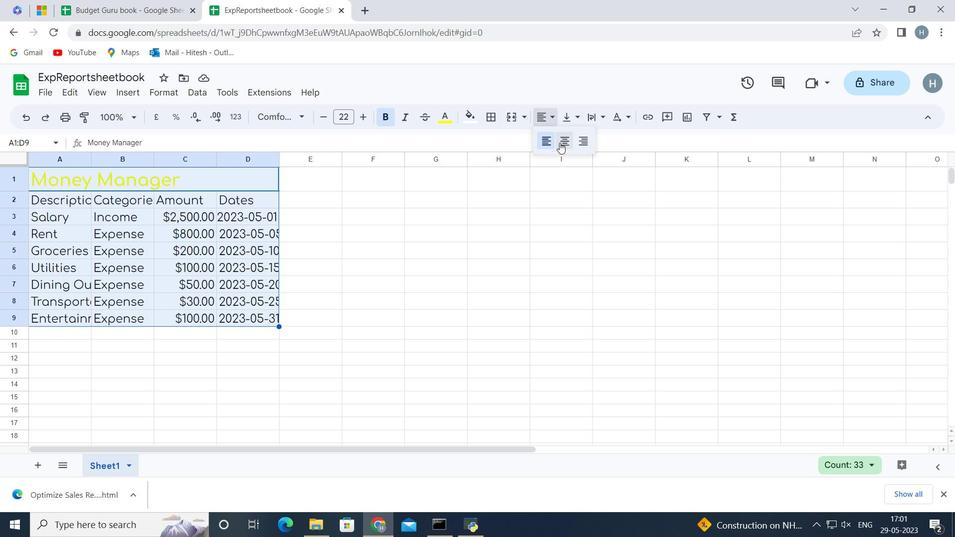 
Action: Mouse pressed left at (565, 144)
Screenshot: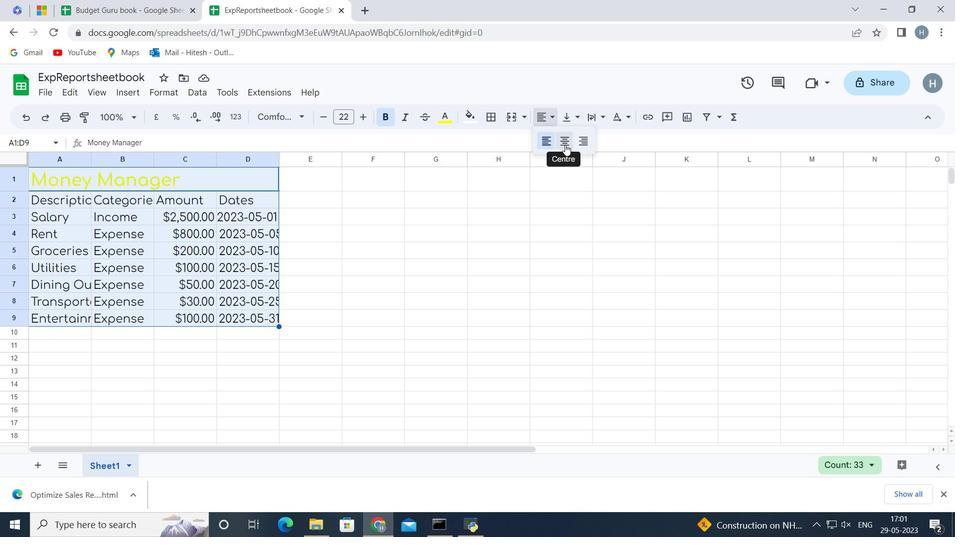 
Action: Mouse moved to (172, 380)
Screenshot: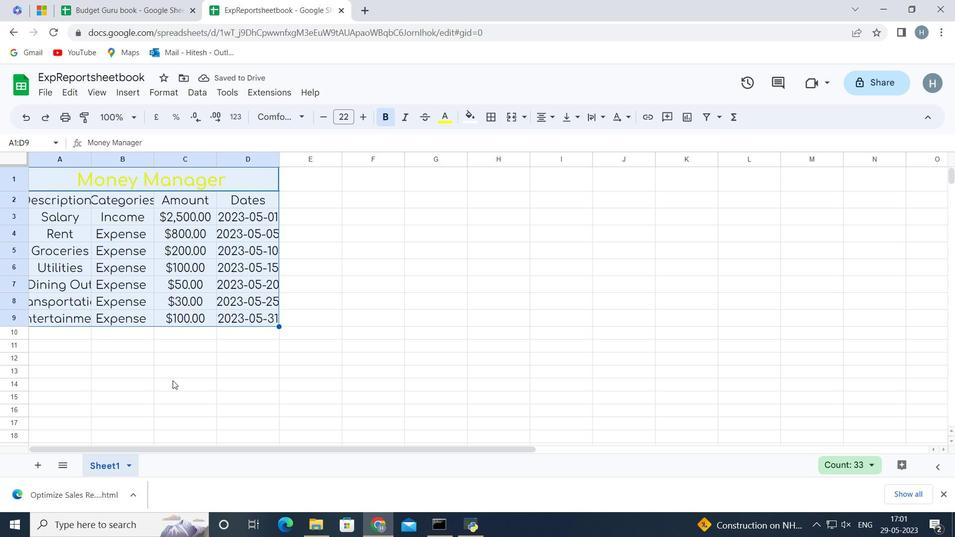 
Action: Mouse pressed left at (172, 380)
Screenshot: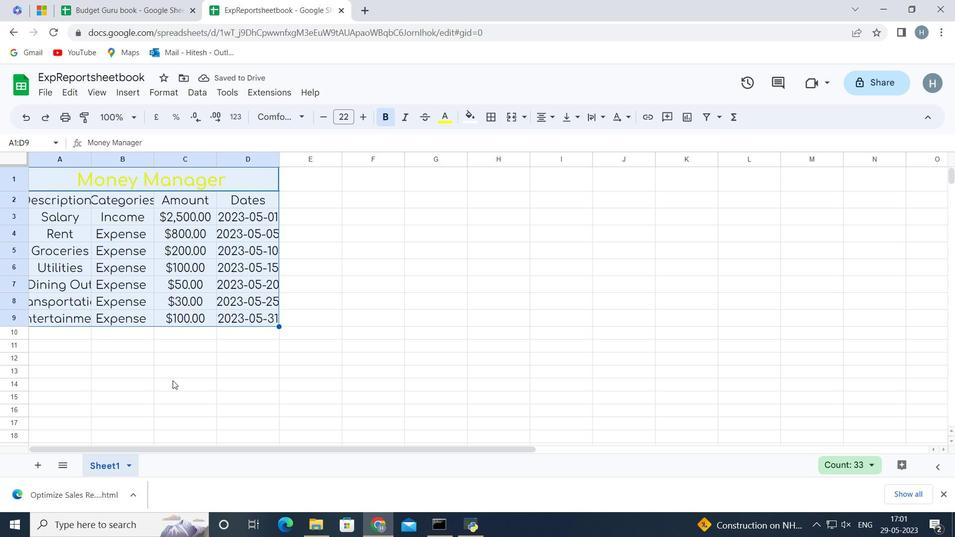 
Action: Mouse moved to (245, 374)
Screenshot: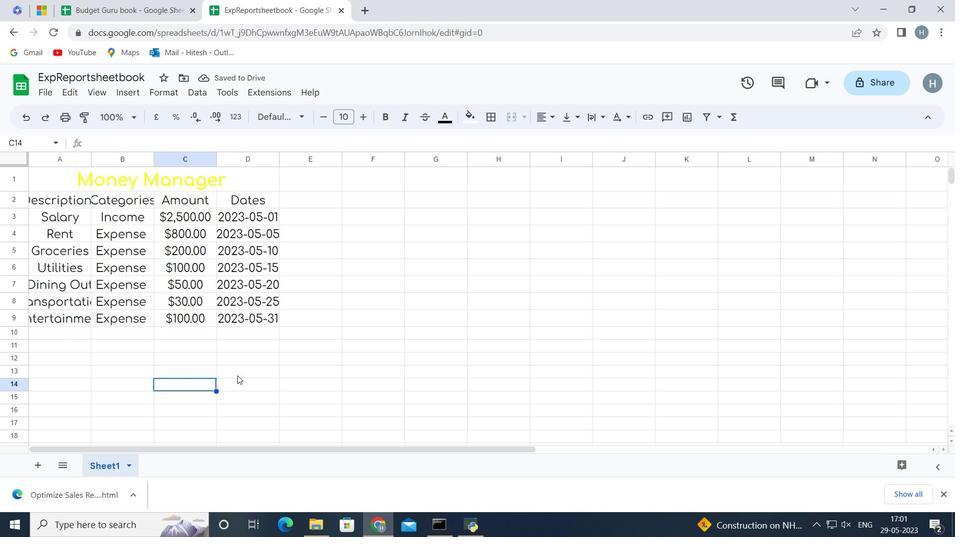 
